Task: Find connections with filter location Dhekiajuli with filter topic #hr with filter profile language English with filter current company Epsilon India with filter school St. Ann's College of Engineering and Technology., Nayunipalli(V), Vetapalem(M), Chirala-523187,(CC-F0) with filter industry Commercial and Service Industry Machinery Manufacturing with filter service category Financial Advisory with filter keywords title Accounting Director
Action: Mouse moved to (689, 92)
Screenshot: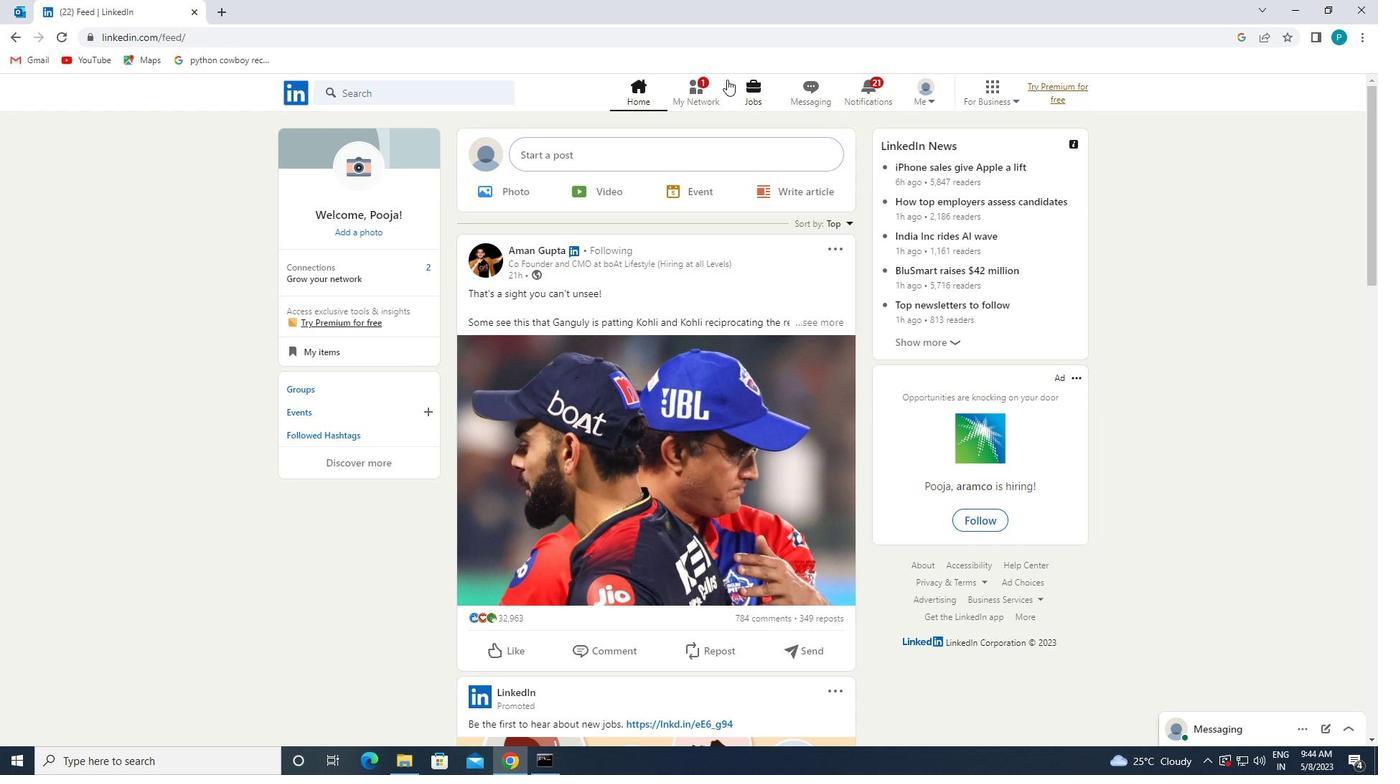 
Action: Mouse pressed left at (689, 92)
Screenshot: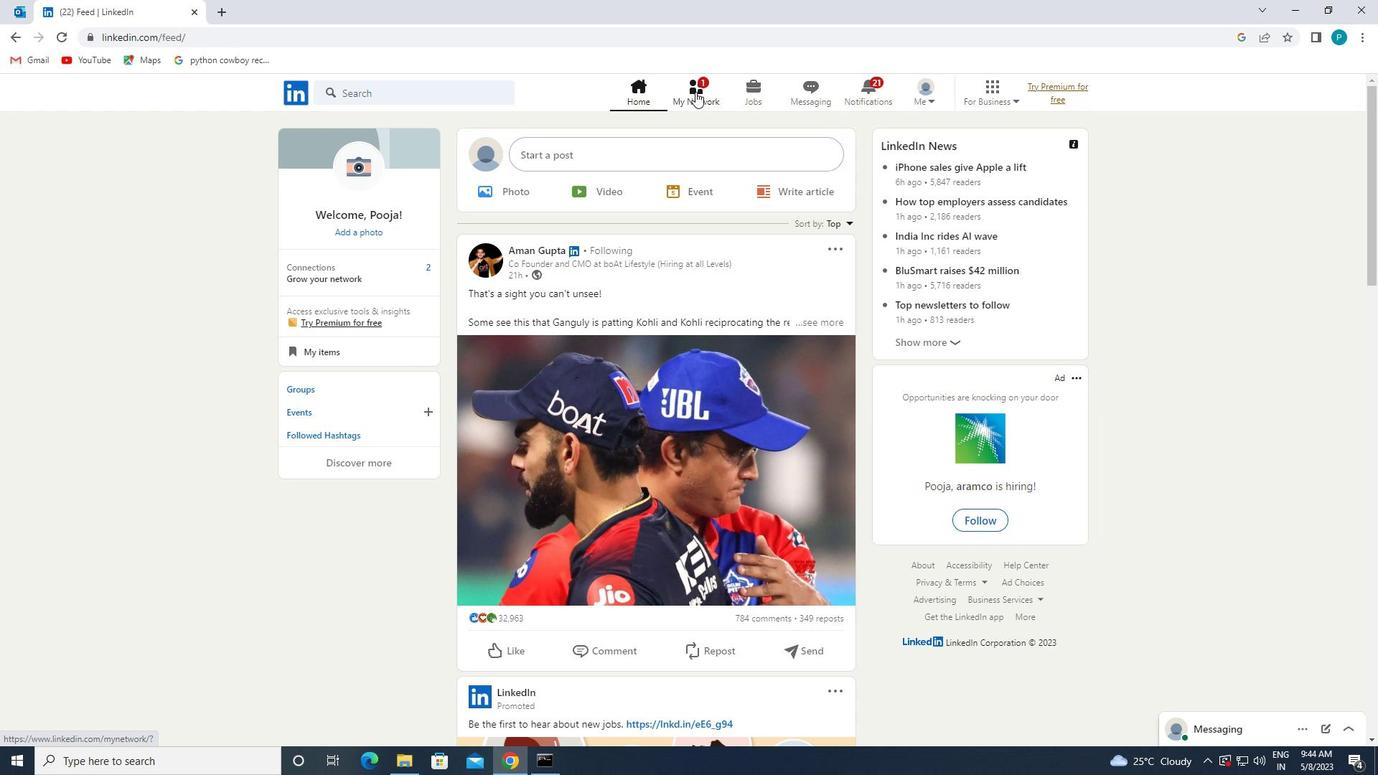 
Action: Mouse moved to (418, 173)
Screenshot: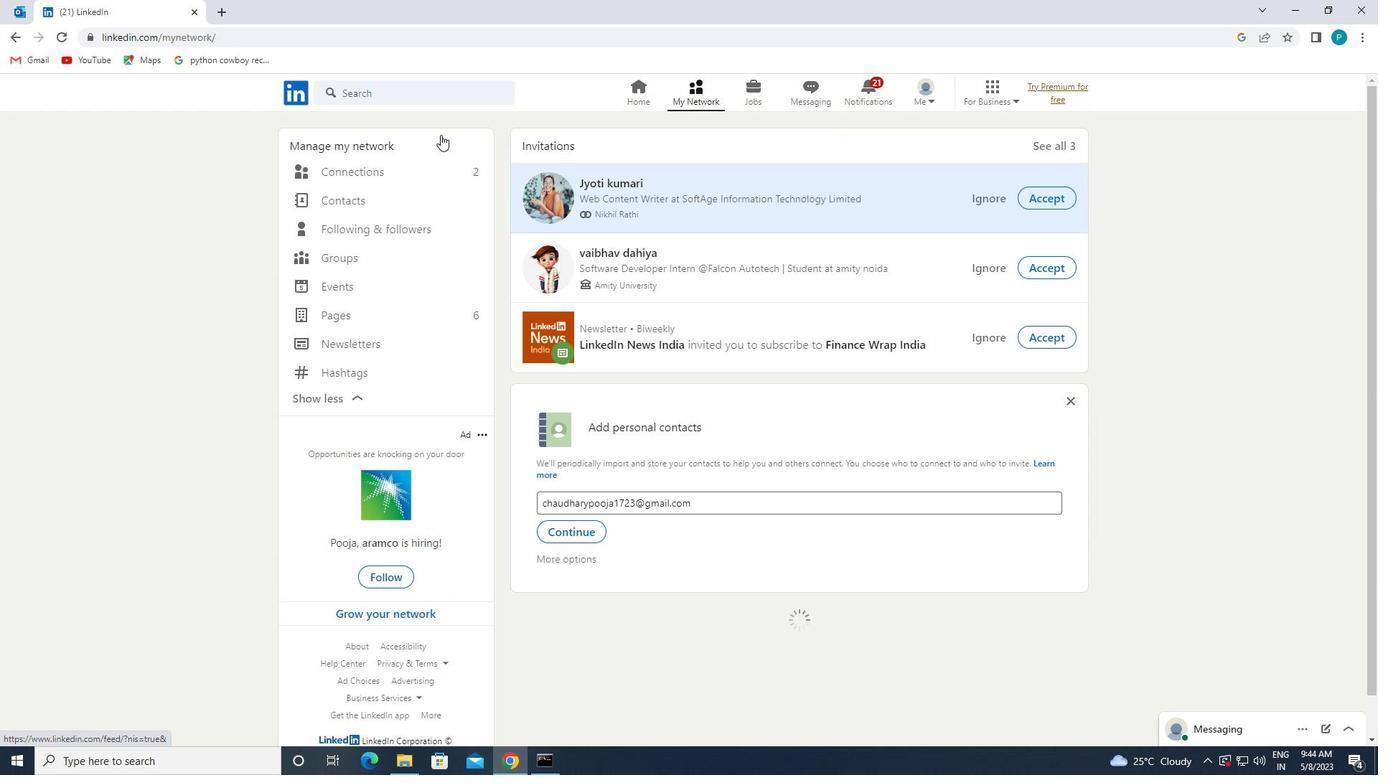 
Action: Mouse pressed left at (418, 173)
Screenshot: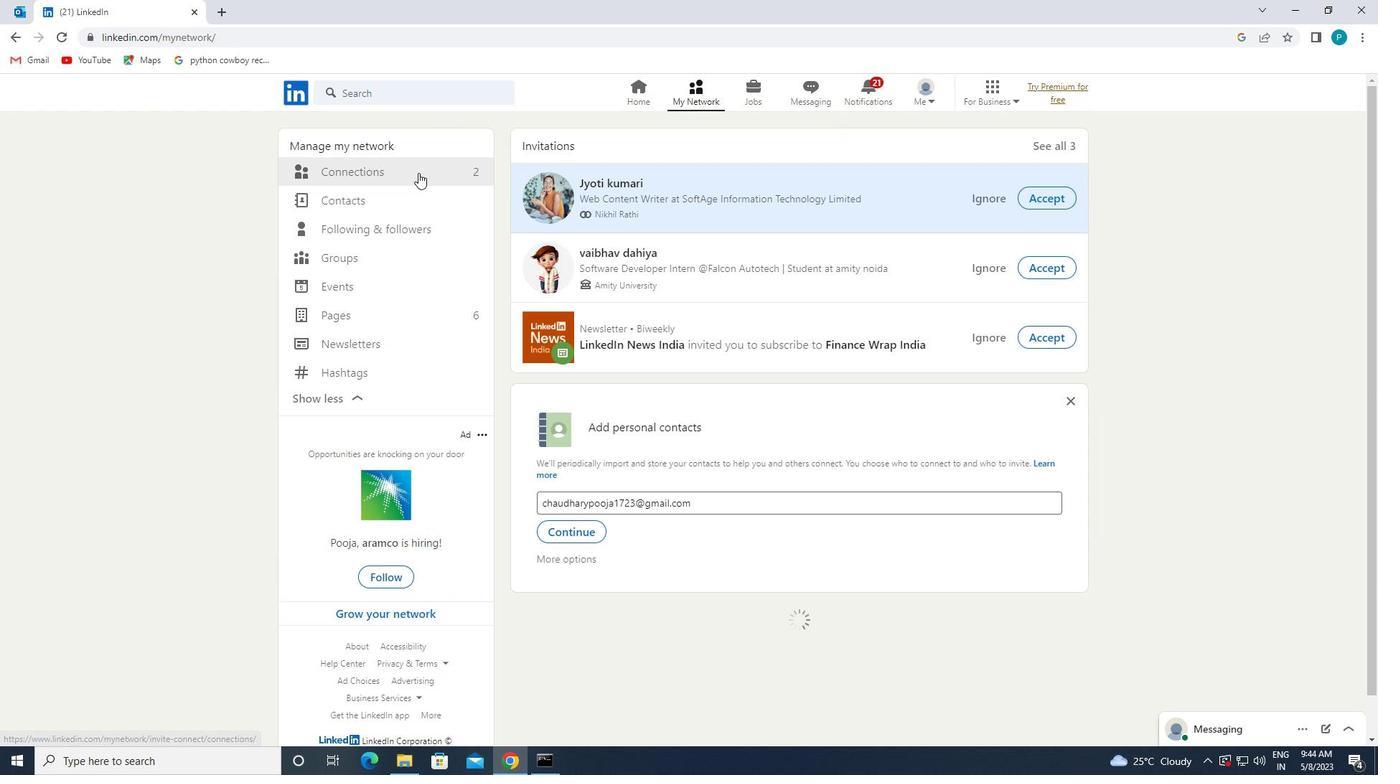 
Action: Mouse moved to (825, 178)
Screenshot: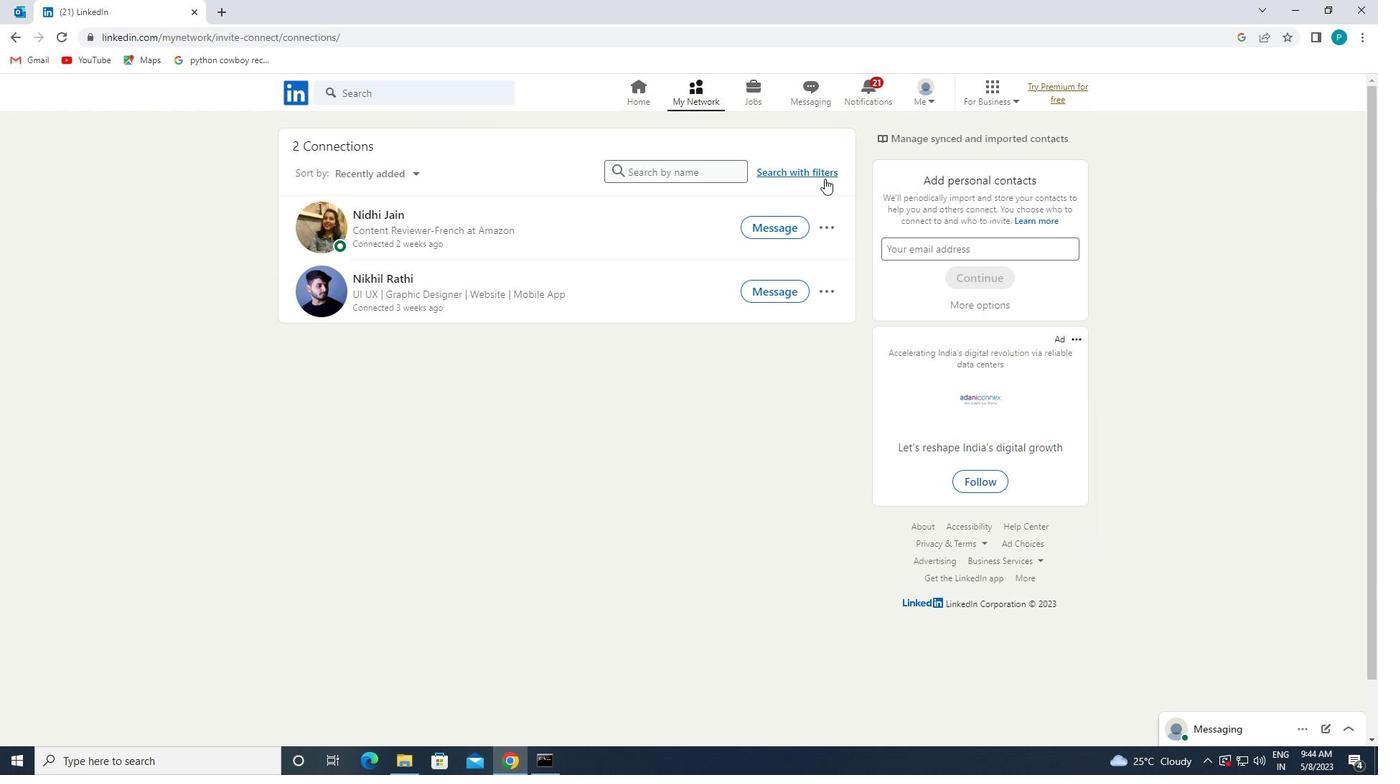 
Action: Mouse pressed left at (825, 178)
Screenshot: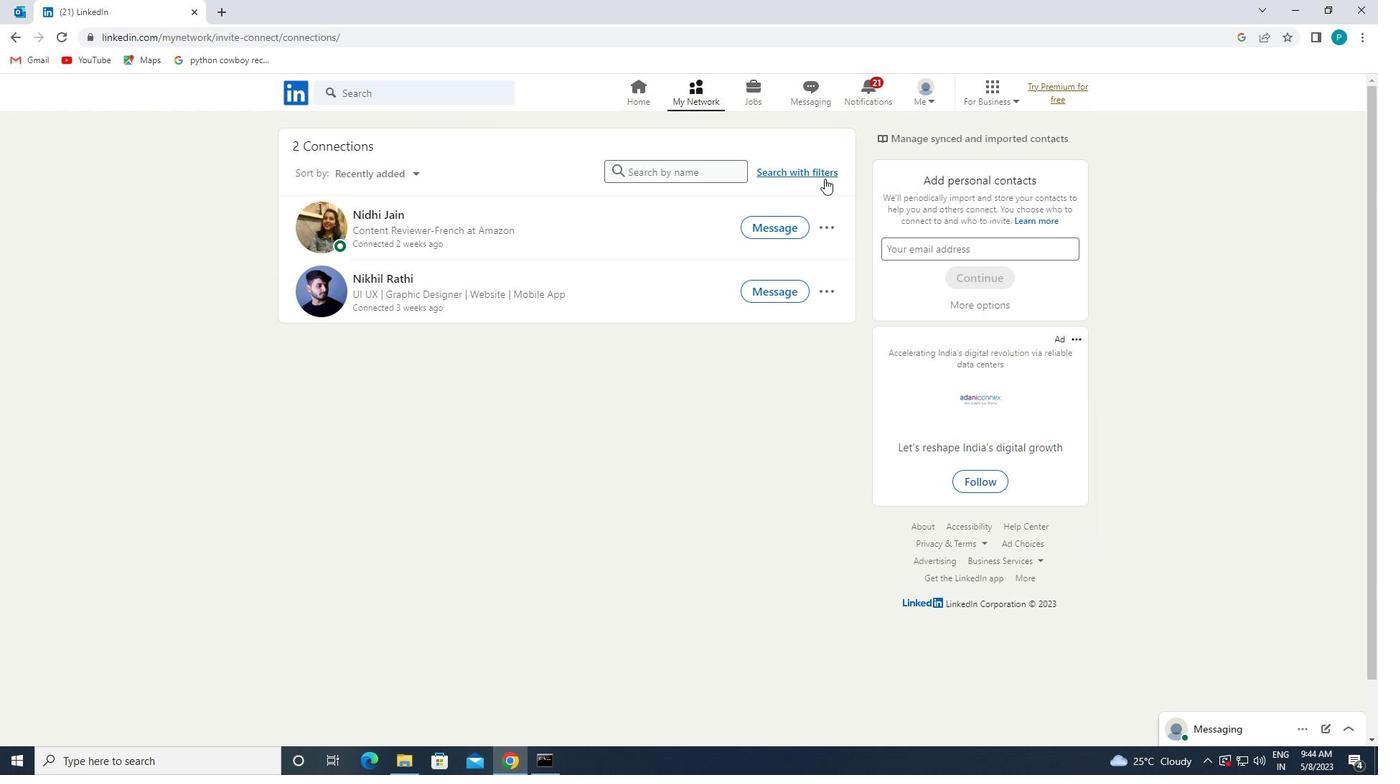 
Action: Mouse moved to (713, 132)
Screenshot: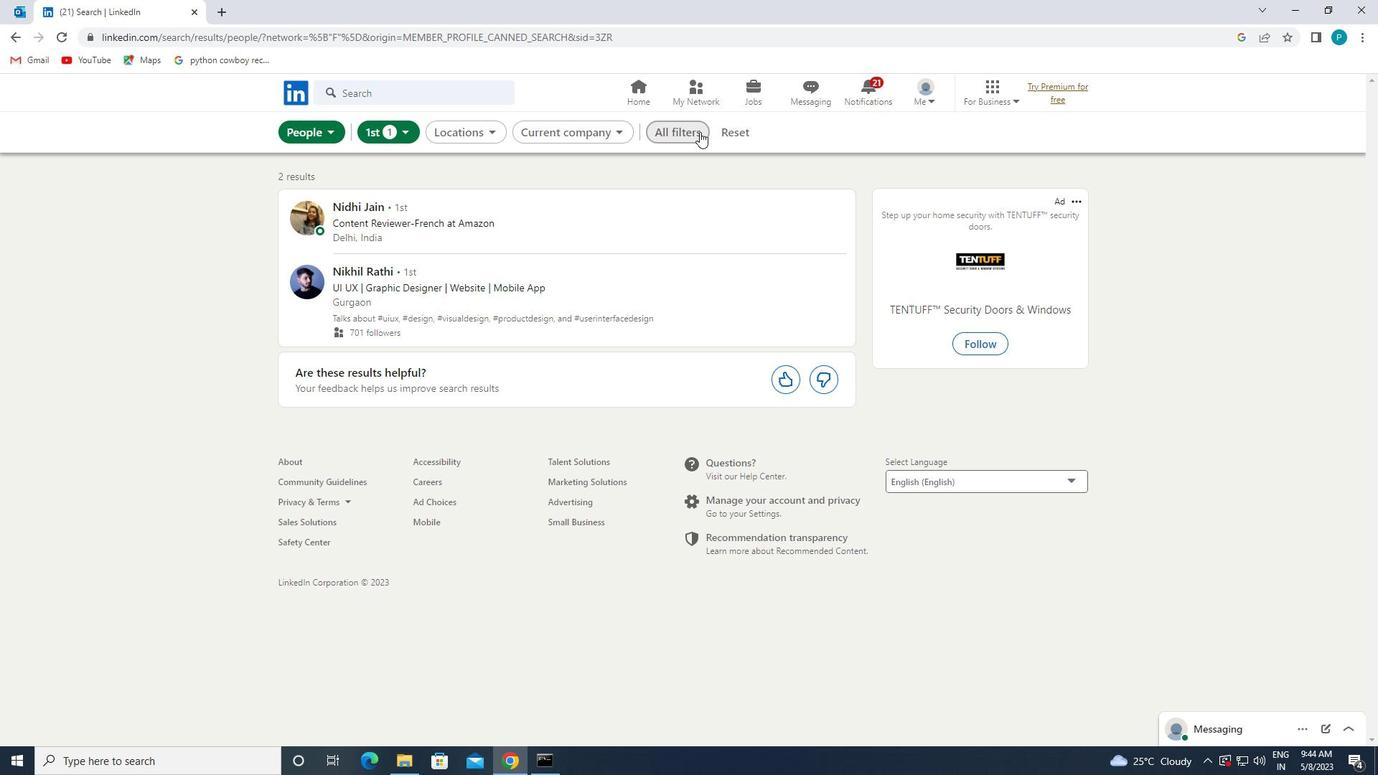 
Action: Mouse pressed left at (713, 132)
Screenshot: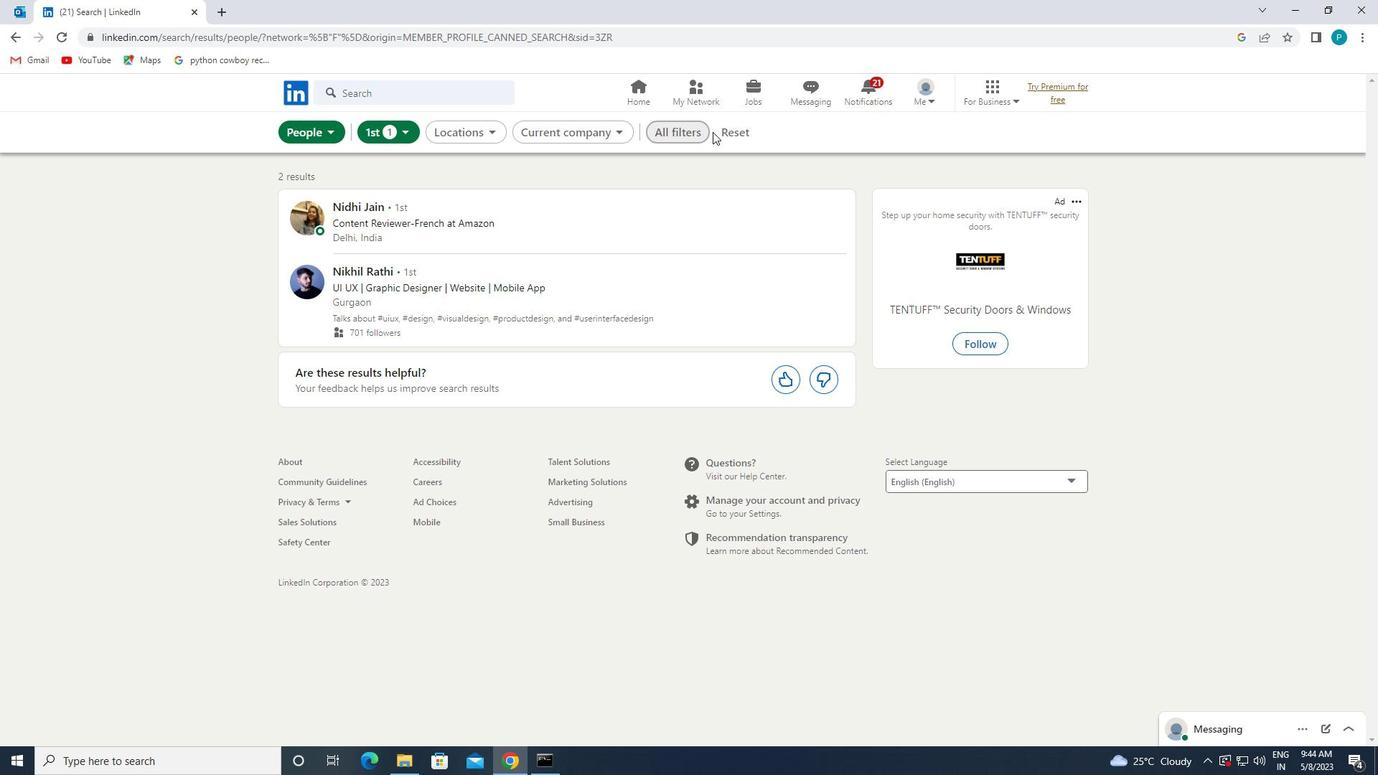 
Action: Mouse moved to (747, 132)
Screenshot: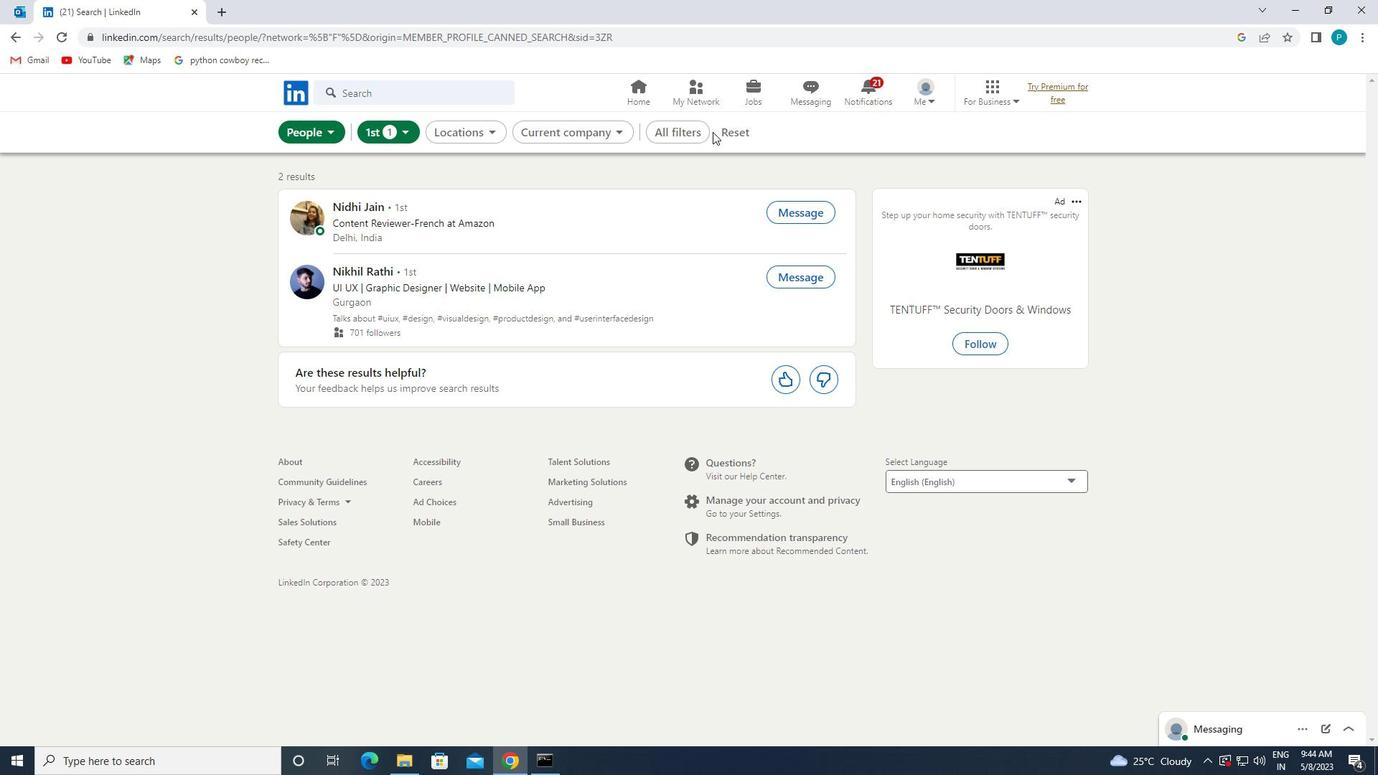 
Action: Mouse pressed left at (747, 132)
Screenshot: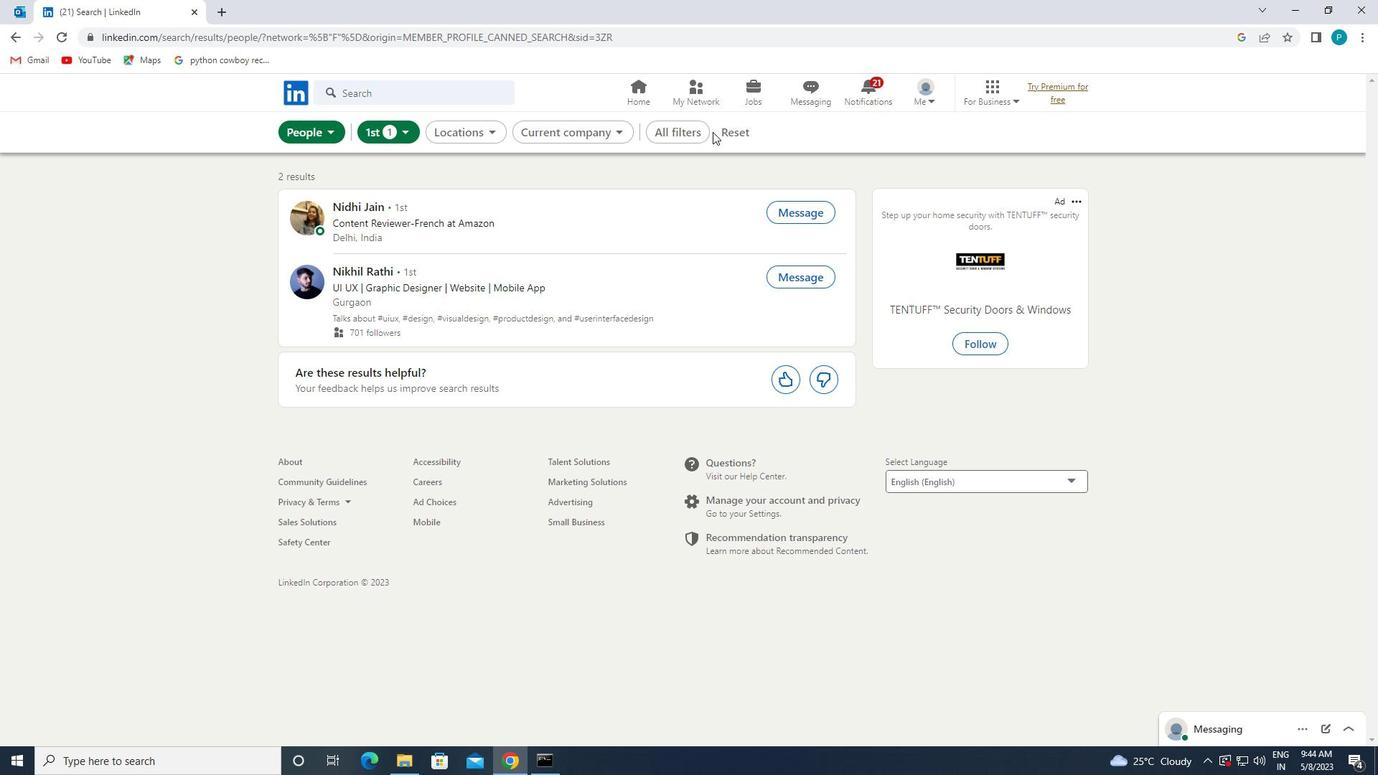 
Action: Mouse moved to (700, 138)
Screenshot: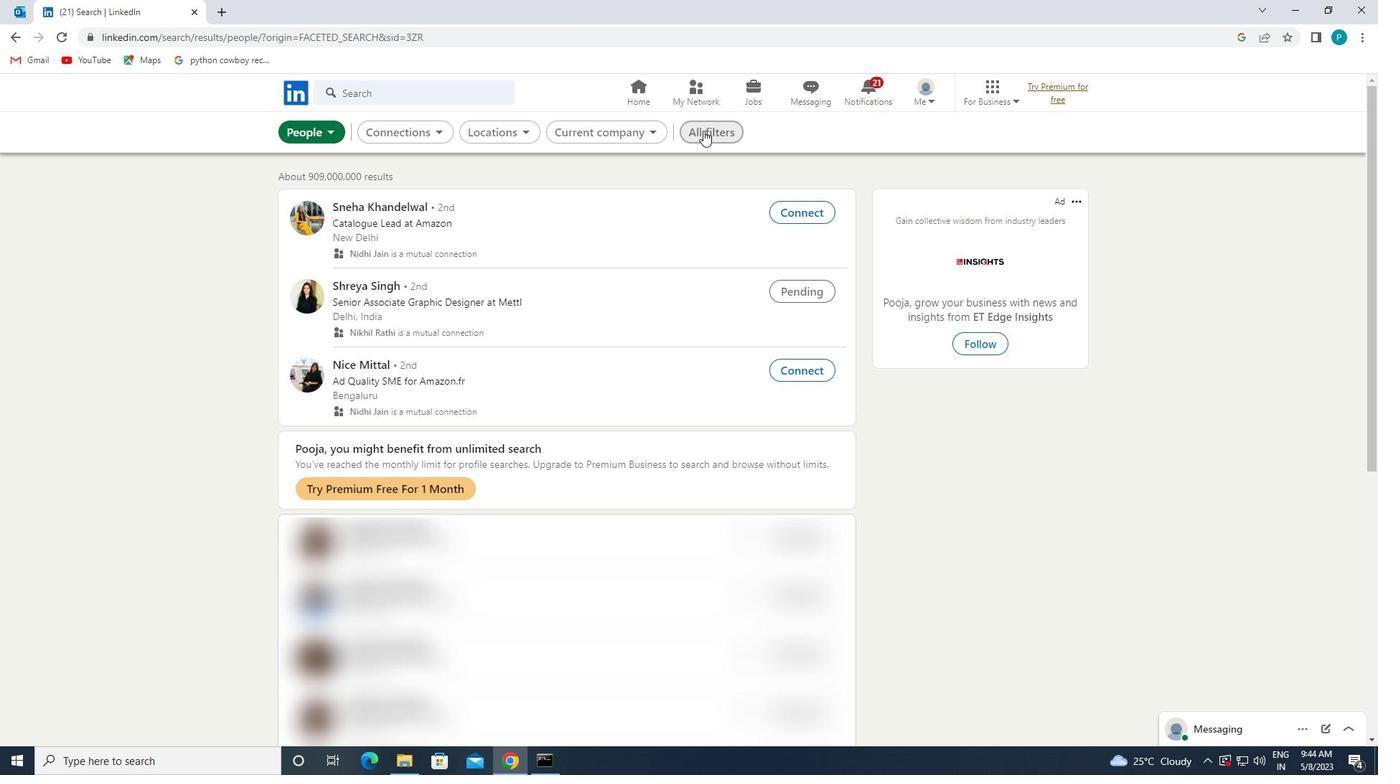 
Action: Mouse pressed left at (700, 138)
Screenshot: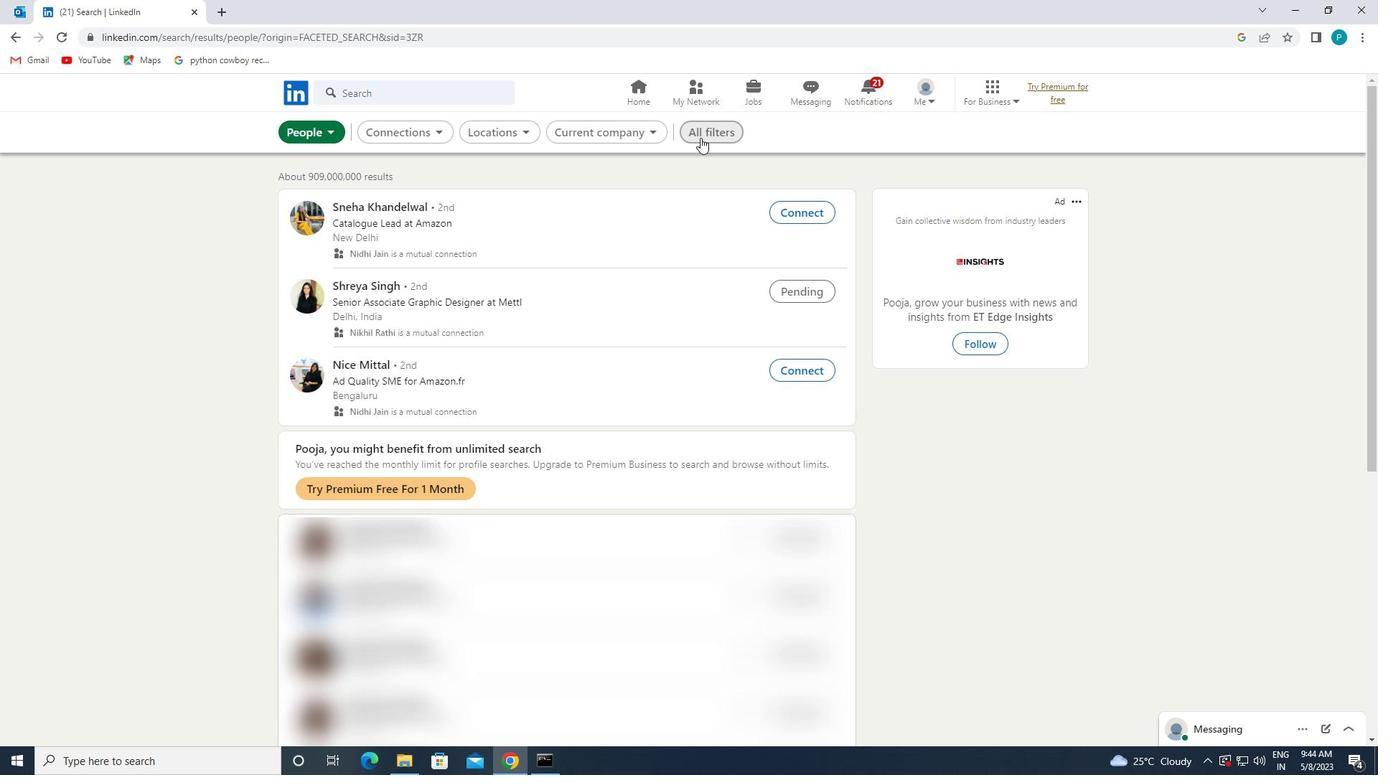 
Action: Mouse moved to (1270, 357)
Screenshot: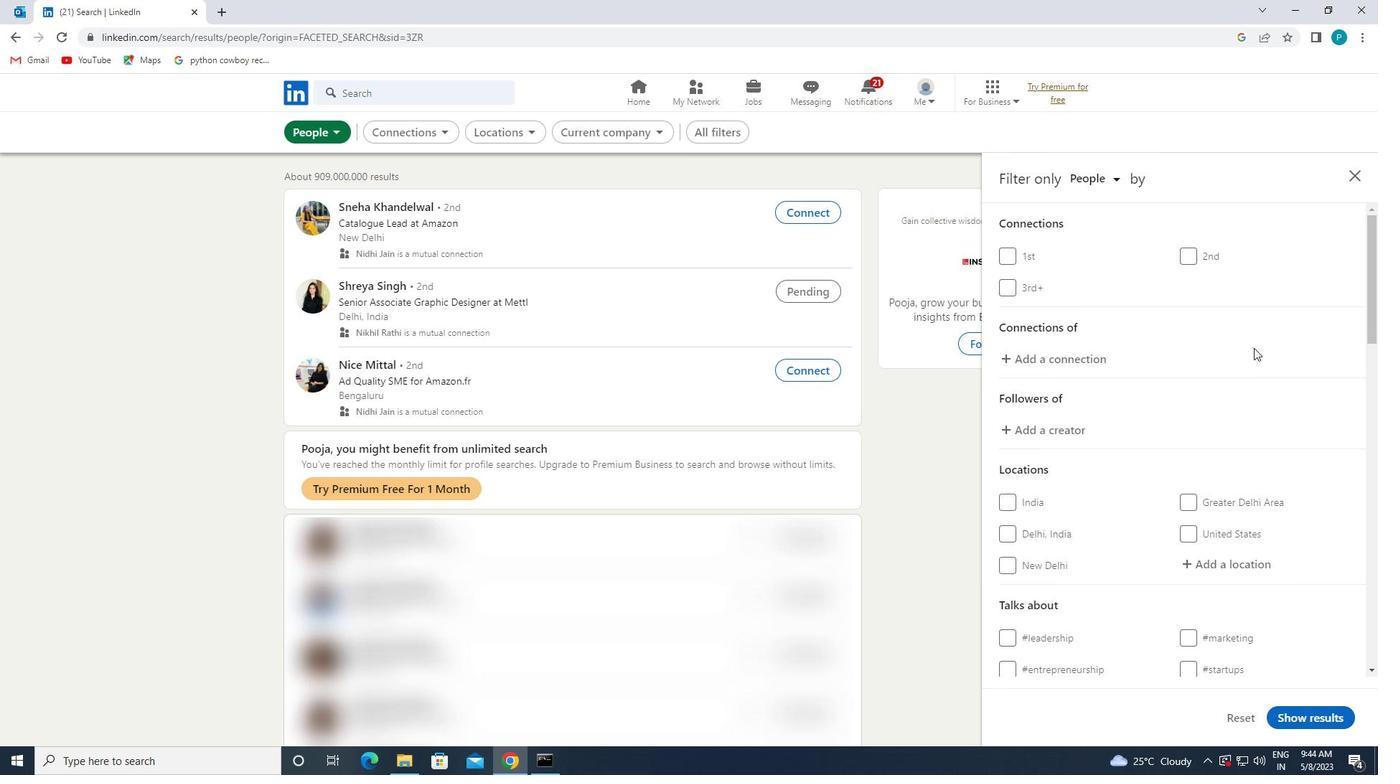 
Action: Mouse scrolled (1270, 356) with delta (0, 0)
Screenshot: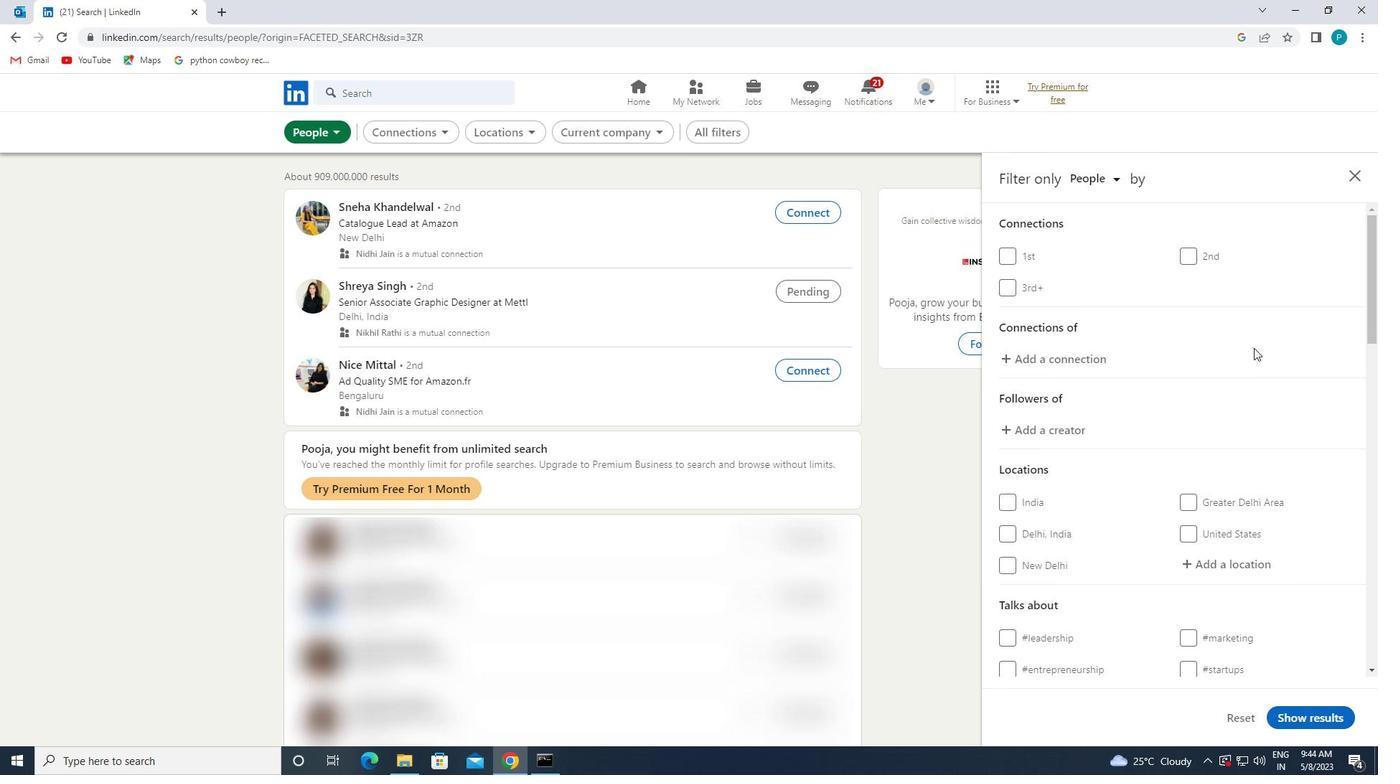
Action: Mouse moved to (1262, 354)
Screenshot: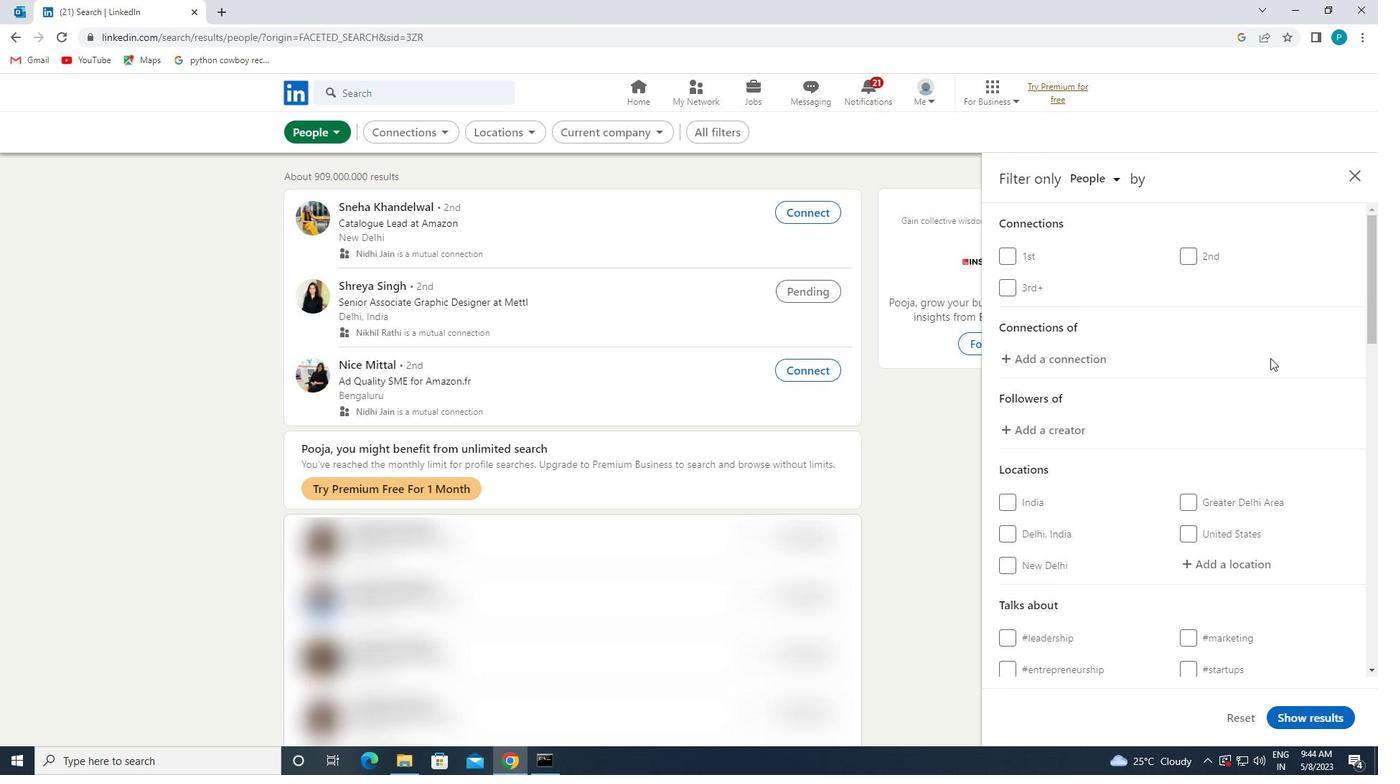 
Action: Mouse scrolled (1262, 353) with delta (0, 0)
Screenshot: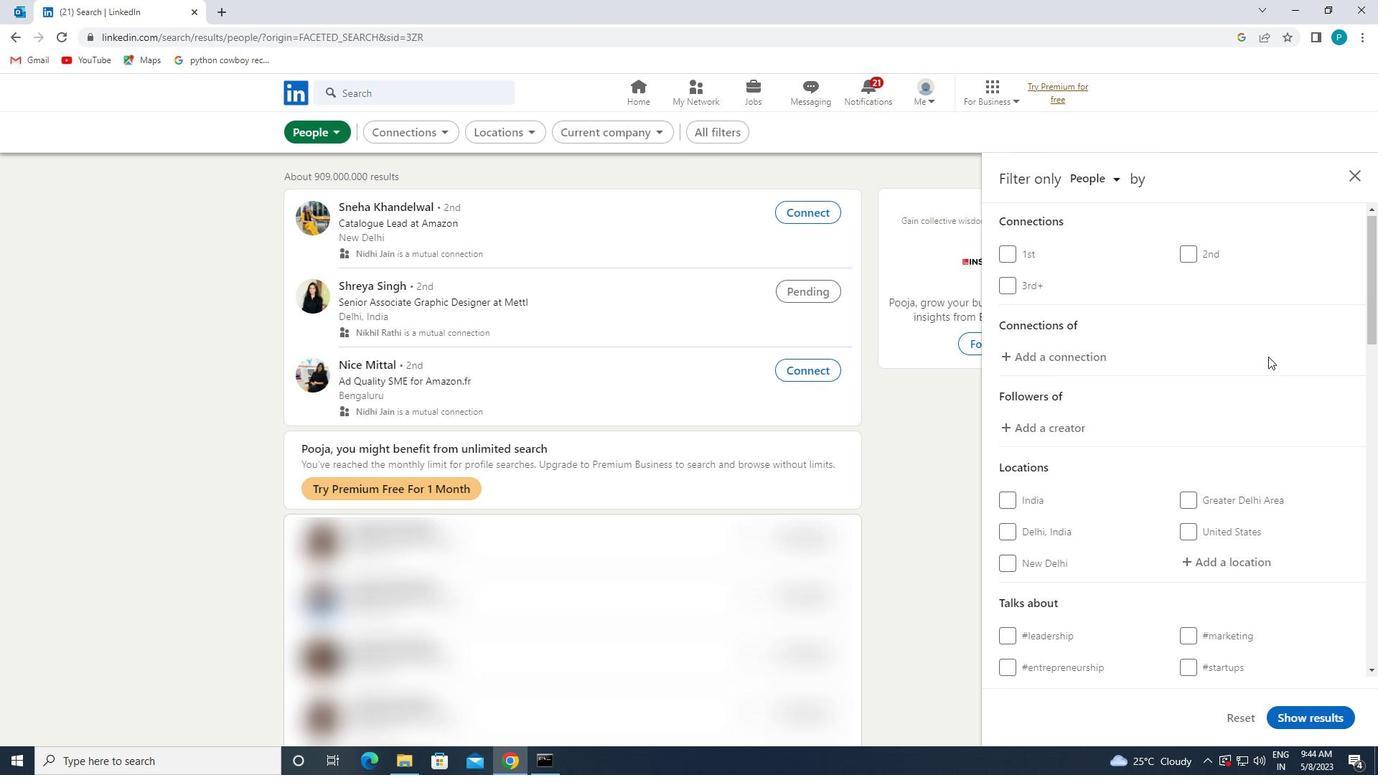 
Action: Mouse moved to (1241, 420)
Screenshot: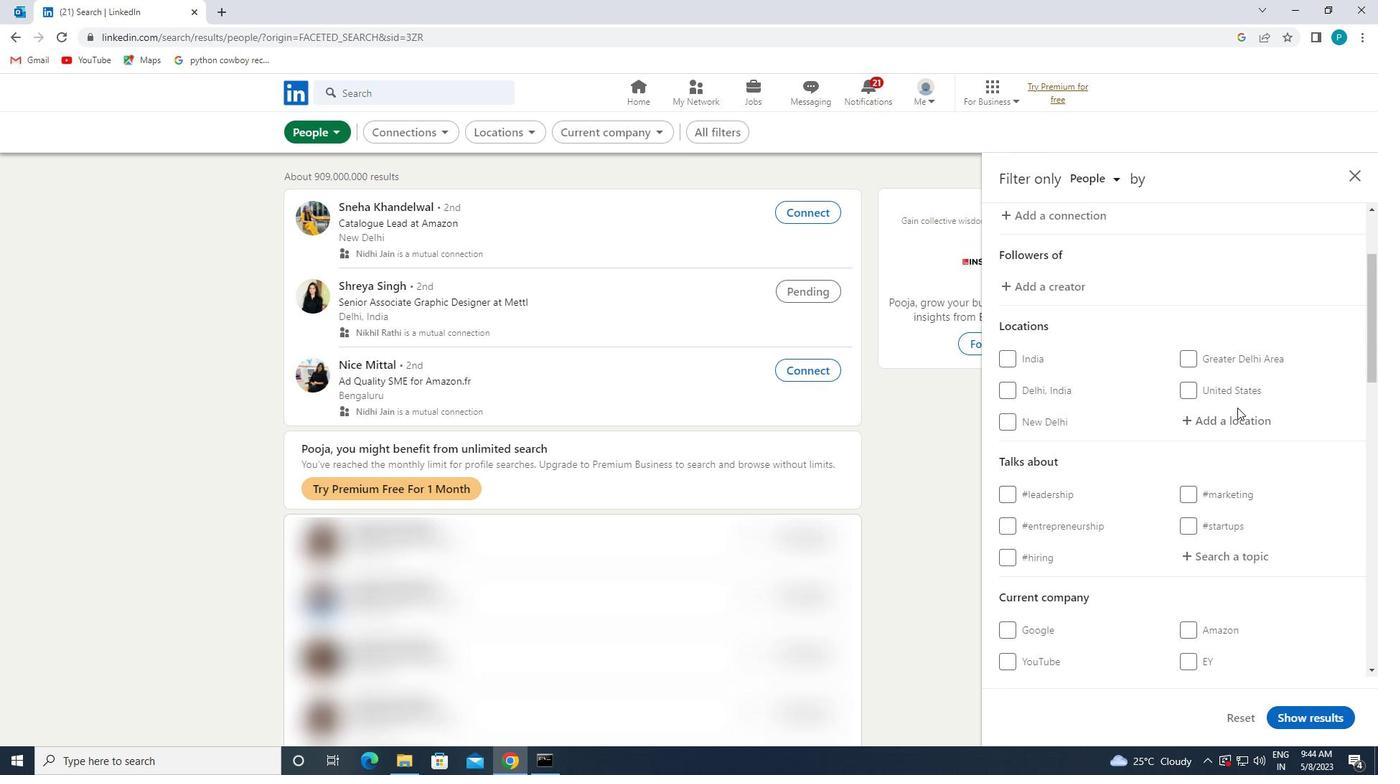 
Action: Mouse pressed left at (1241, 420)
Screenshot: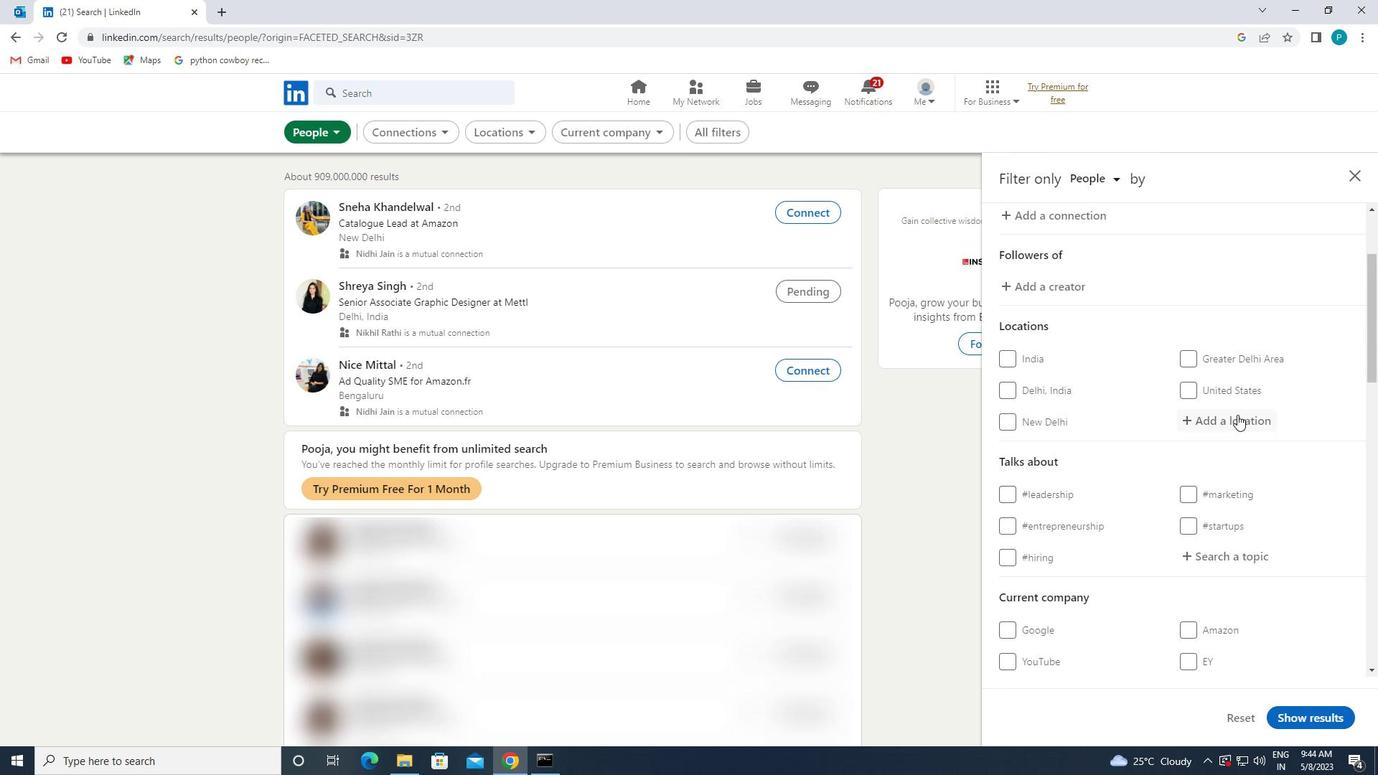 
Action: Mouse moved to (1241, 421)
Screenshot: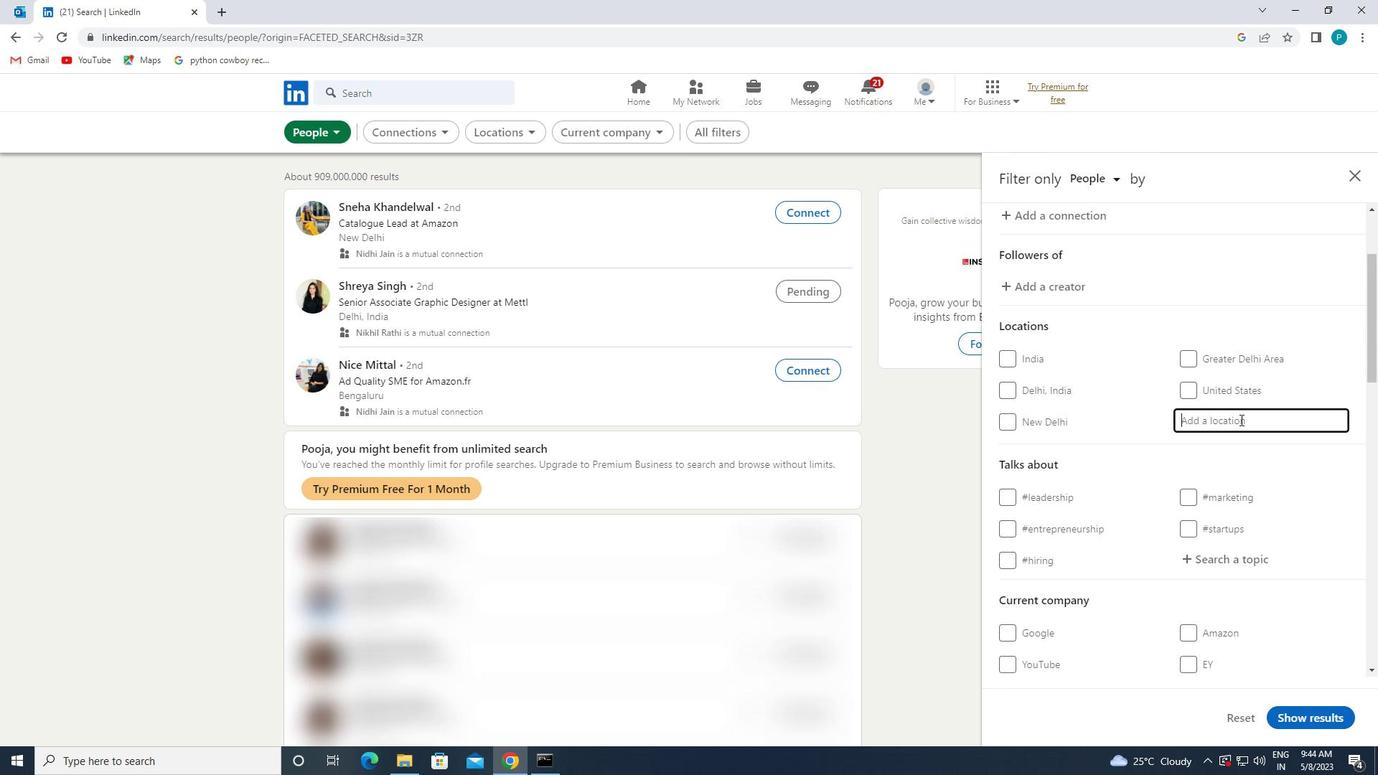 
Action: Key pressed <Key.caps_lock>d<Key.caps_lock>ek<Key.backspace><Key.backspace>hekiajuli
Screenshot: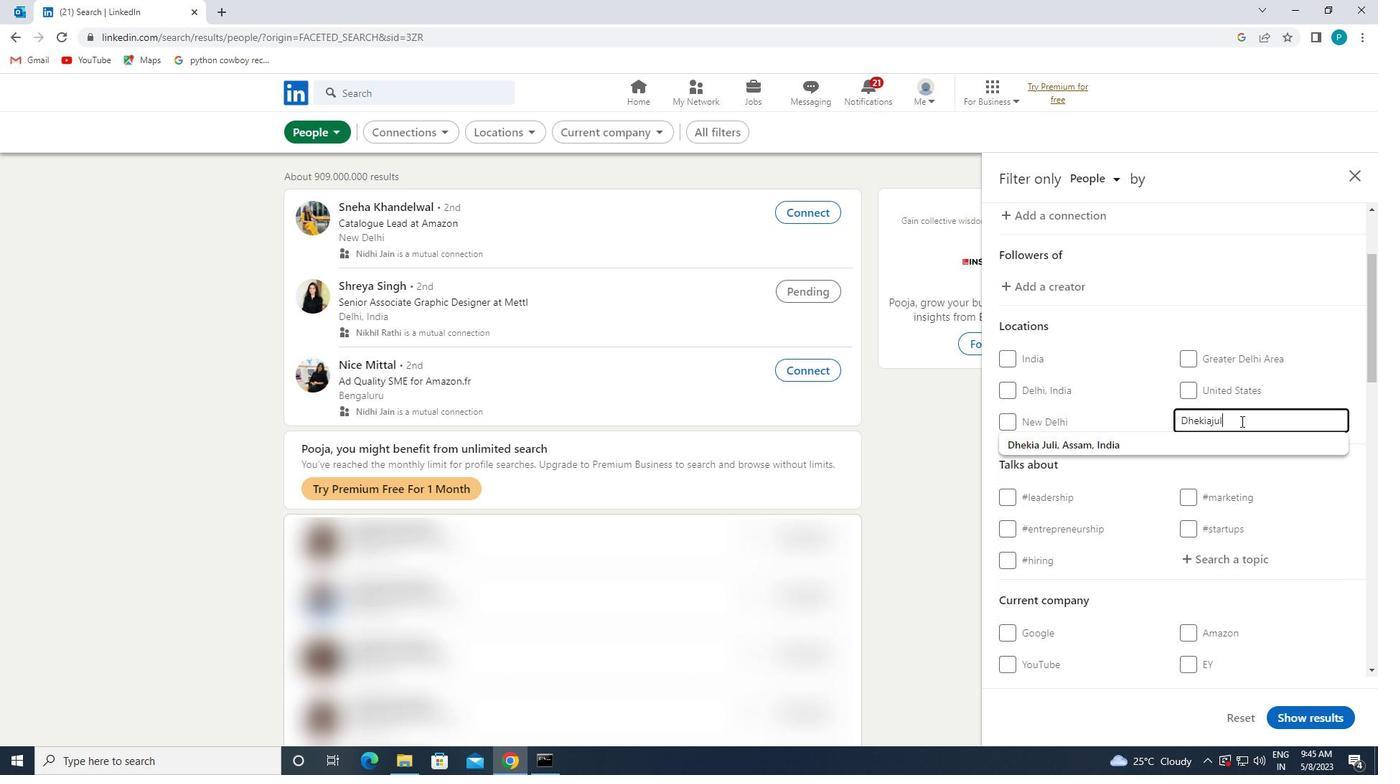 
Action: Mouse moved to (1218, 443)
Screenshot: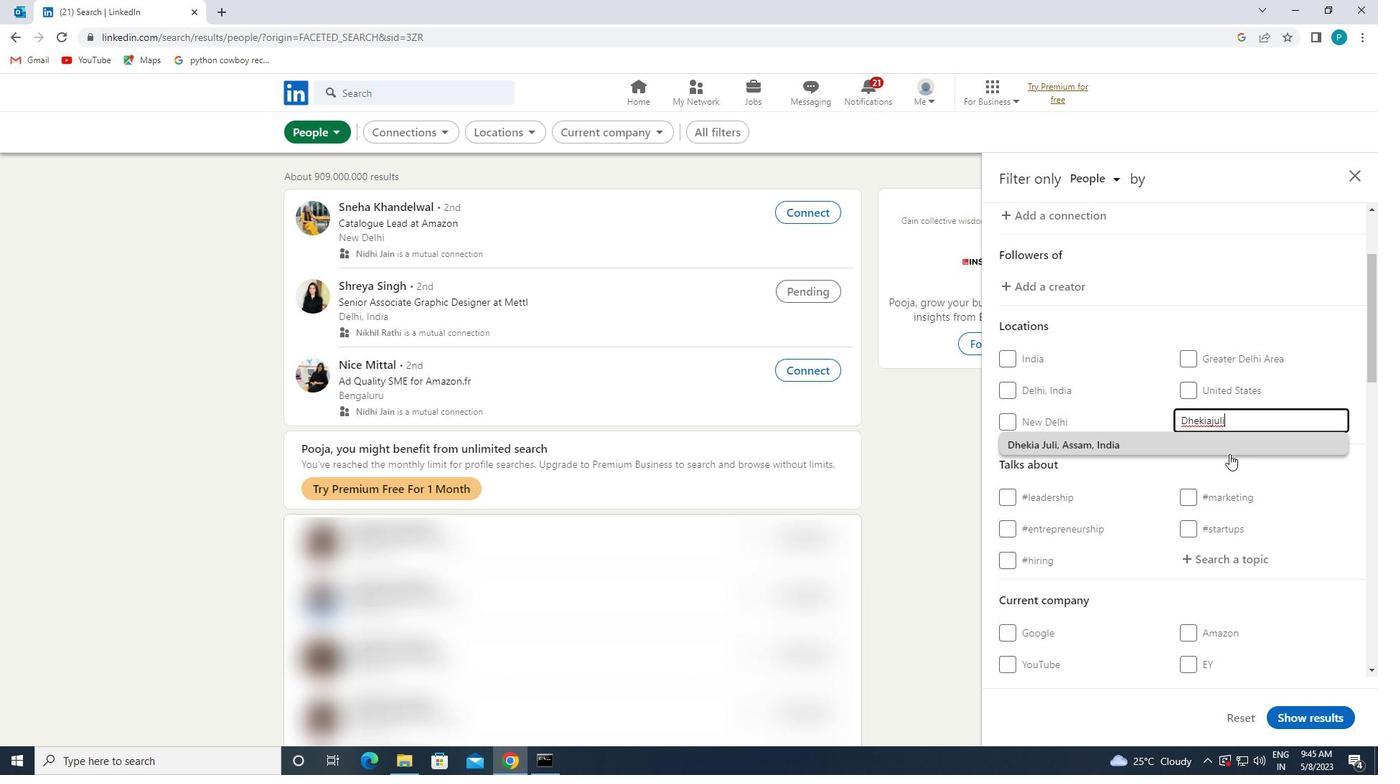 
Action: Mouse pressed left at (1218, 443)
Screenshot: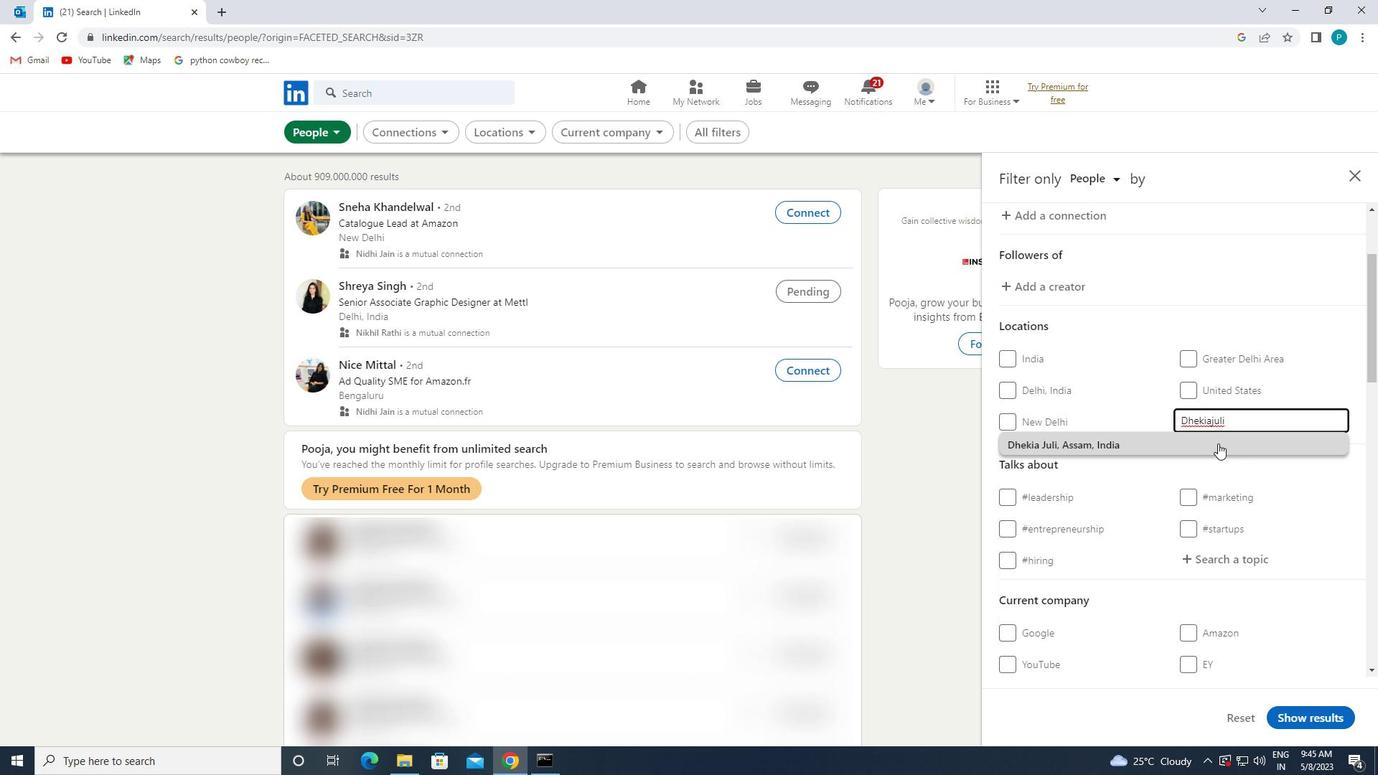 
Action: Mouse scrolled (1218, 443) with delta (0, 0)
Screenshot: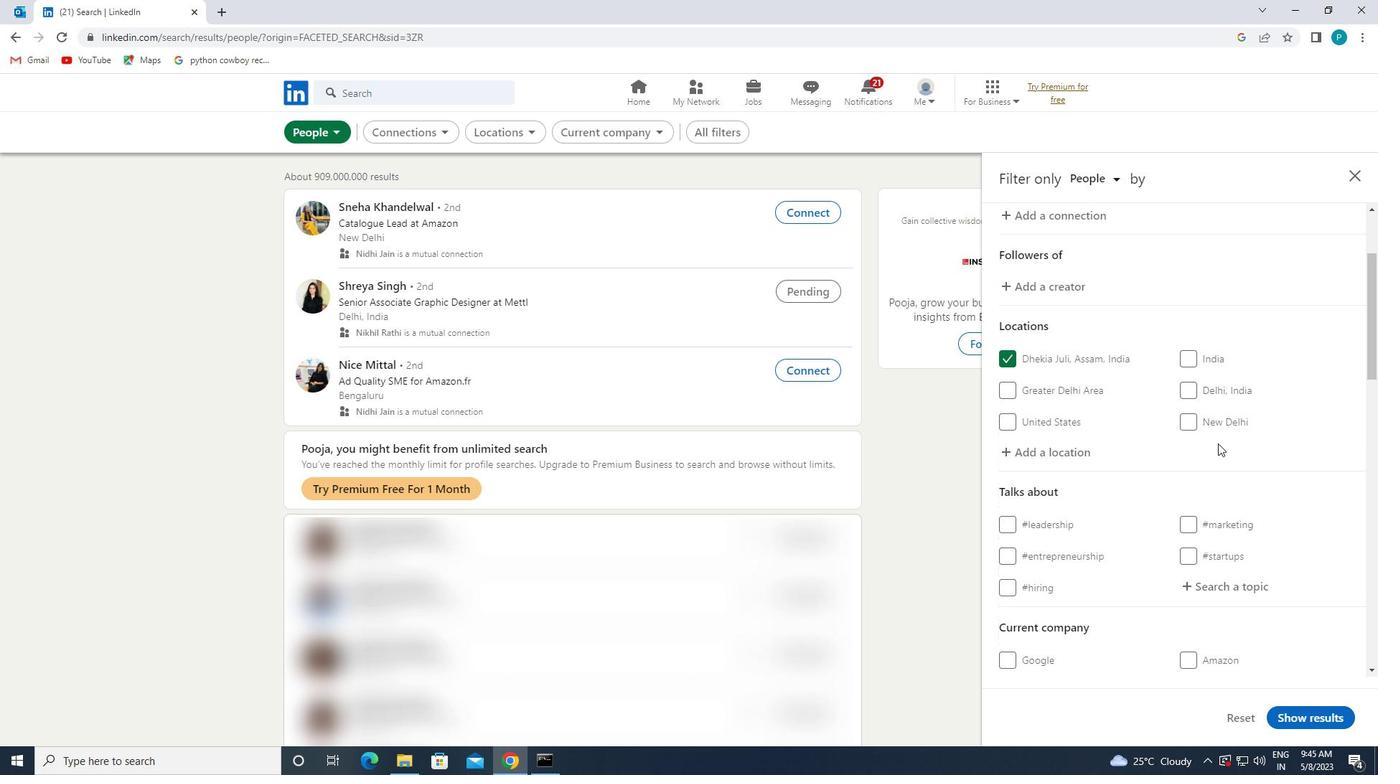 
Action: Mouse scrolled (1218, 443) with delta (0, 0)
Screenshot: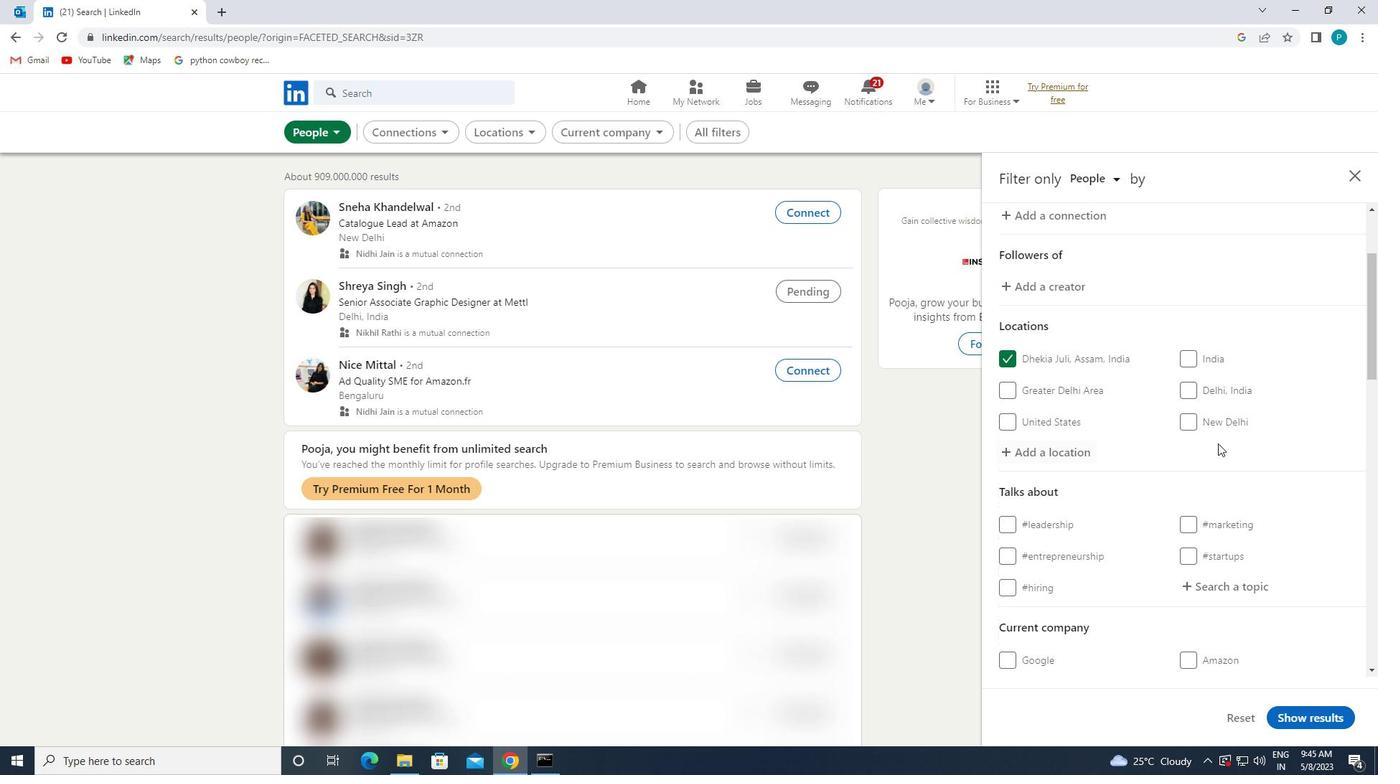 
Action: Mouse moved to (1216, 435)
Screenshot: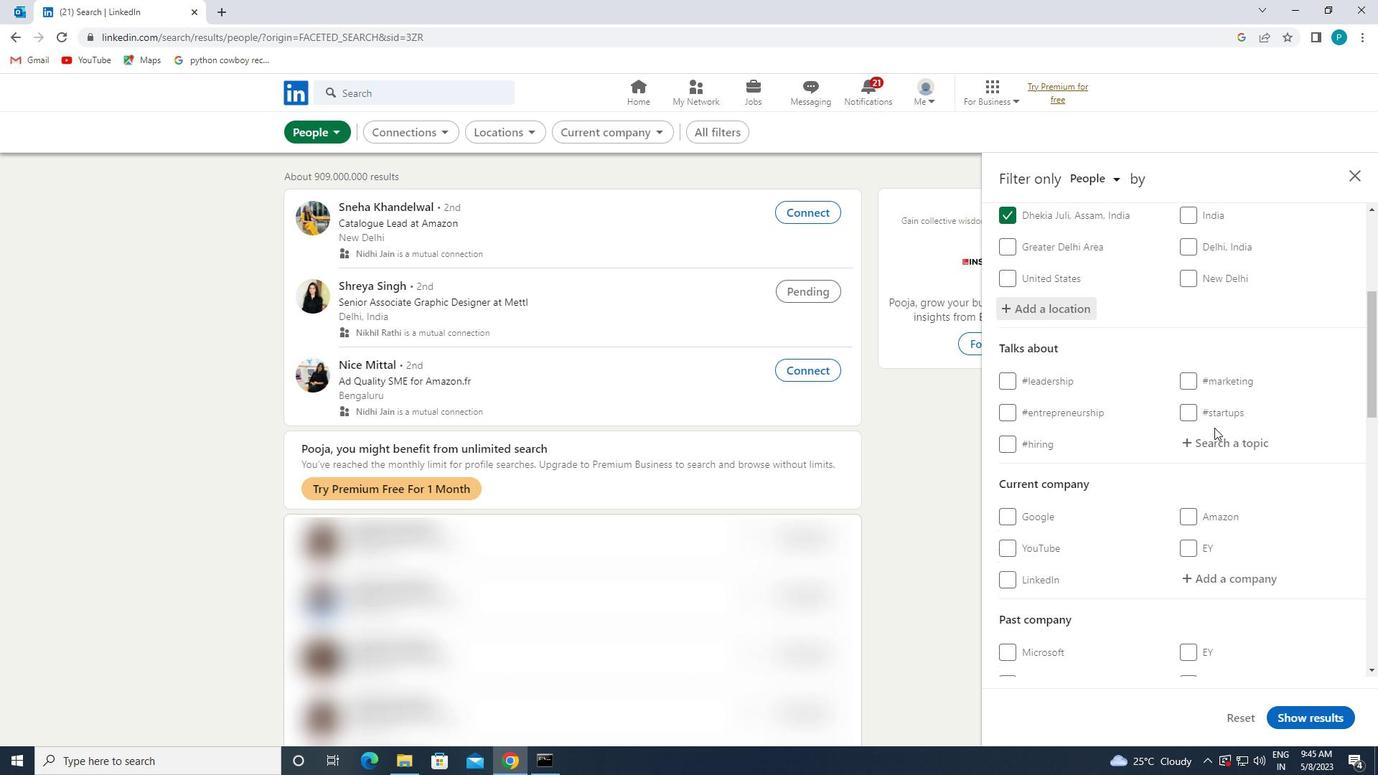
Action: Mouse pressed left at (1216, 435)
Screenshot: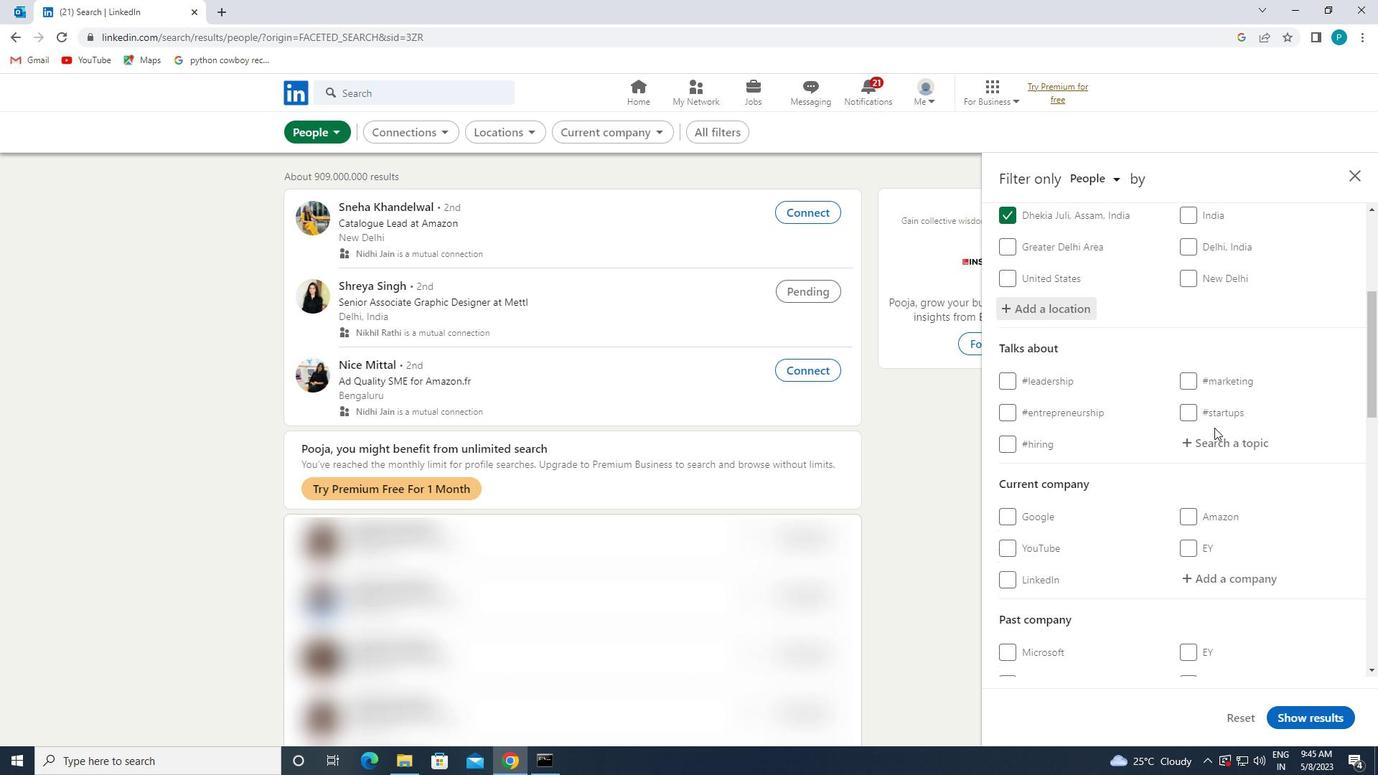 
Action: Key pressed <Key.shift>#HR
Screenshot: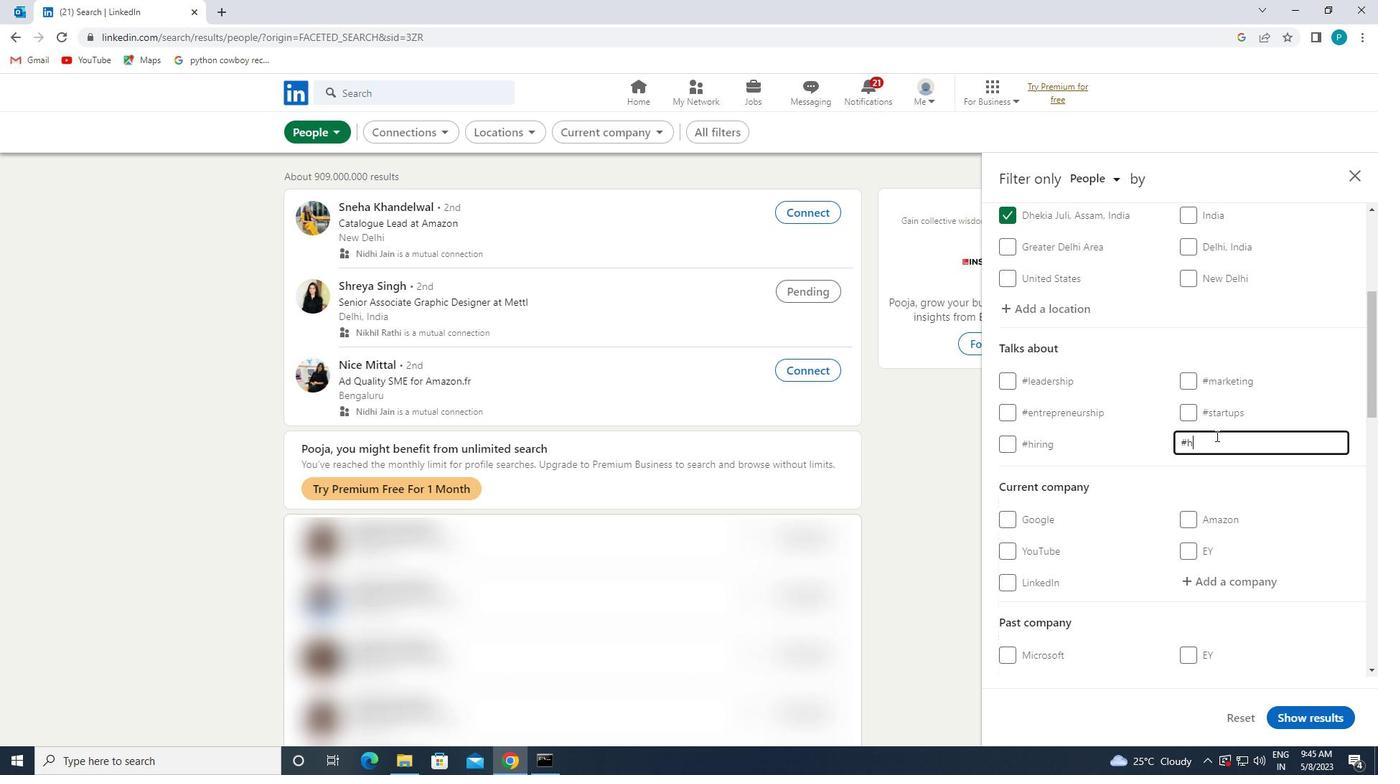 
Action: Mouse moved to (1156, 437)
Screenshot: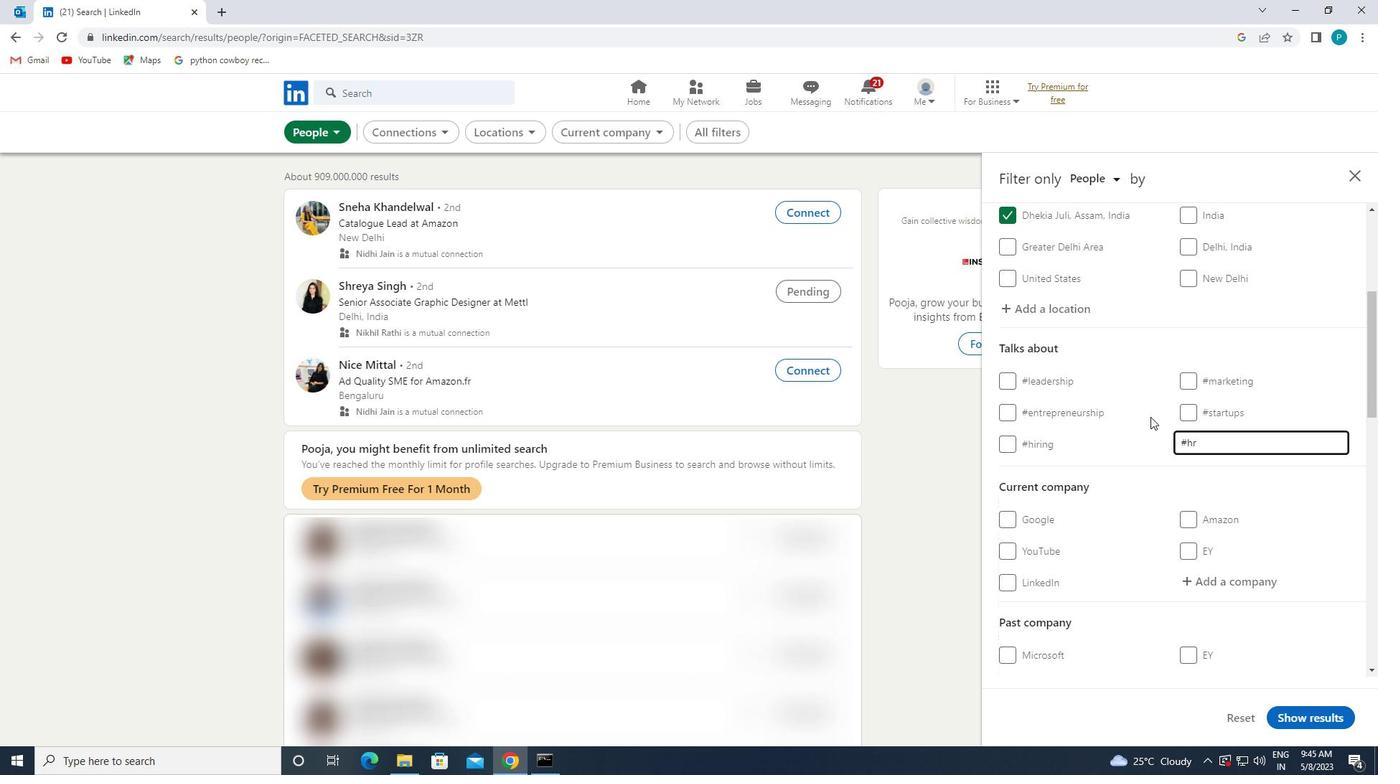 
Action: Mouse scrolled (1156, 436) with delta (0, 0)
Screenshot: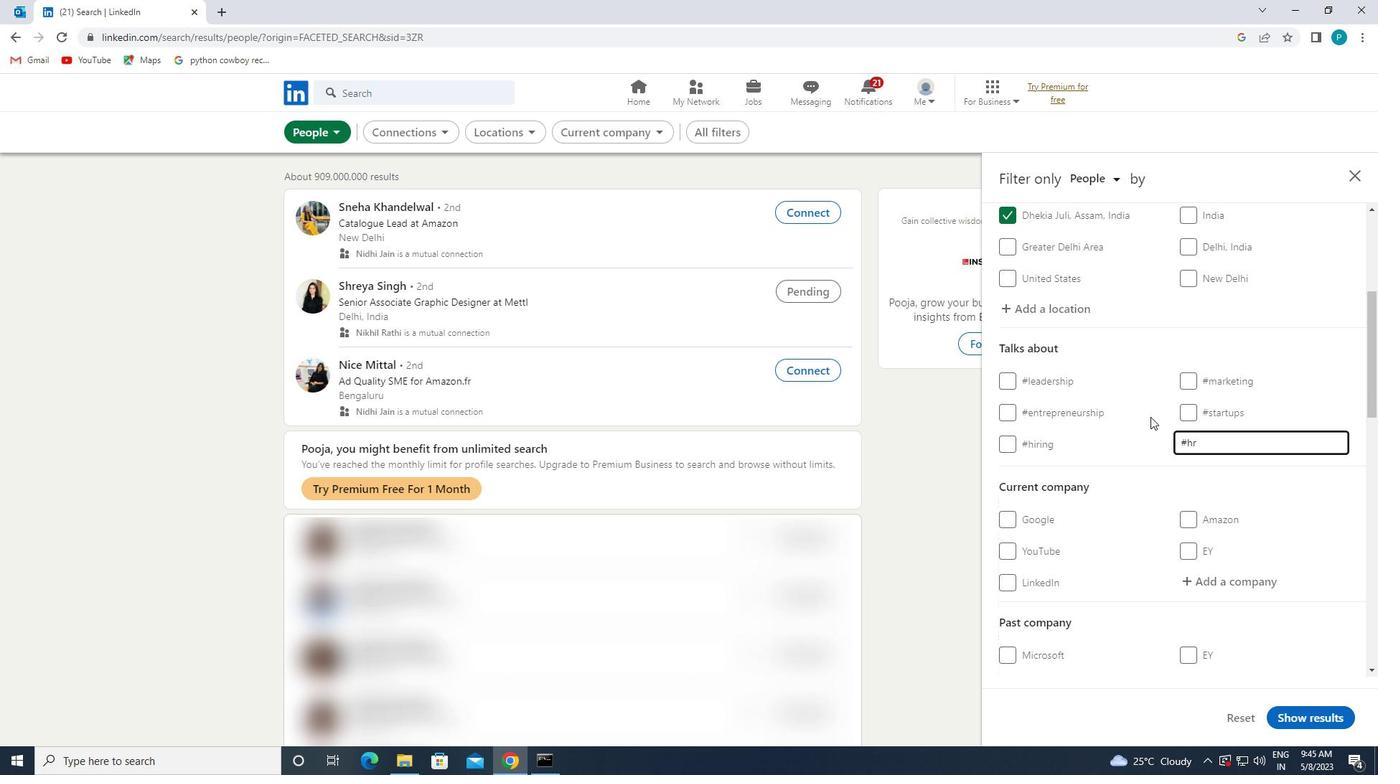 
Action: Mouse moved to (1310, 479)
Screenshot: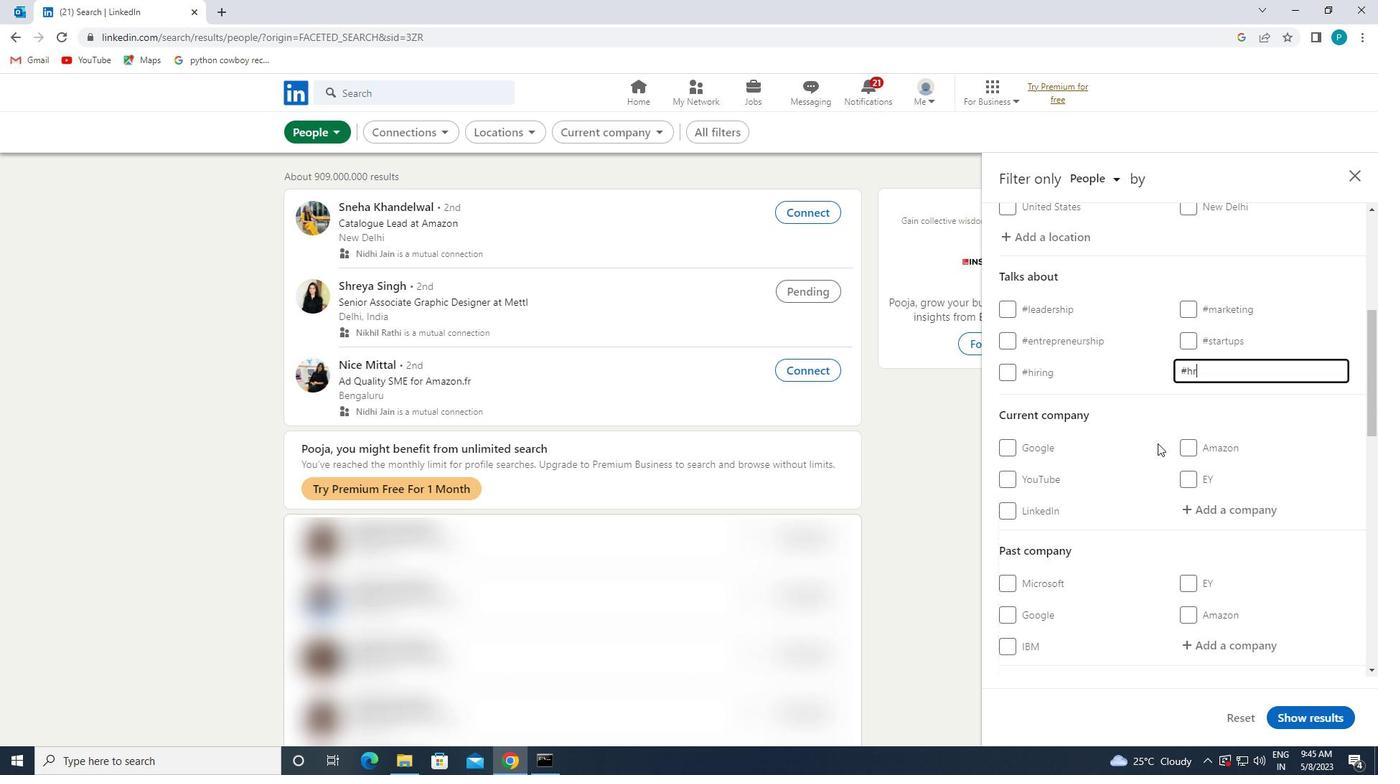 
Action: Mouse scrolled (1310, 478) with delta (0, 0)
Screenshot: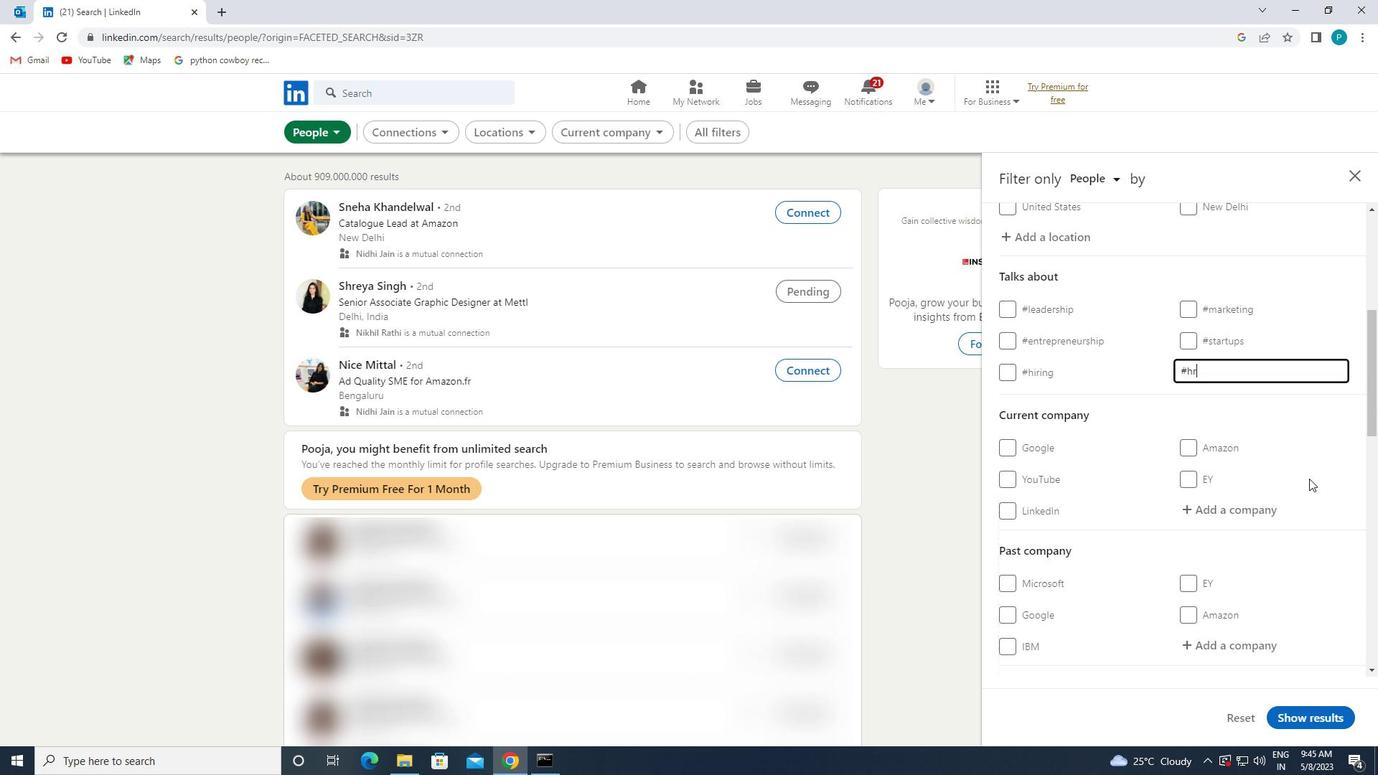 
Action: Mouse moved to (1309, 477)
Screenshot: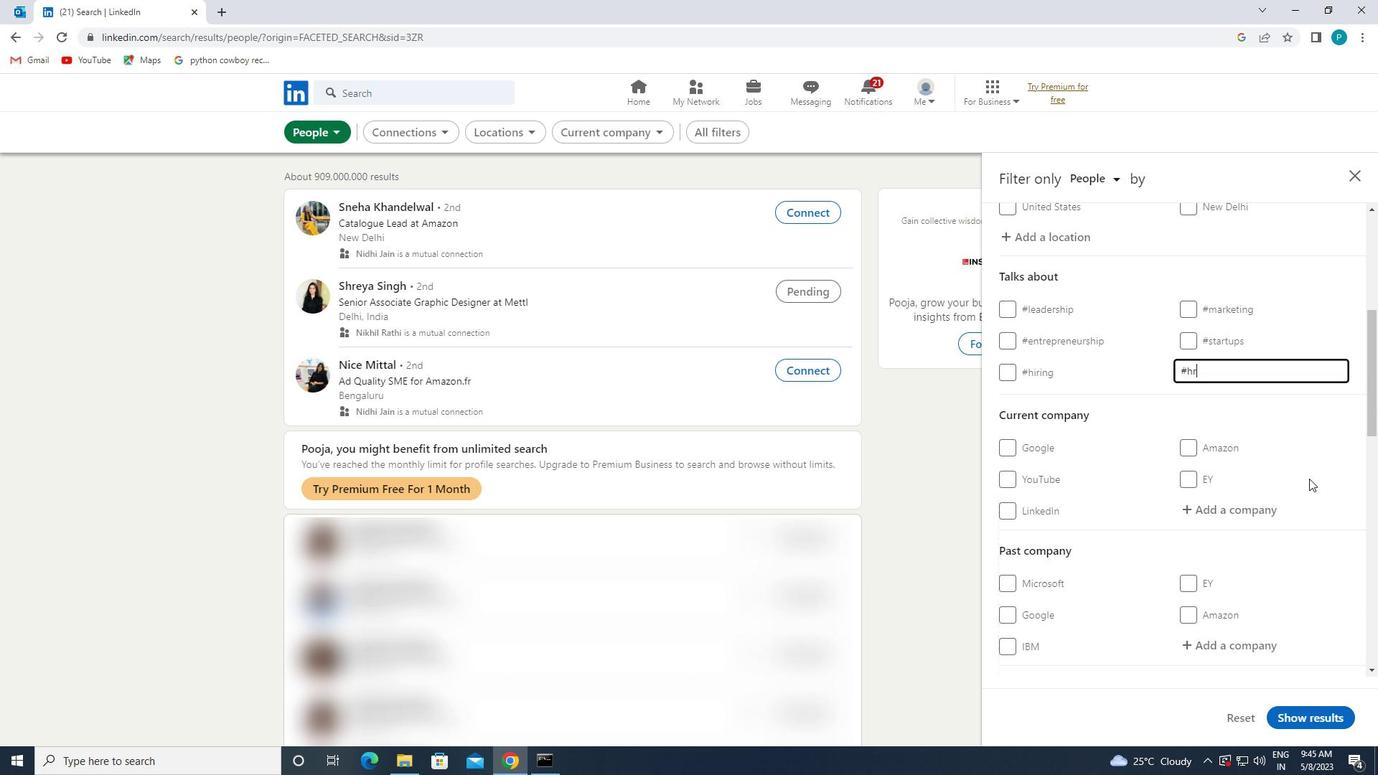 
Action: Mouse scrolled (1309, 476) with delta (0, 0)
Screenshot: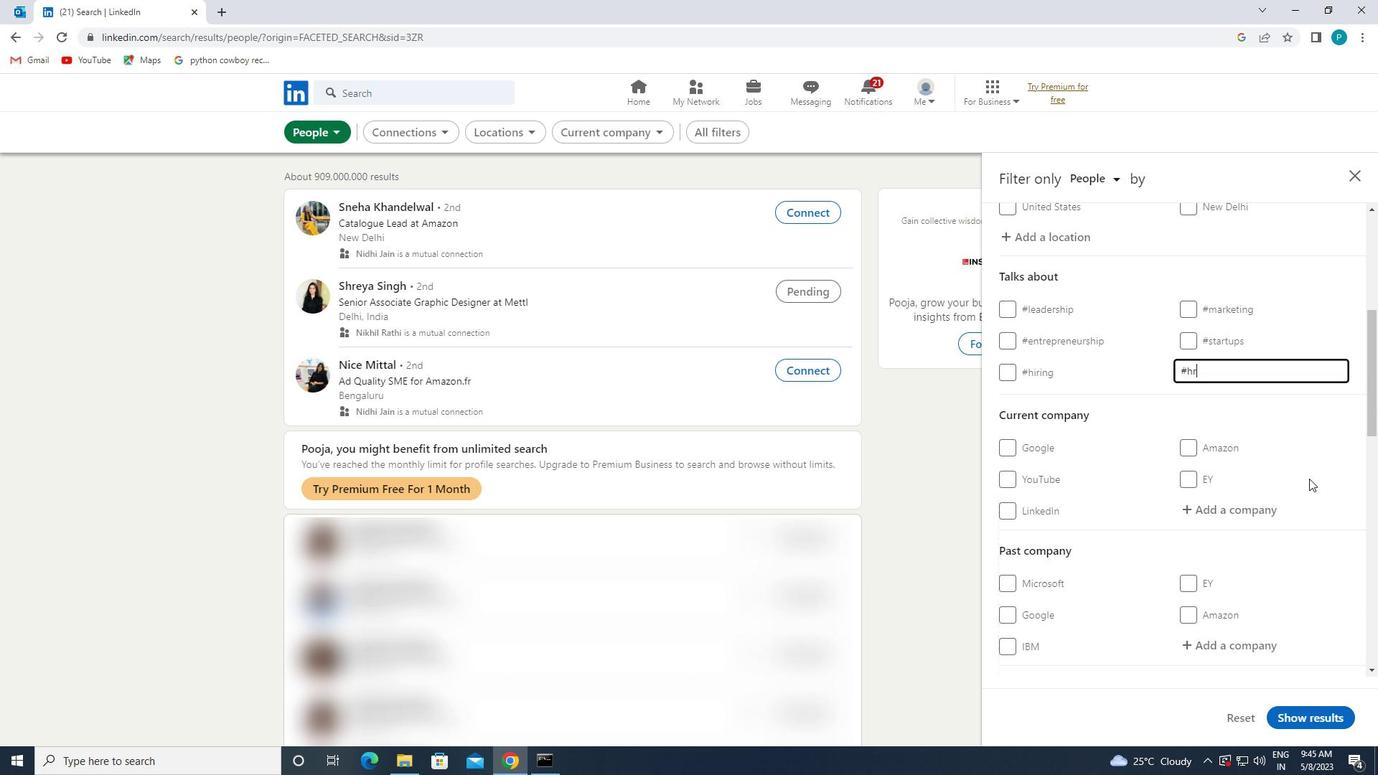
Action: Mouse moved to (1229, 457)
Screenshot: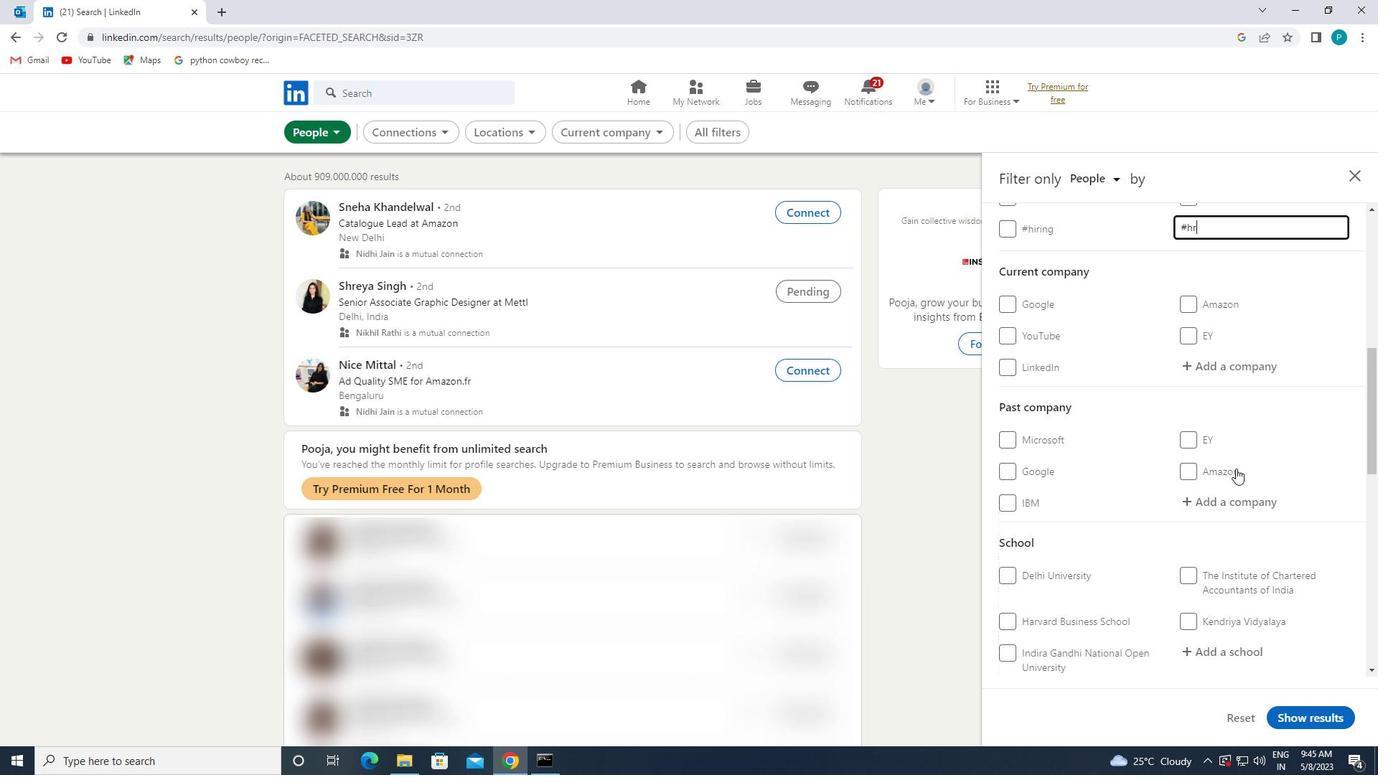 
Action: Mouse scrolled (1229, 456) with delta (0, 0)
Screenshot: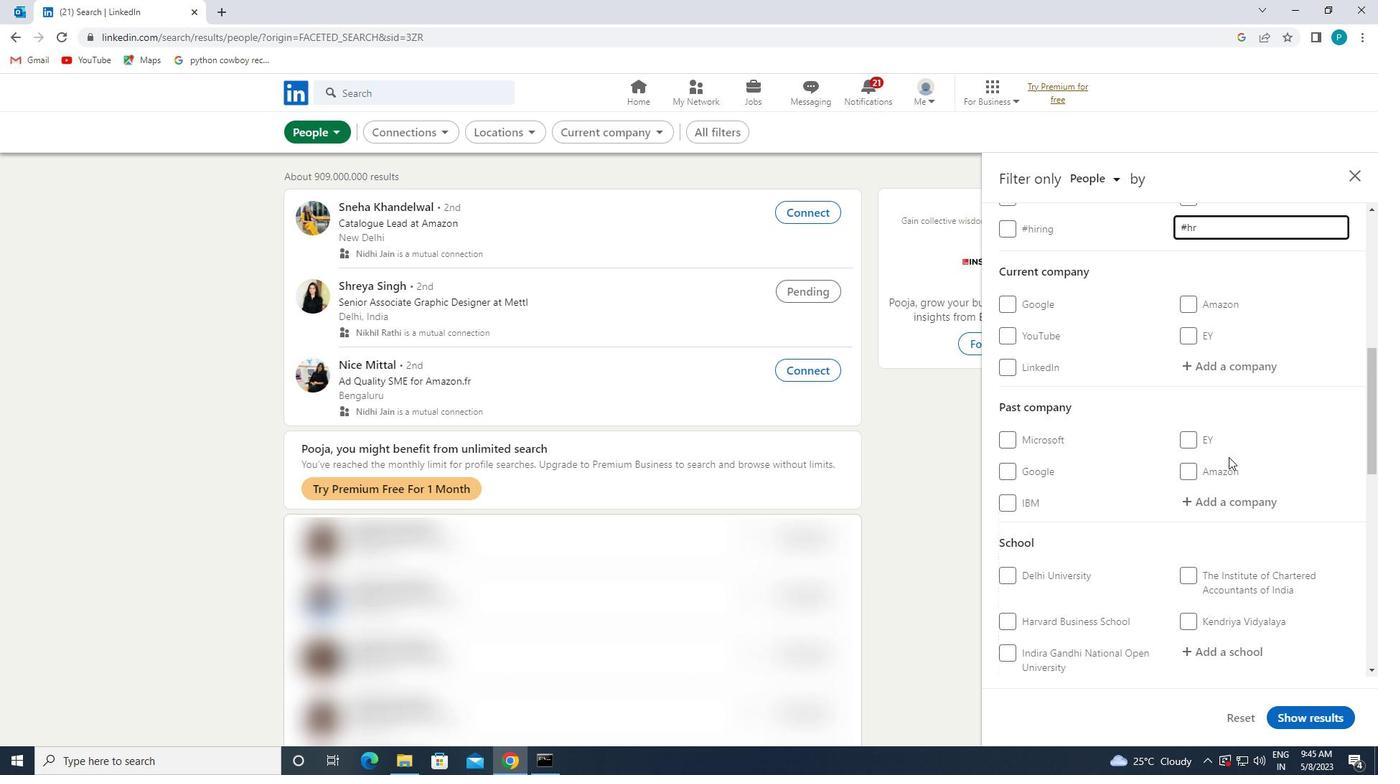 
Action: Mouse scrolled (1229, 456) with delta (0, 0)
Screenshot: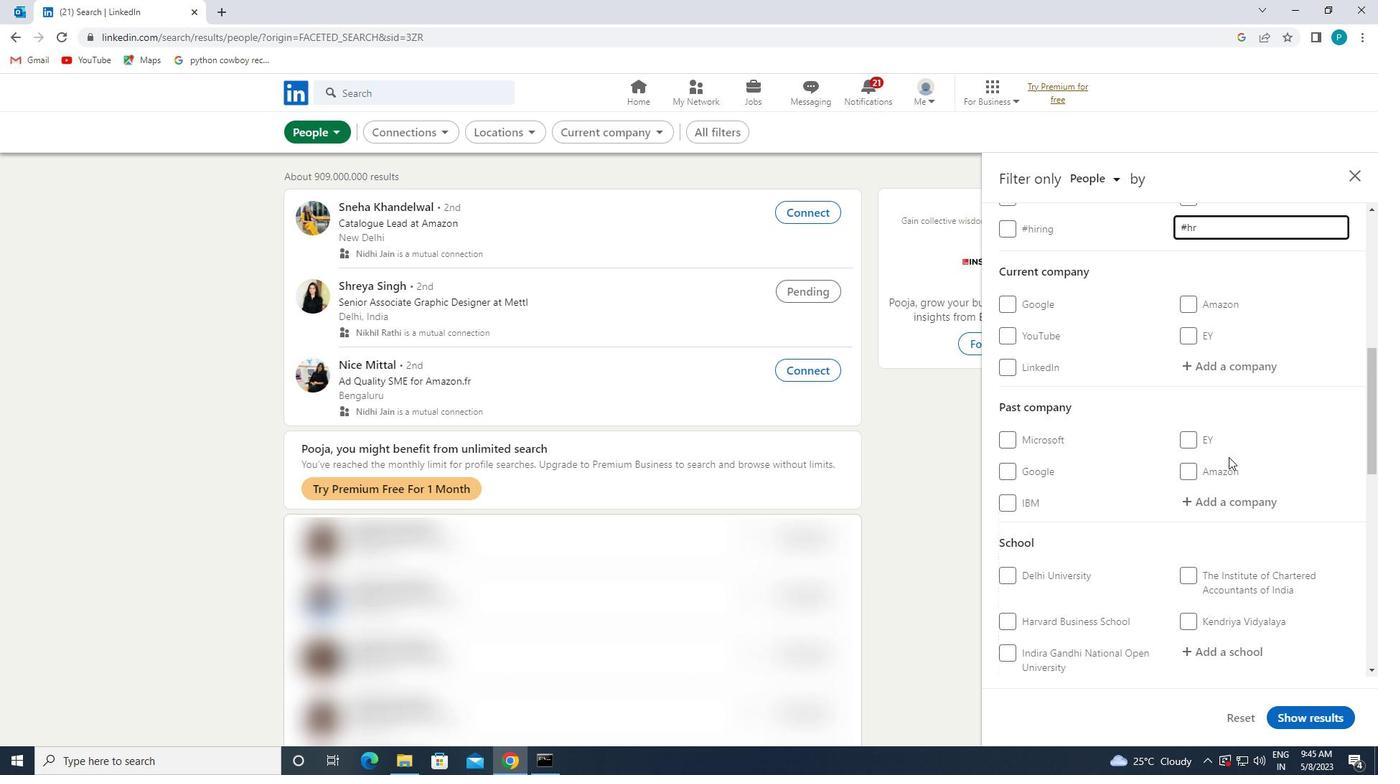 
Action: Mouse scrolled (1229, 456) with delta (0, 0)
Screenshot: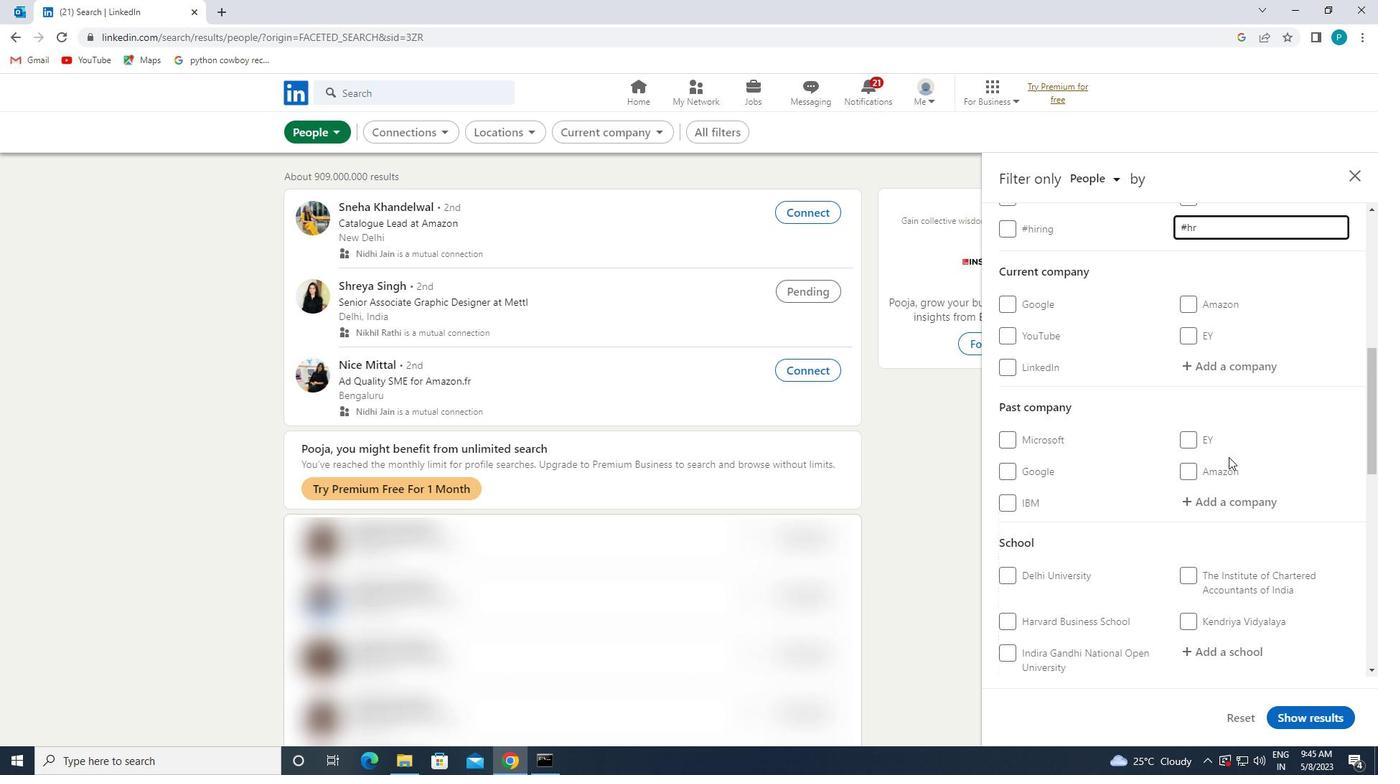 
Action: Mouse moved to (1229, 457)
Screenshot: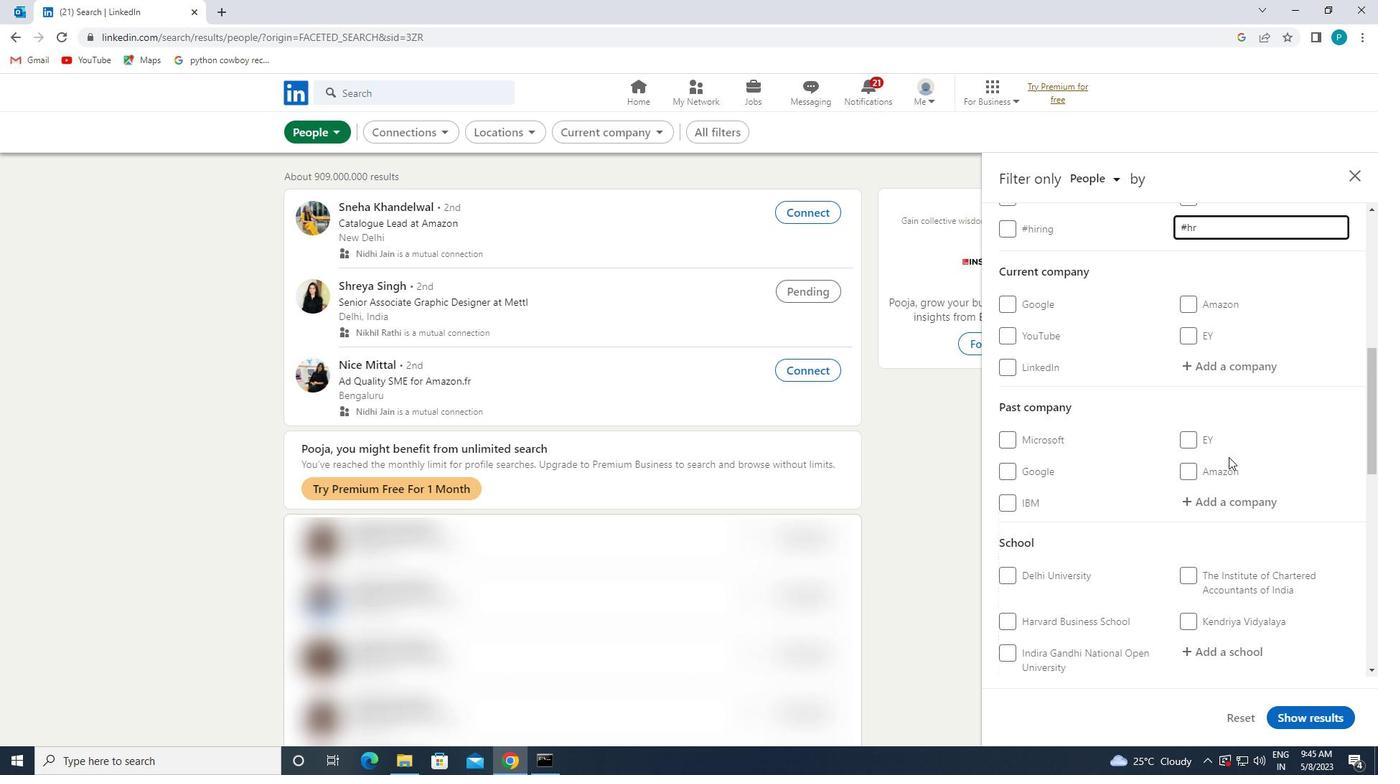 
Action: Mouse scrolled (1229, 456) with delta (0, 0)
Screenshot: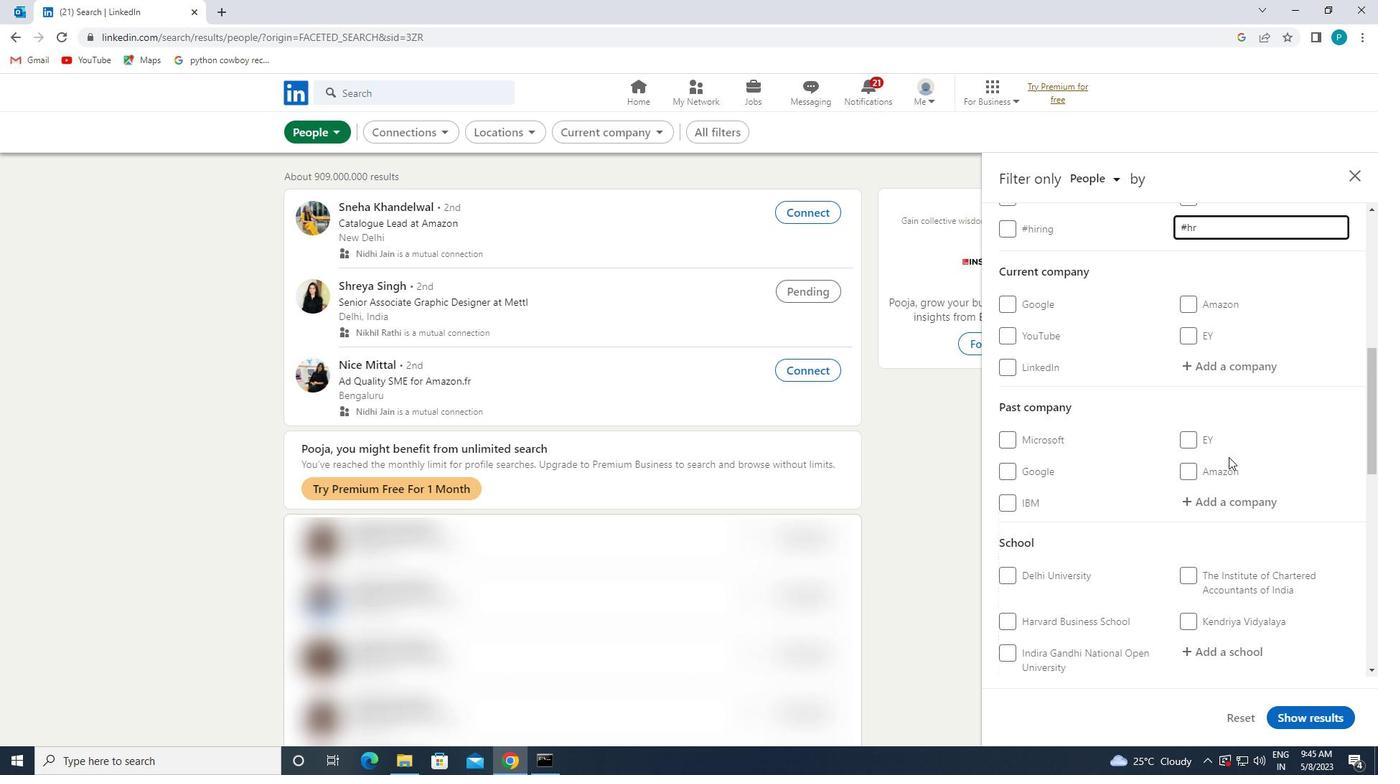 
Action: Mouse moved to (1031, 546)
Screenshot: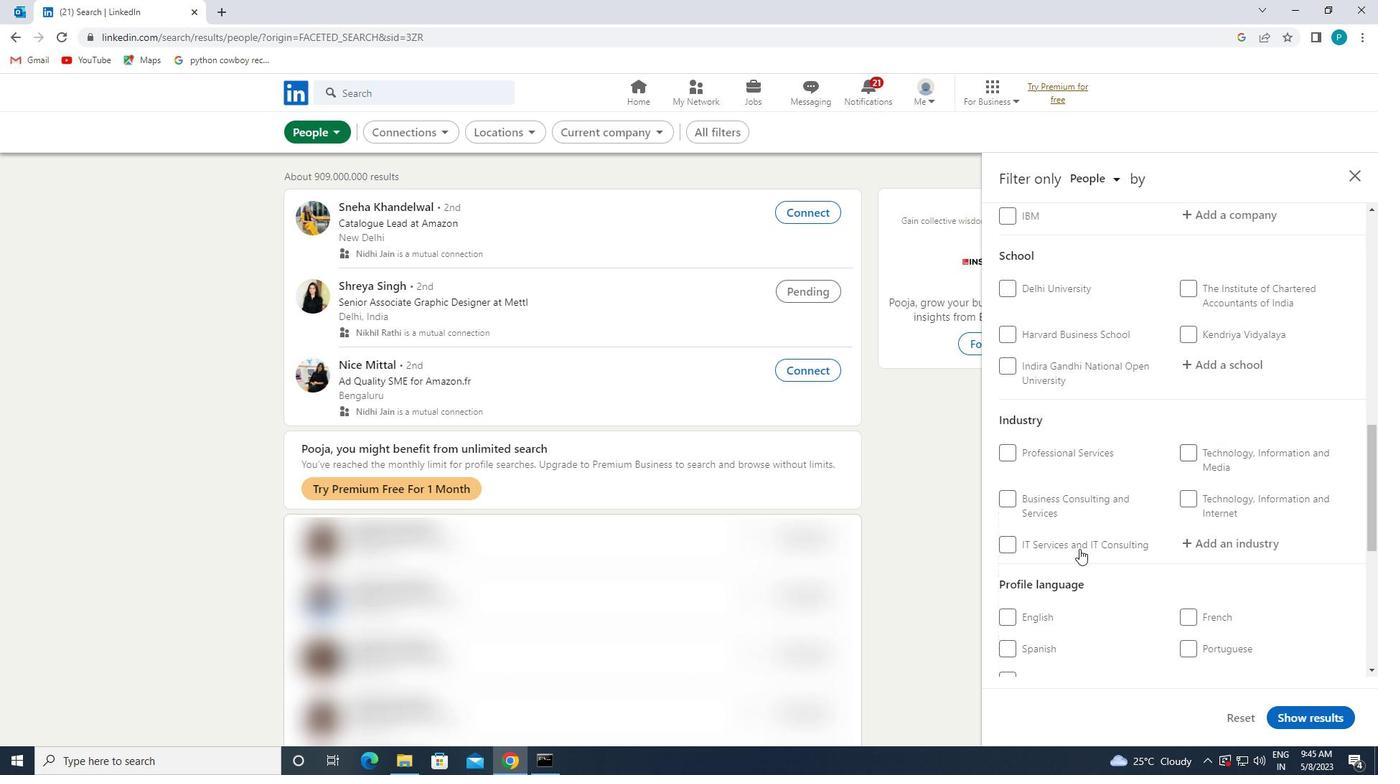 
Action: Mouse scrolled (1031, 545) with delta (0, 0)
Screenshot: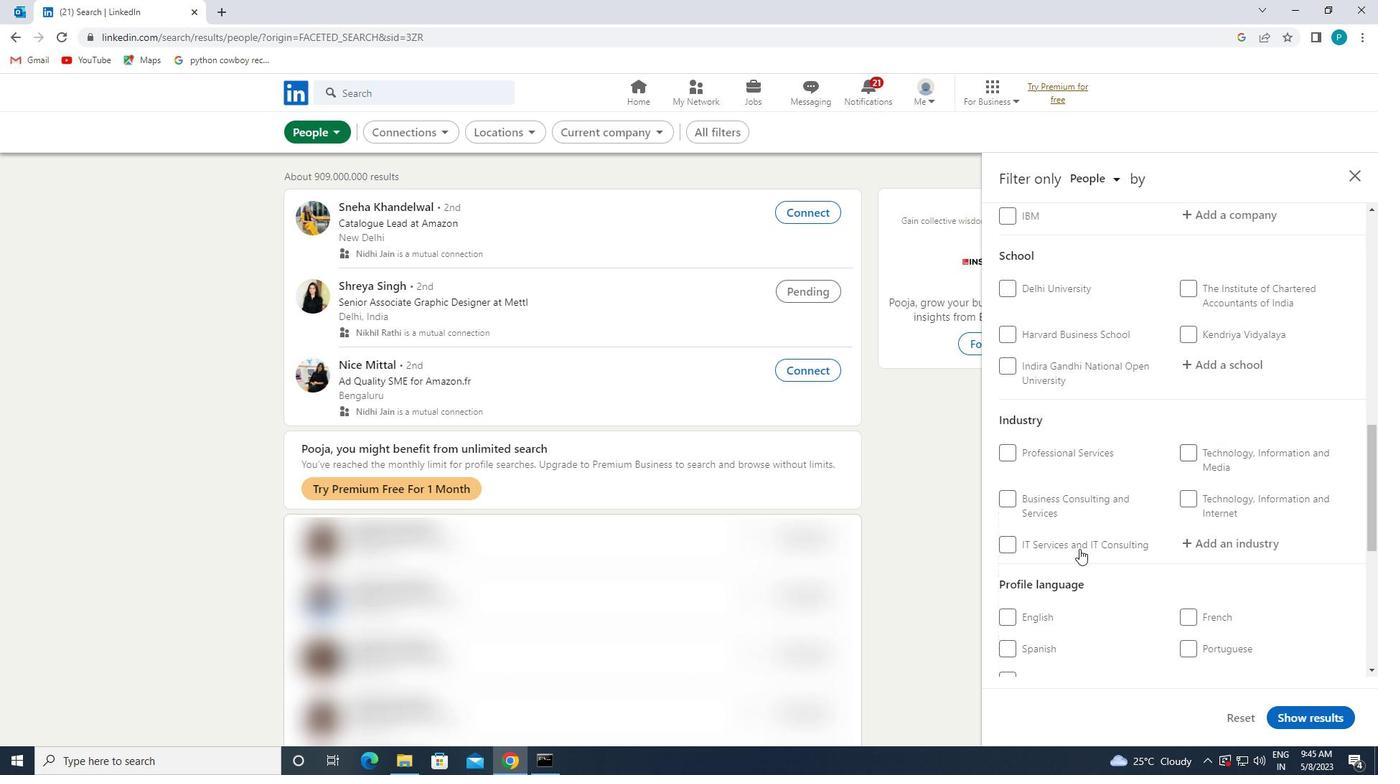 
Action: Mouse moved to (1036, 550)
Screenshot: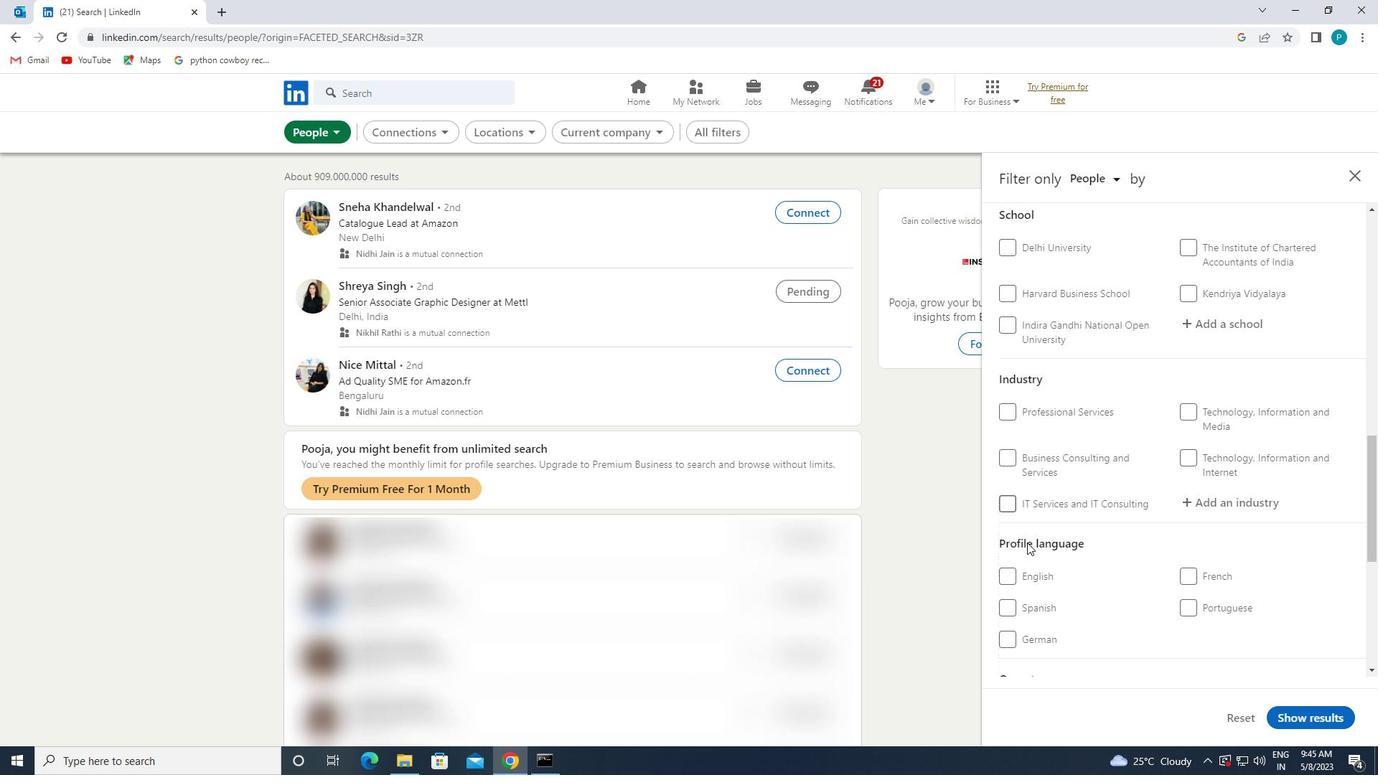 
Action: Mouse pressed left at (1036, 550)
Screenshot: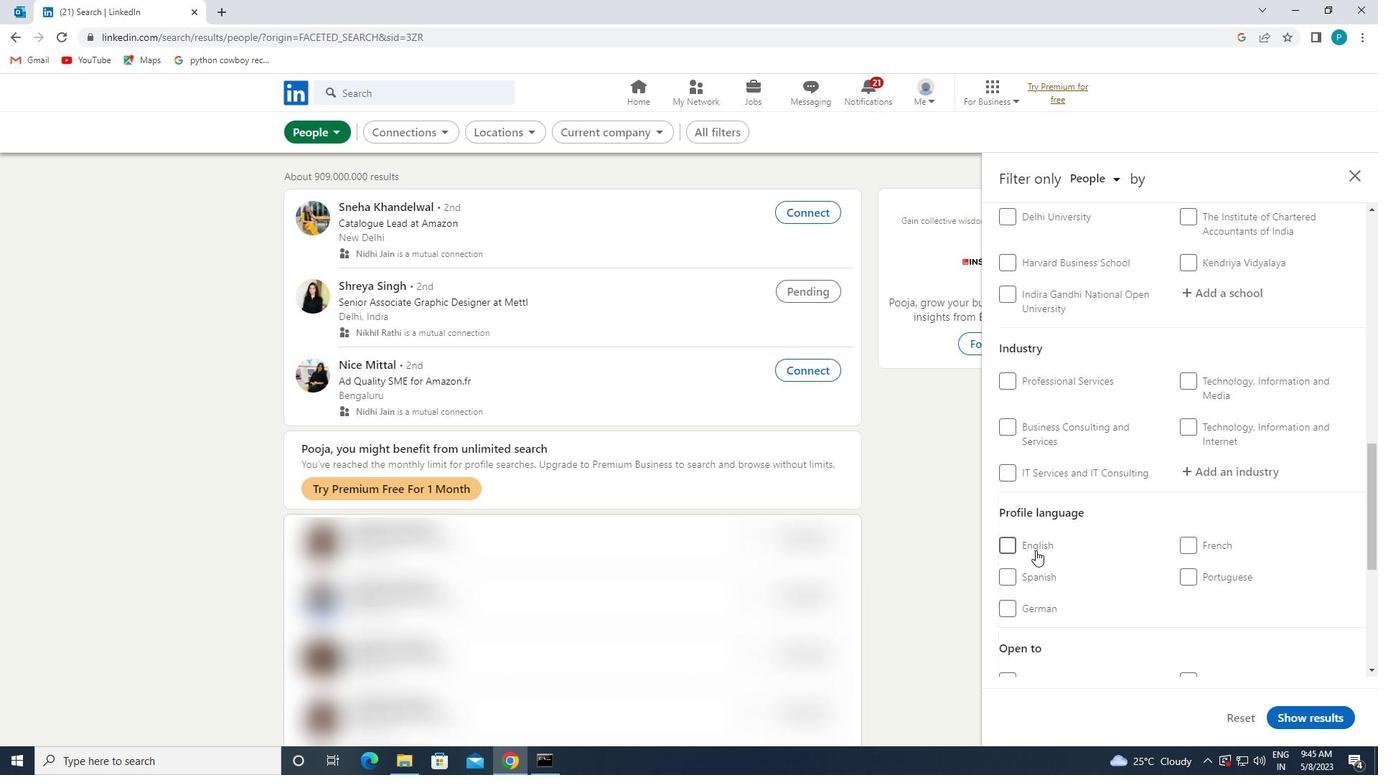 
Action: Mouse moved to (1172, 530)
Screenshot: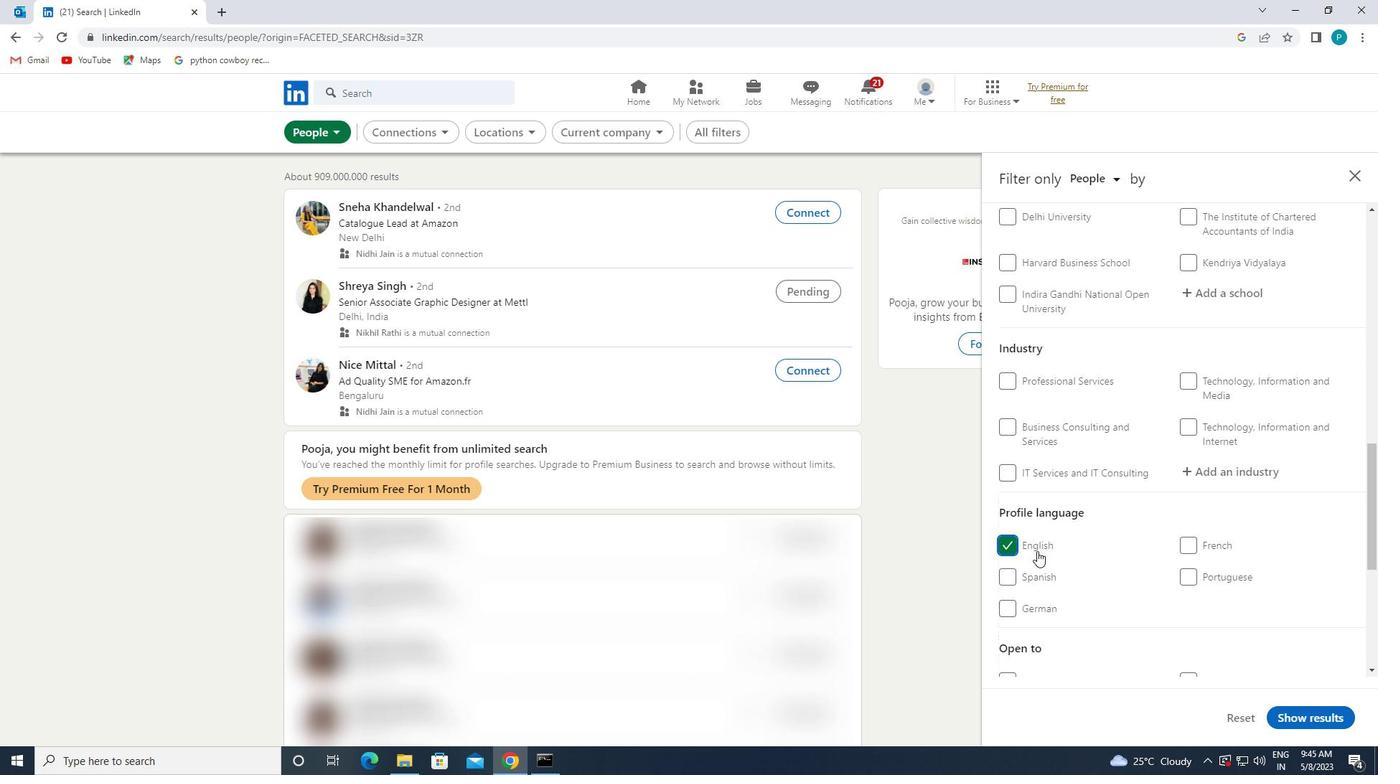 
Action: Mouse scrolled (1172, 531) with delta (0, 0)
Screenshot: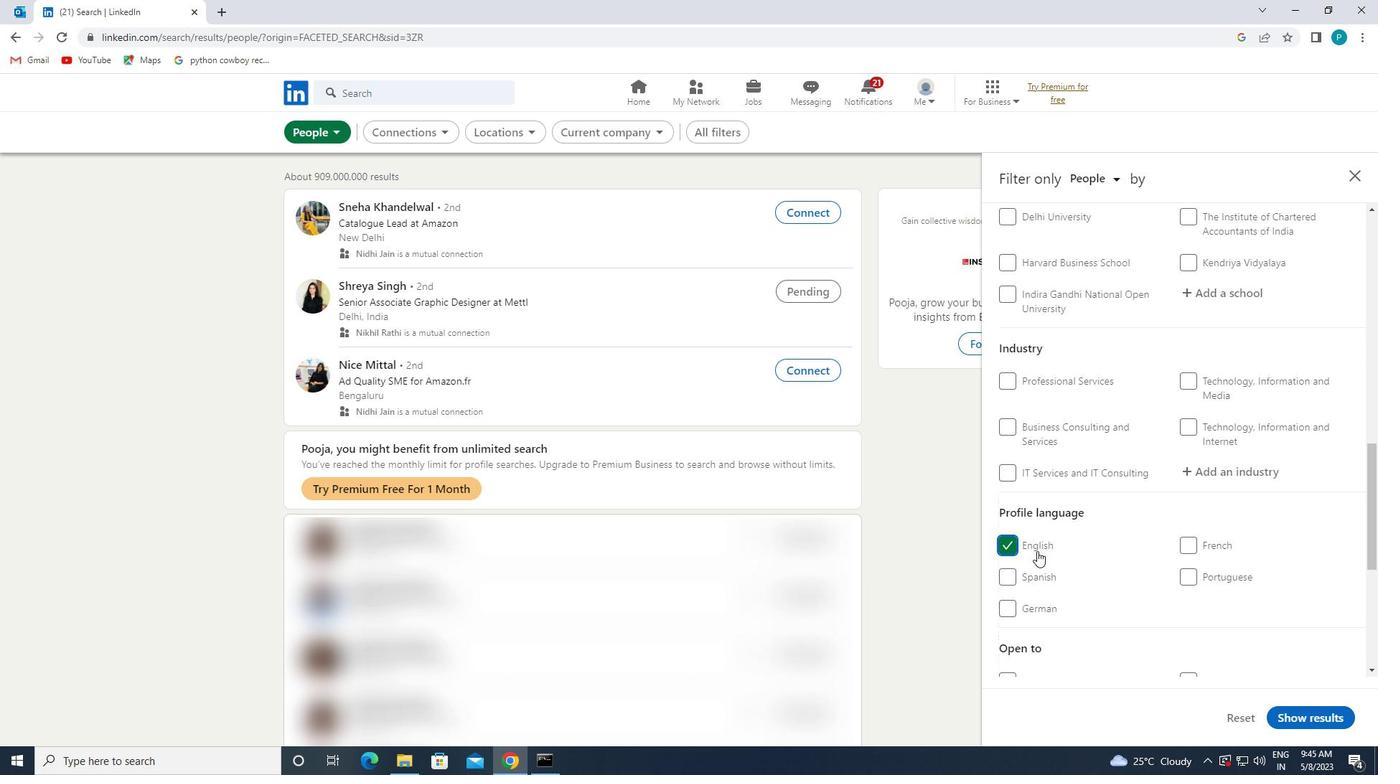 
Action: Mouse moved to (1172, 530)
Screenshot: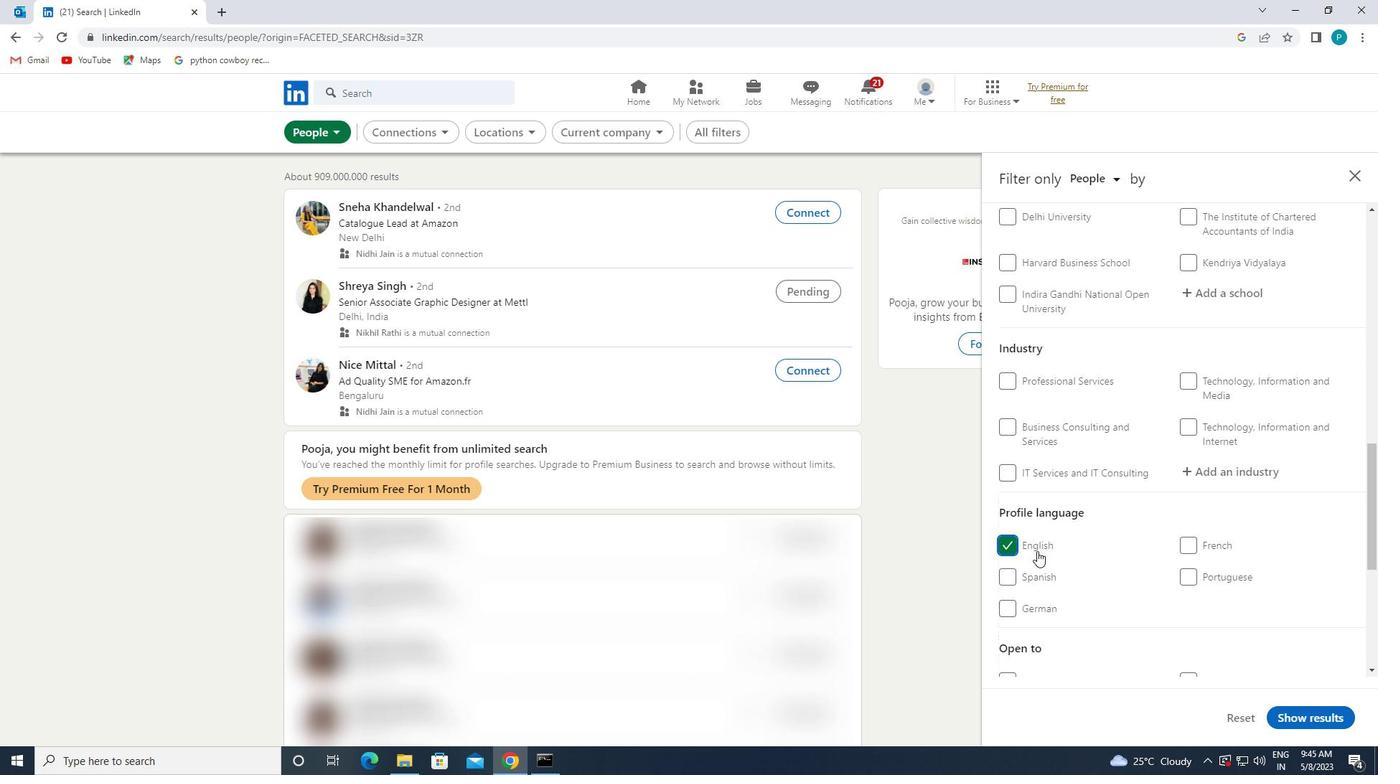 
Action: Mouse scrolled (1172, 531) with delta (0, 0)
Screenshot: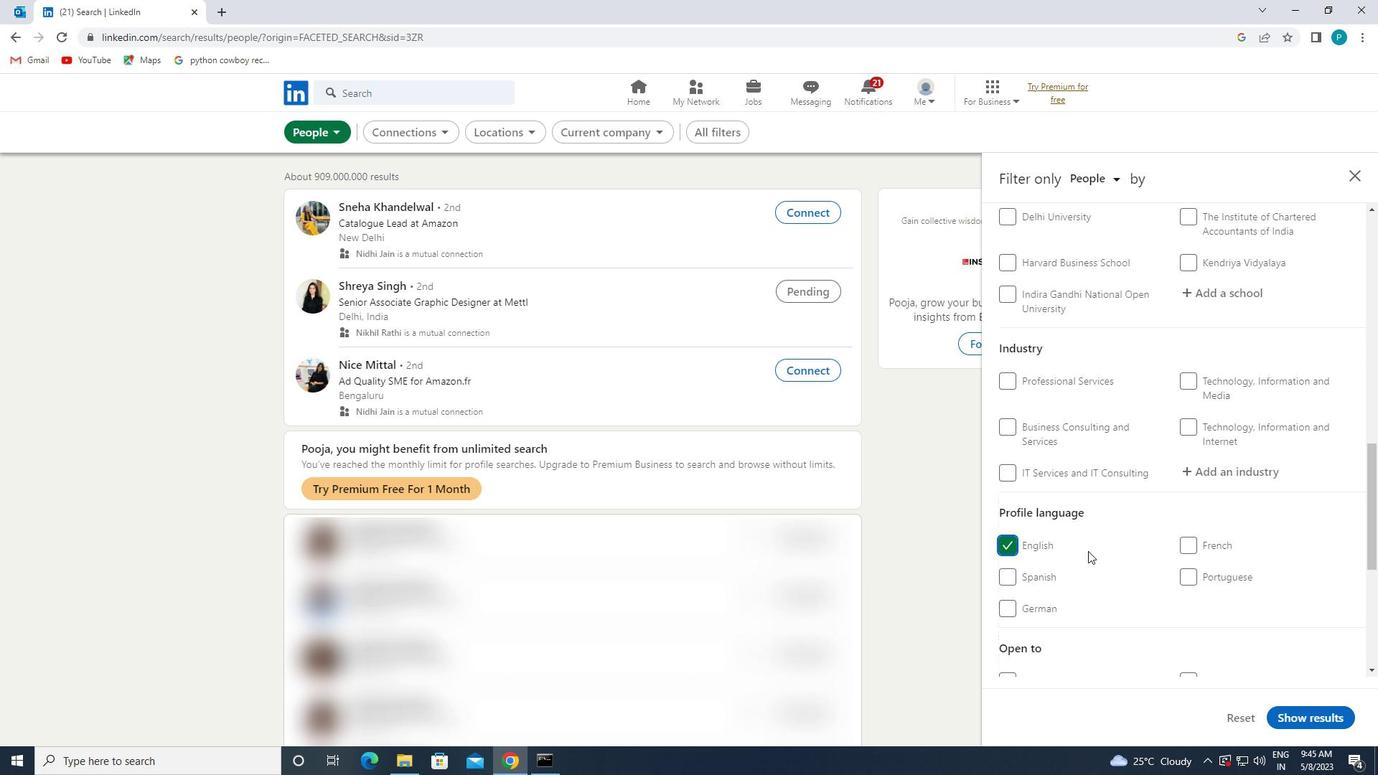 
Action: Mouse moved to (1172, 530)
Screenshot: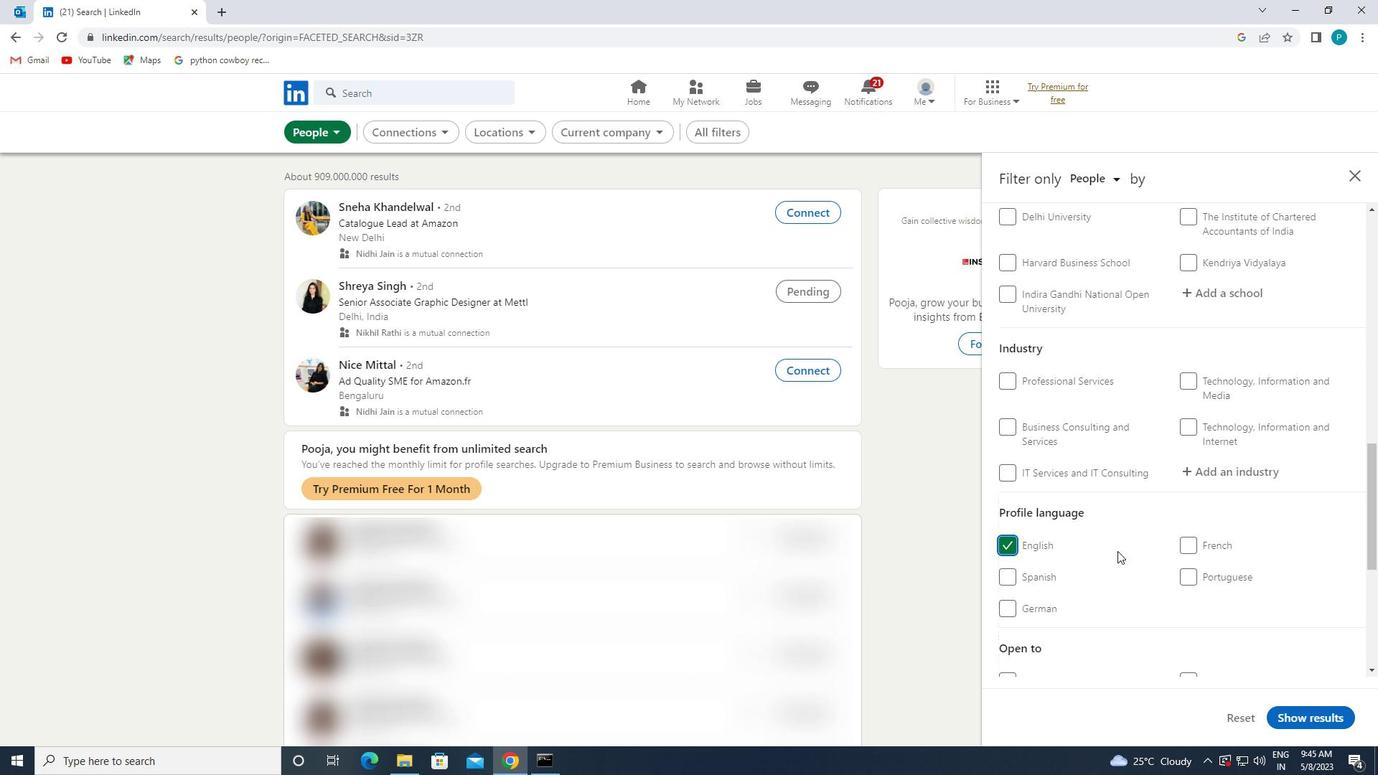 
Action: Mouse scrolled (1172, 530) with delta (0, 0)
Screenshot: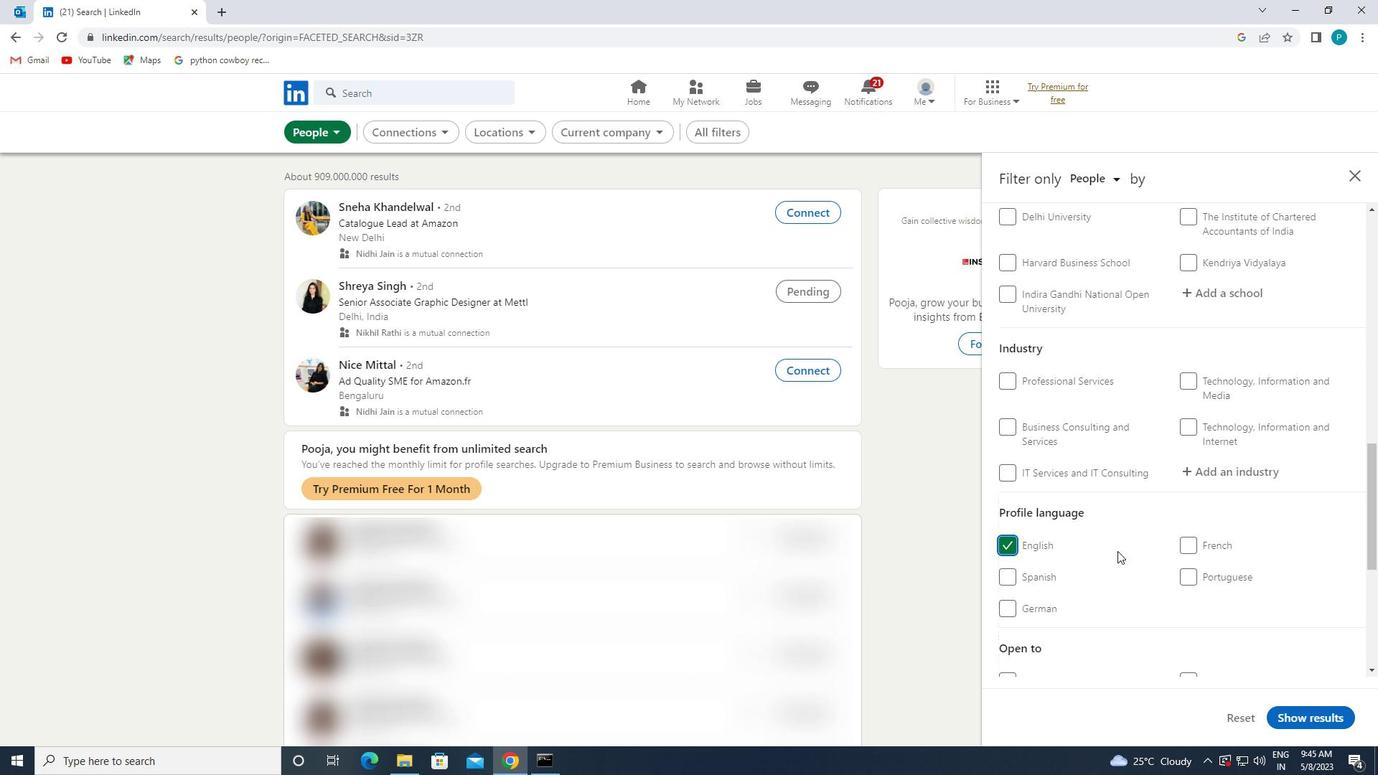 
Action: Mouse moved to (1184, 484)
Screenshot: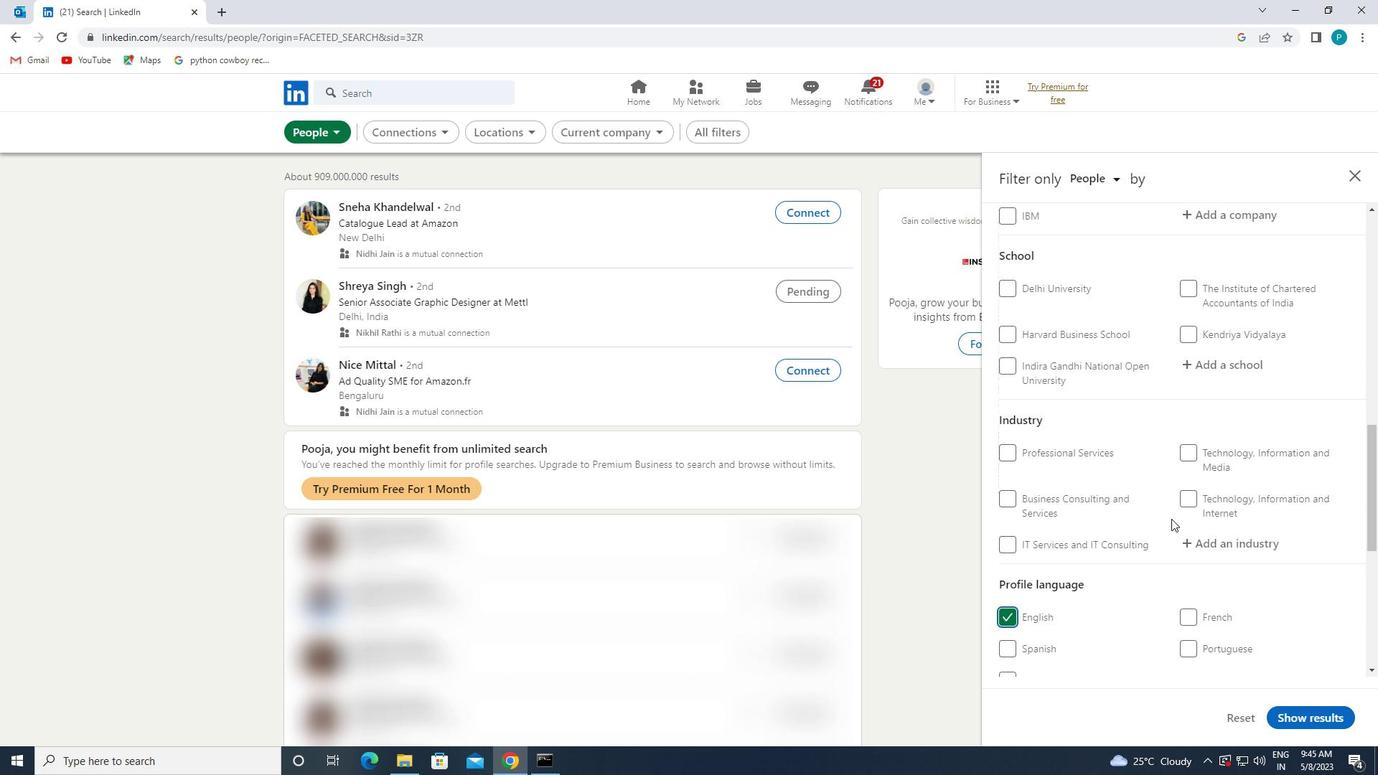 
Action: Mouse scrolled (1184, 484) with delta (0, 0)
Screenshot: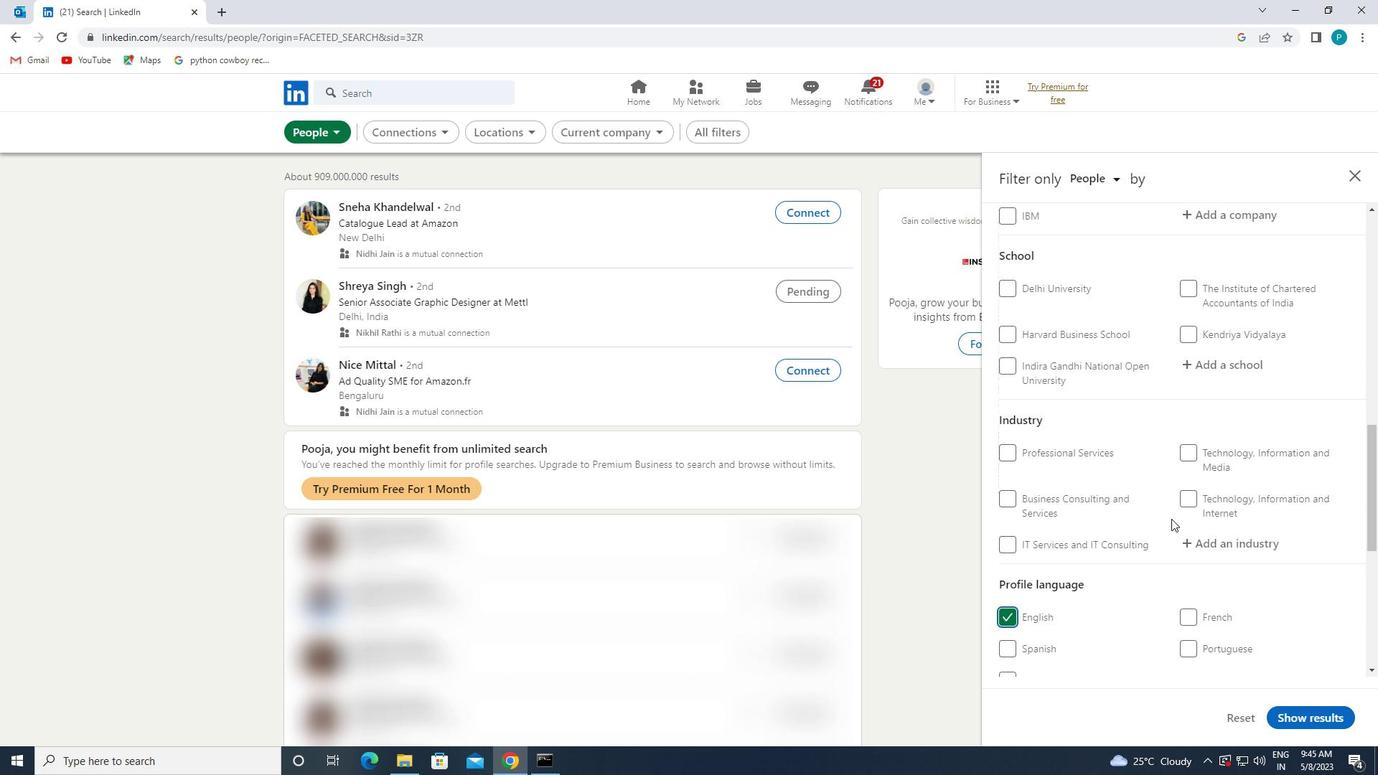 
Action: Mouse moved to (1184, 480)
Screenshot: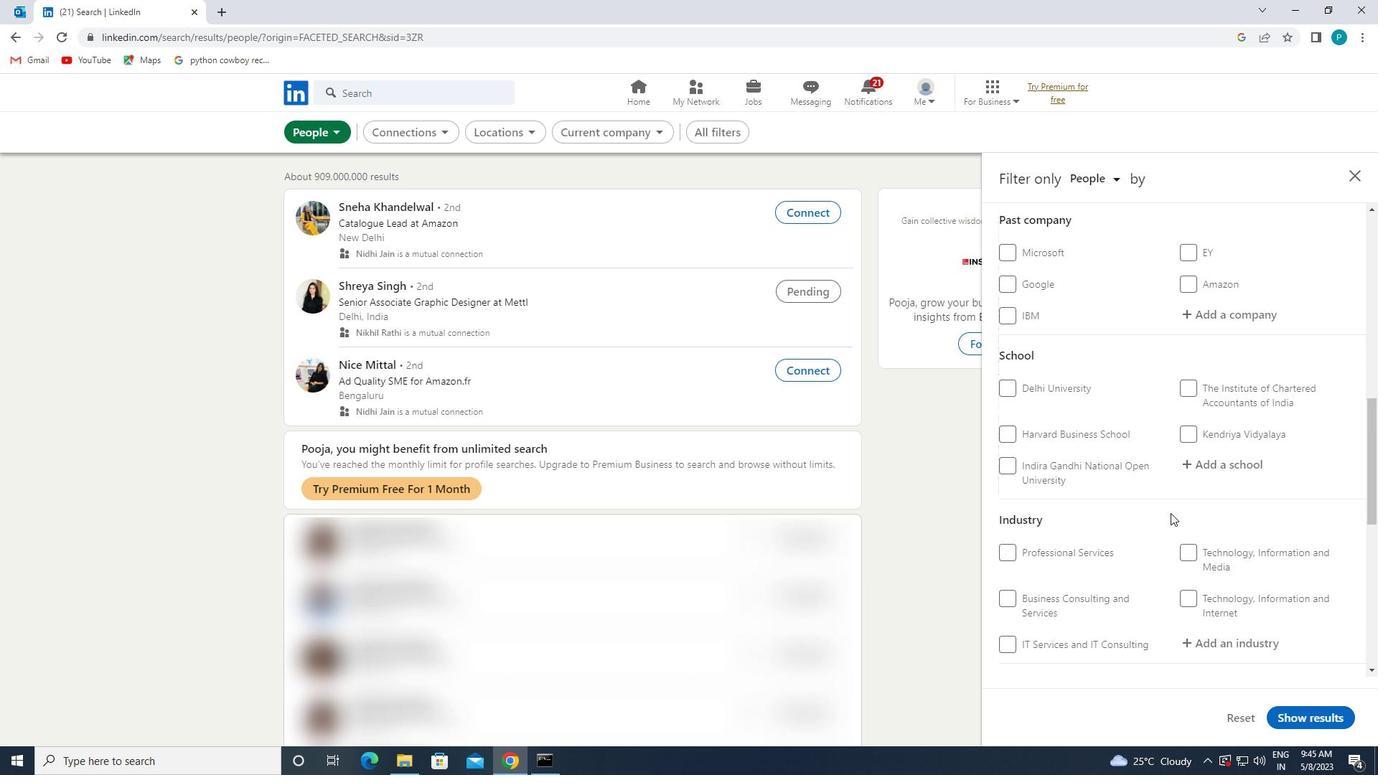 
Action: Mouse scrolled (1184, 481) with delta (0, 0)
Screenshot: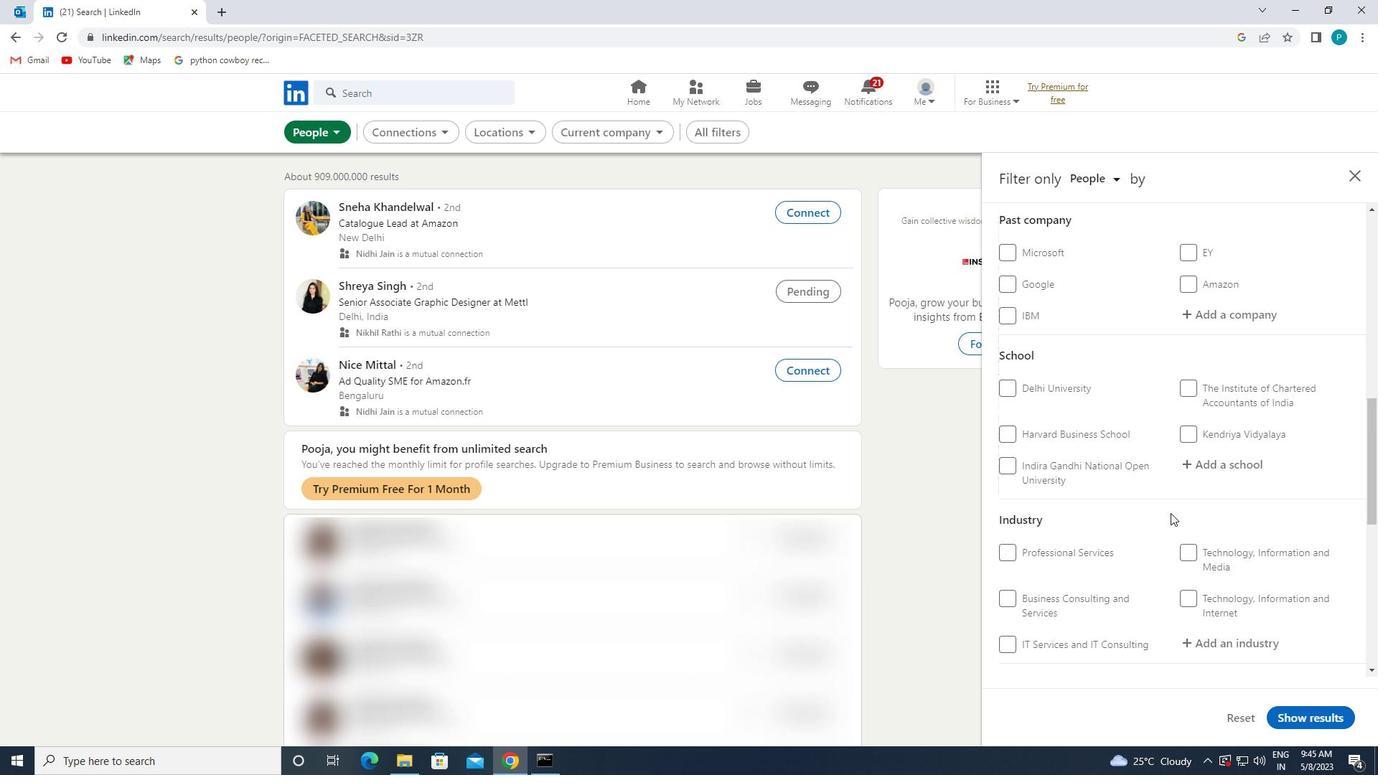 
Action: Mouse moved to (1184, 479)
Screenshot: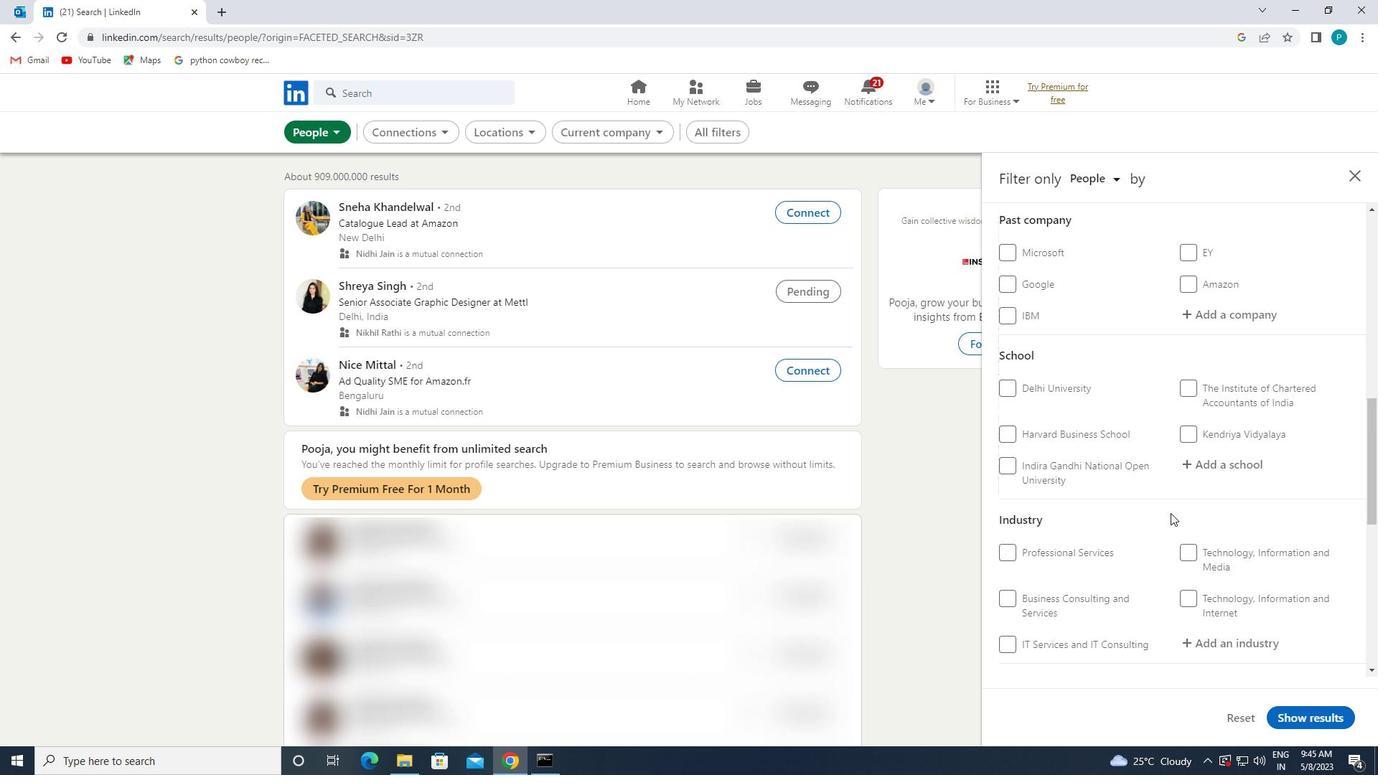 
Action: Mouse scrolled (1184, 479) with delta (0, 0)
Screenshot: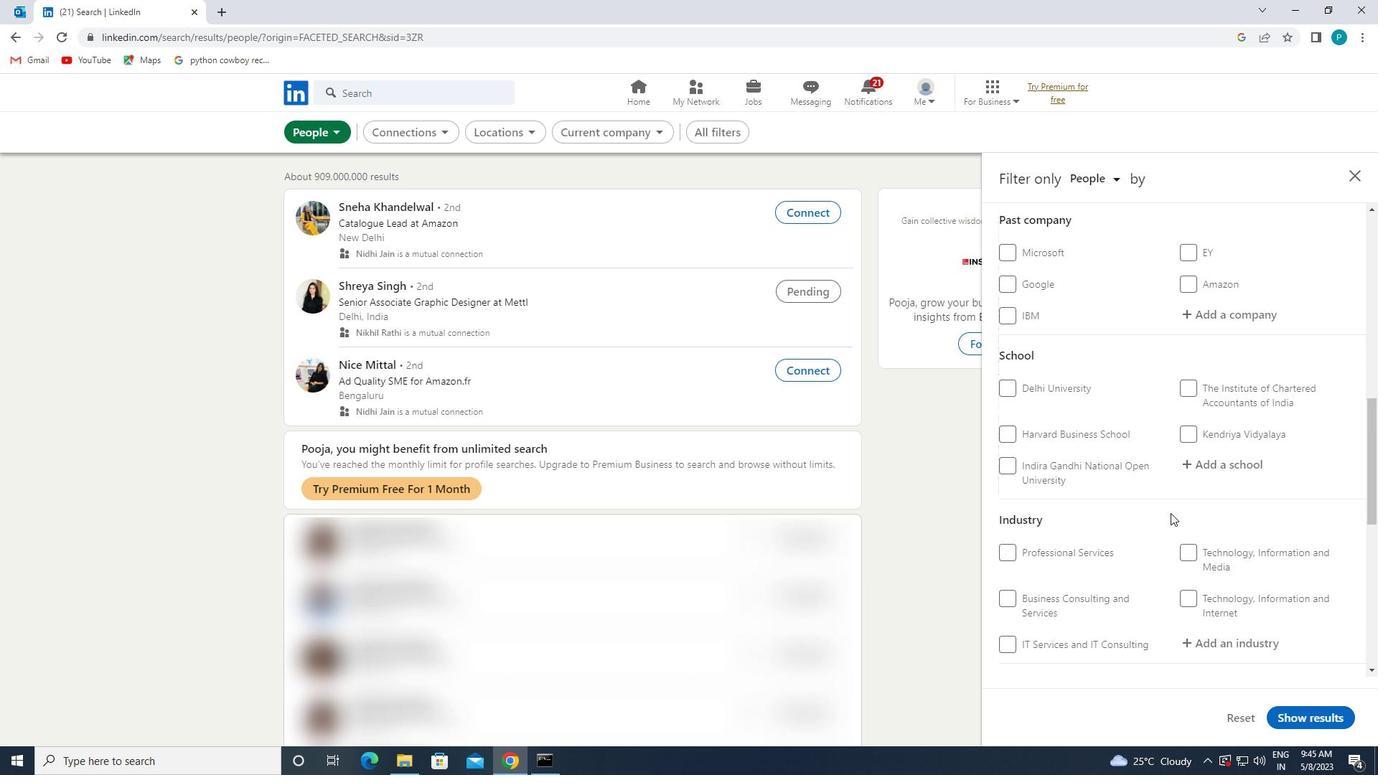 
Action: Mouse moved to (1231, 434)
Screenshot: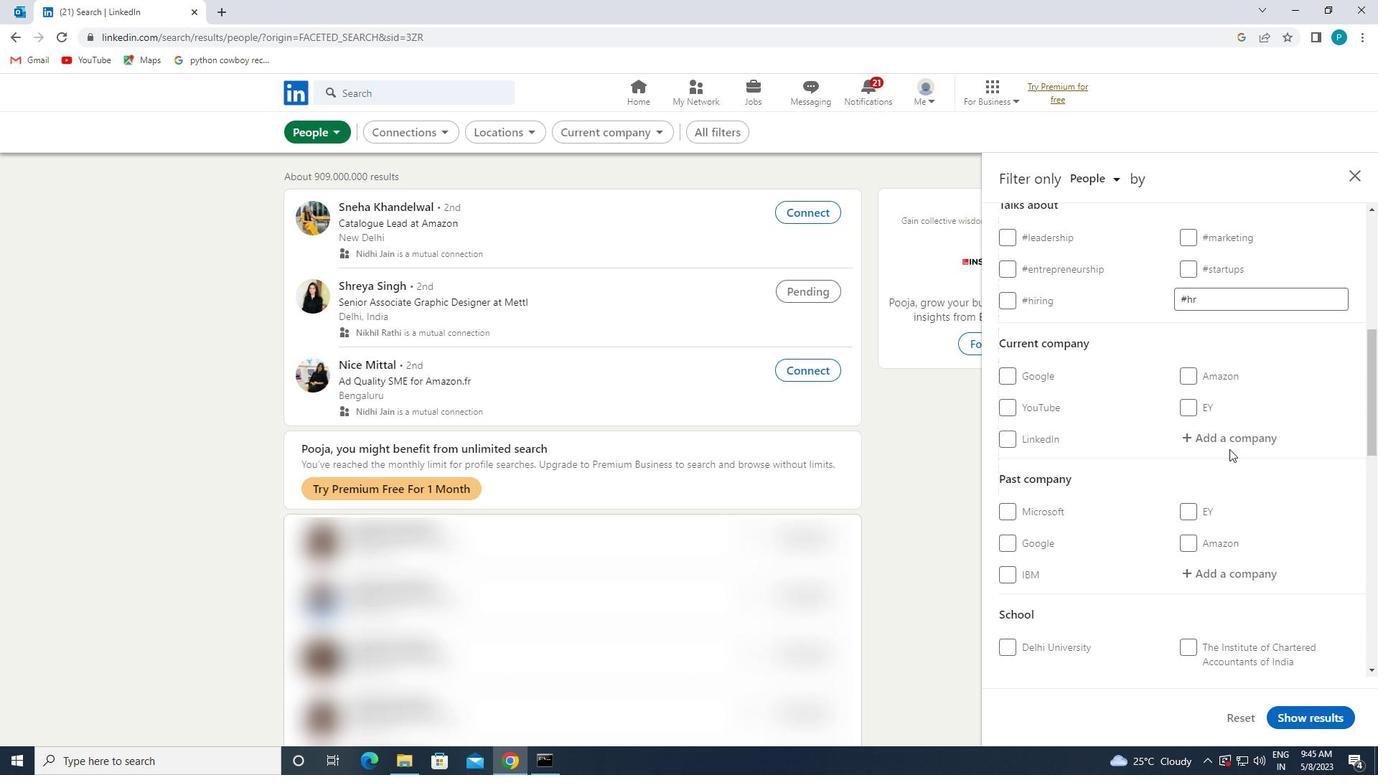 
Action: Mouse pressed left at (1231, 434)
Screenshot: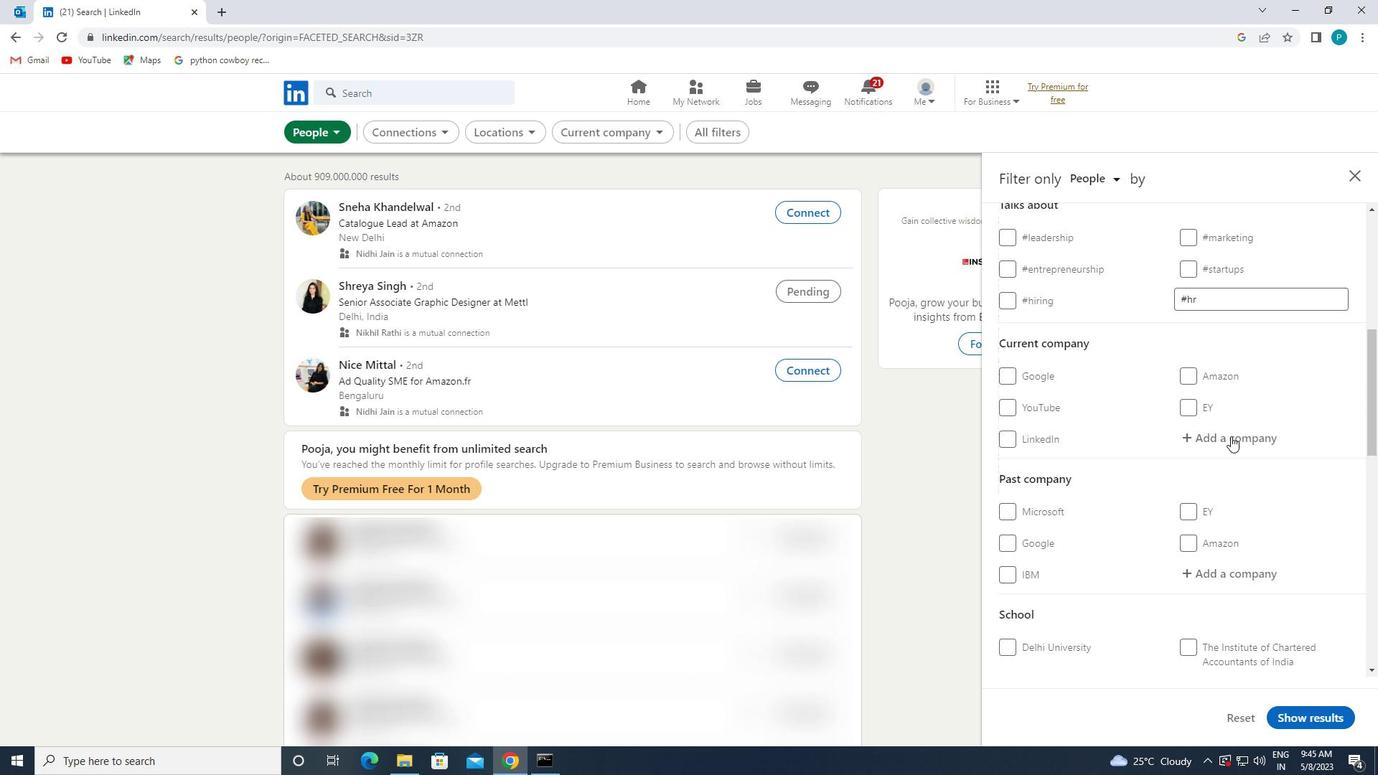 
Action: Mouse moved to (1231, 433)
Screenshot: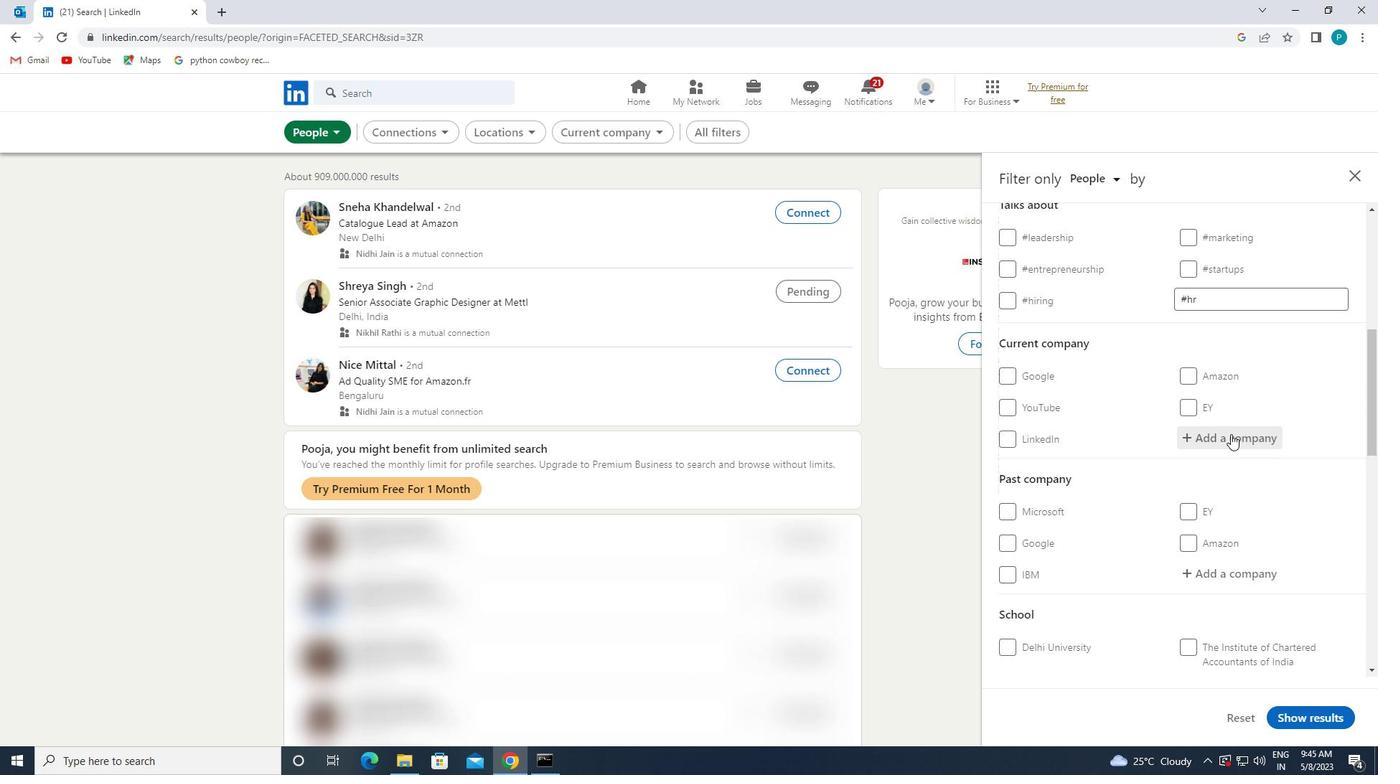 
Action: Key pressed <Key.caps_lock>E<Key.caps_lock>PSILON
Screenshot: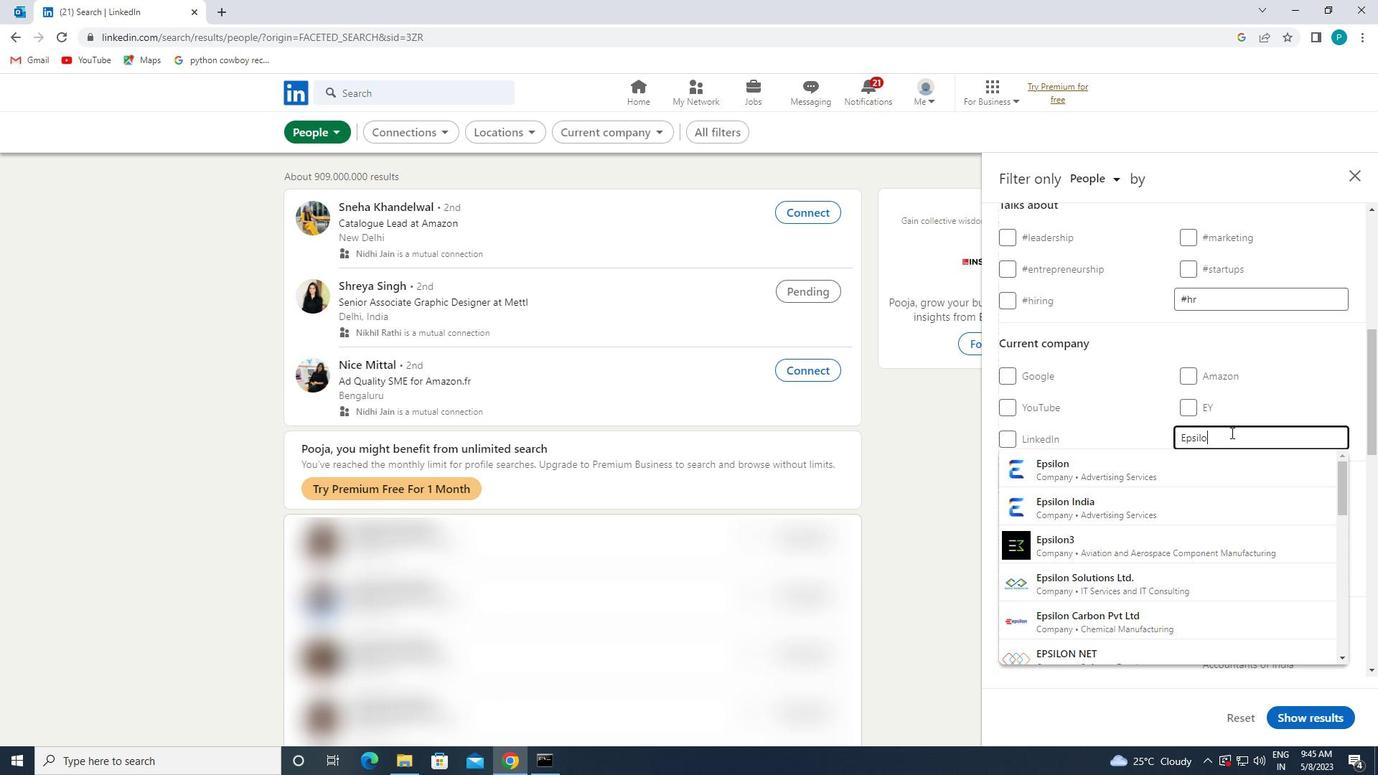 
Action: Mouse moved to (1136, 493)
Screenshot: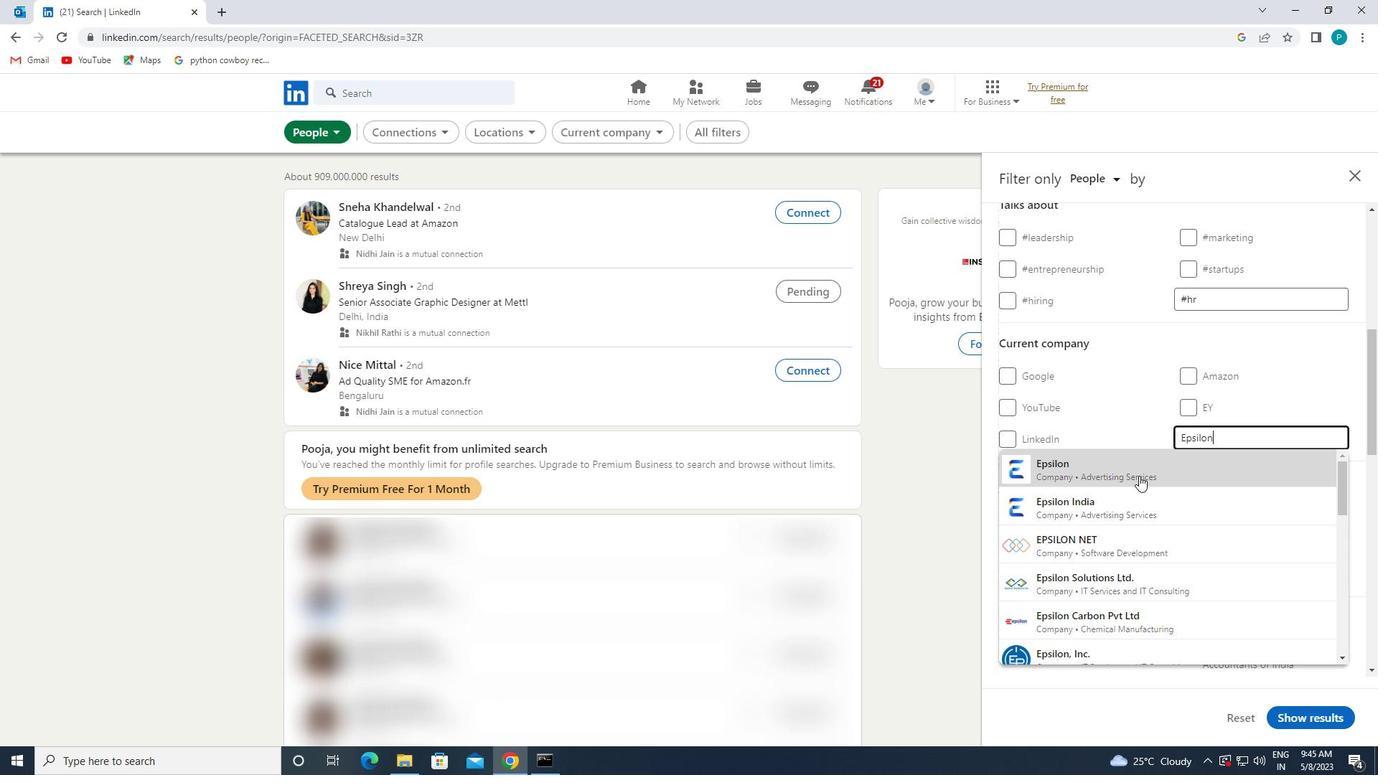 
Action: Mouse pressed left at (1136, 493)
Screenshot: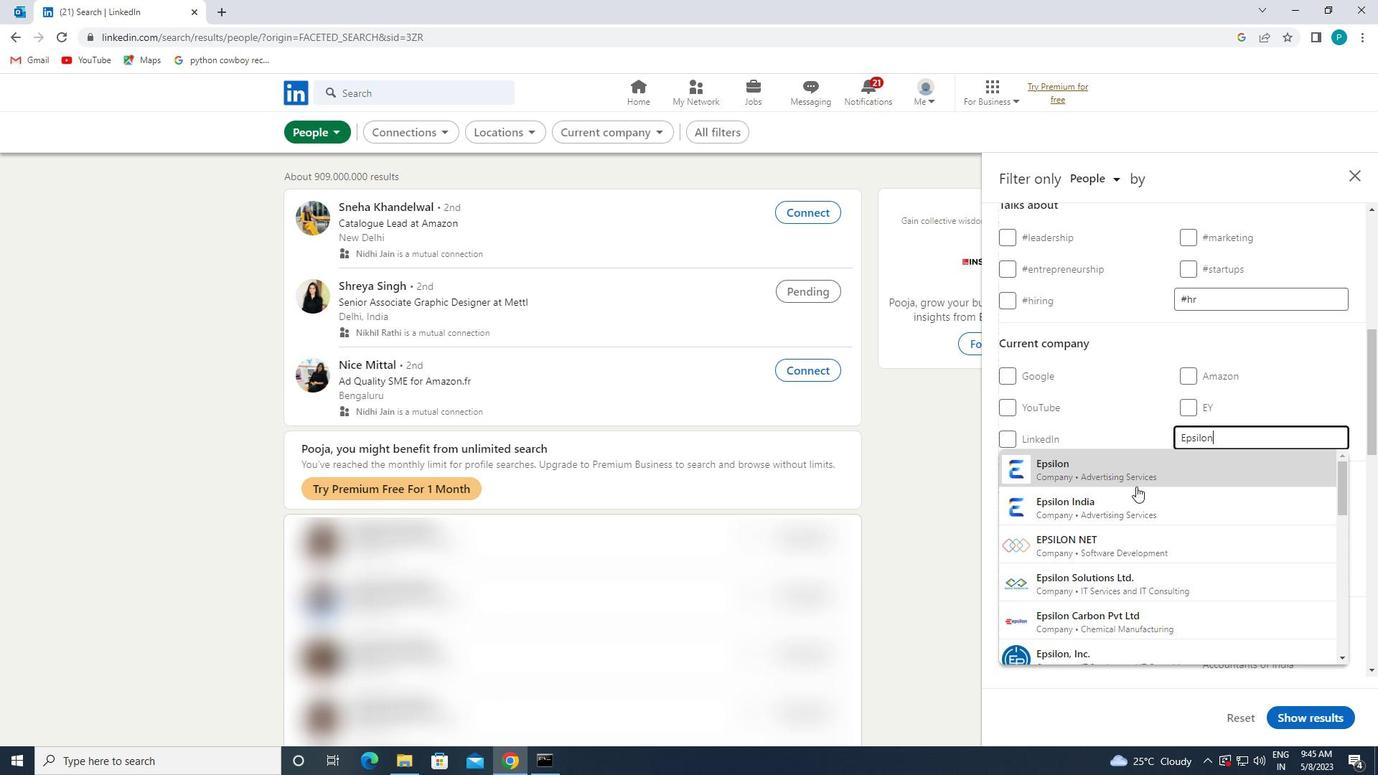
Action: Mouse moved to (1239, 481)
Screenshot: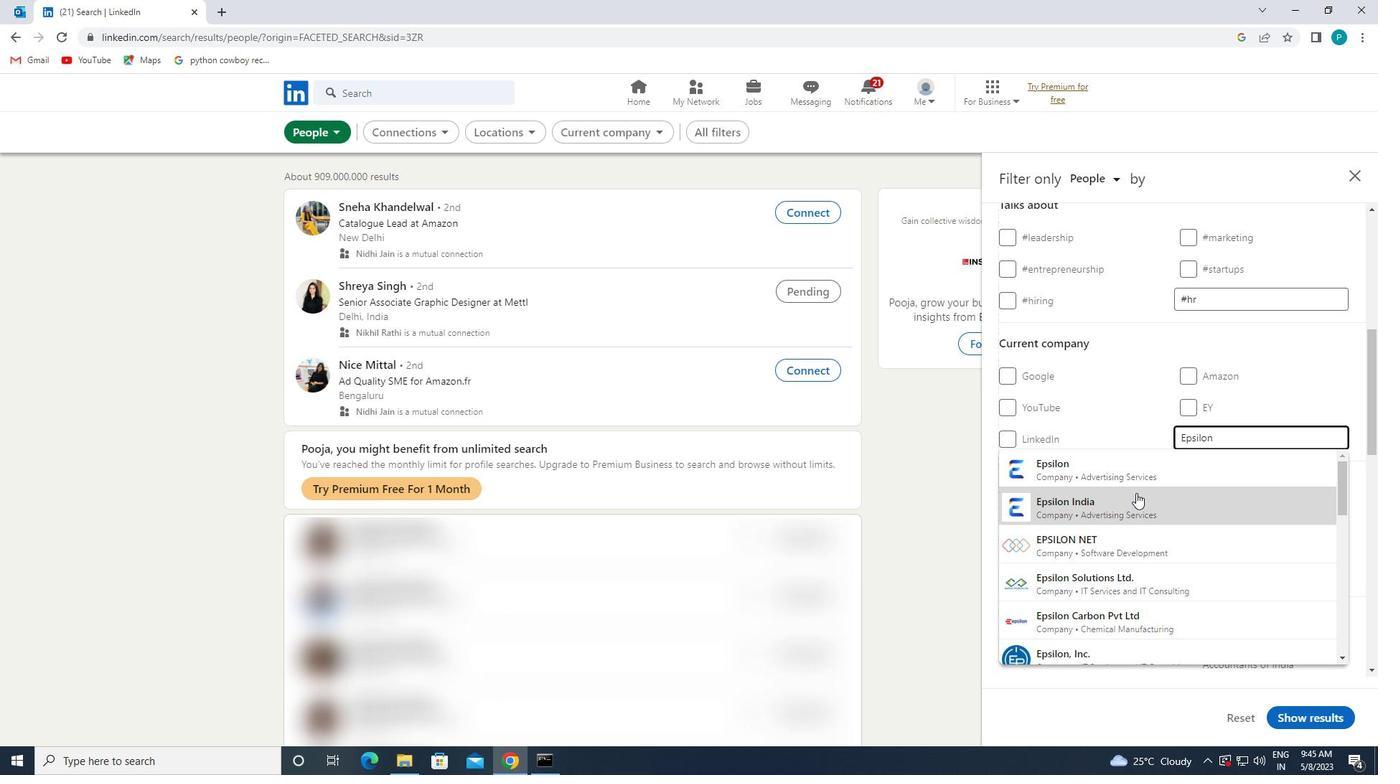 
Action: Mouse scrolled (1239, 481) with delta (0, 0)
Screenshot: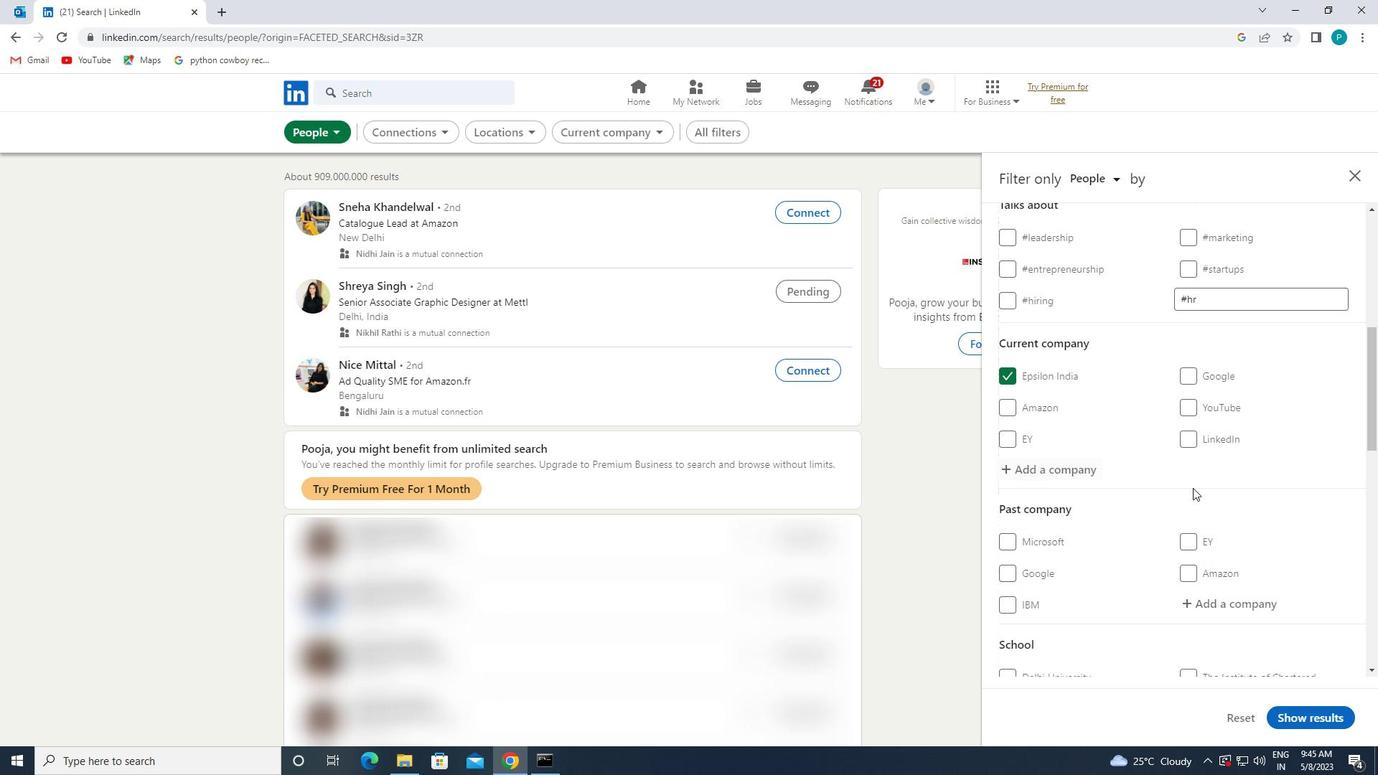 
Action: Mouse scrolled (1239, 481) with delta (0, 0)
Screenshot: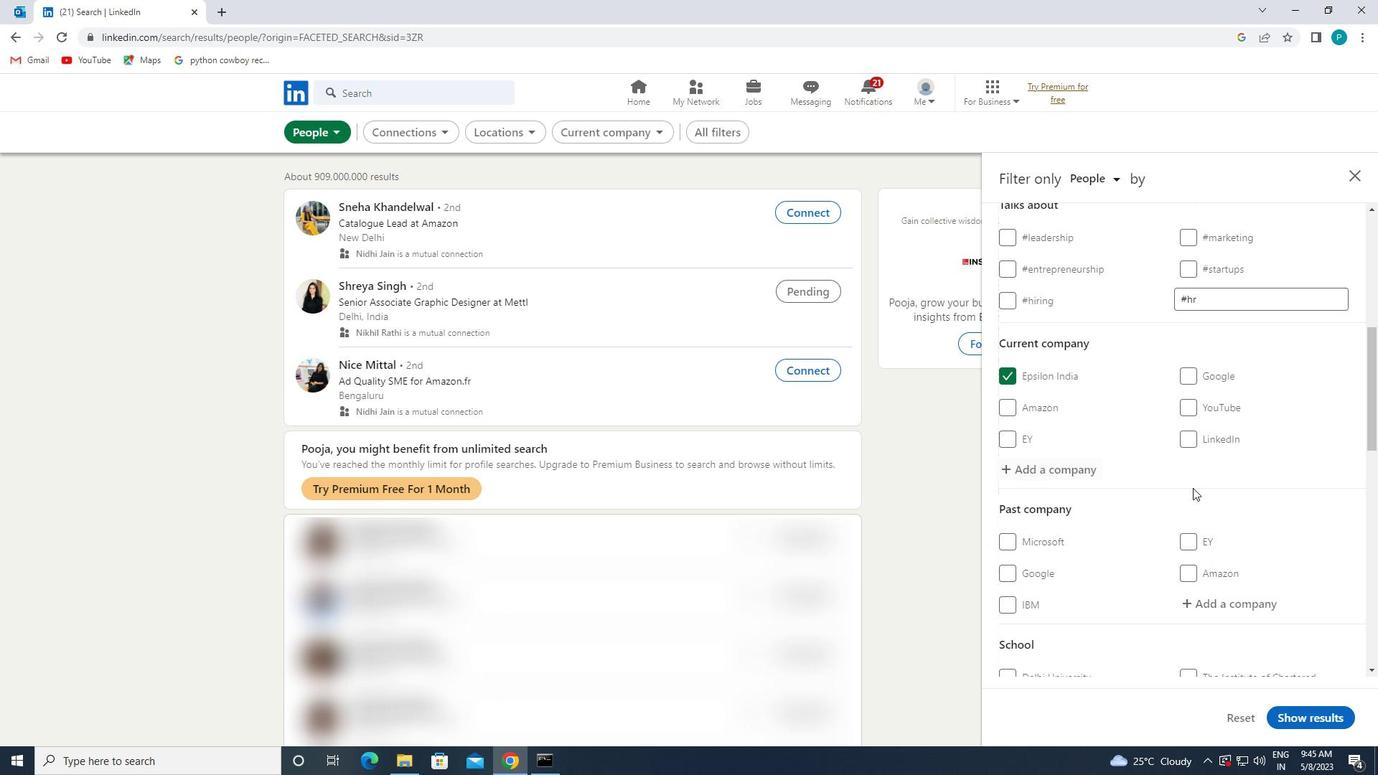 
Action: Mouse scrolled (1239, 481) with delta (0, 0)
Screenshot: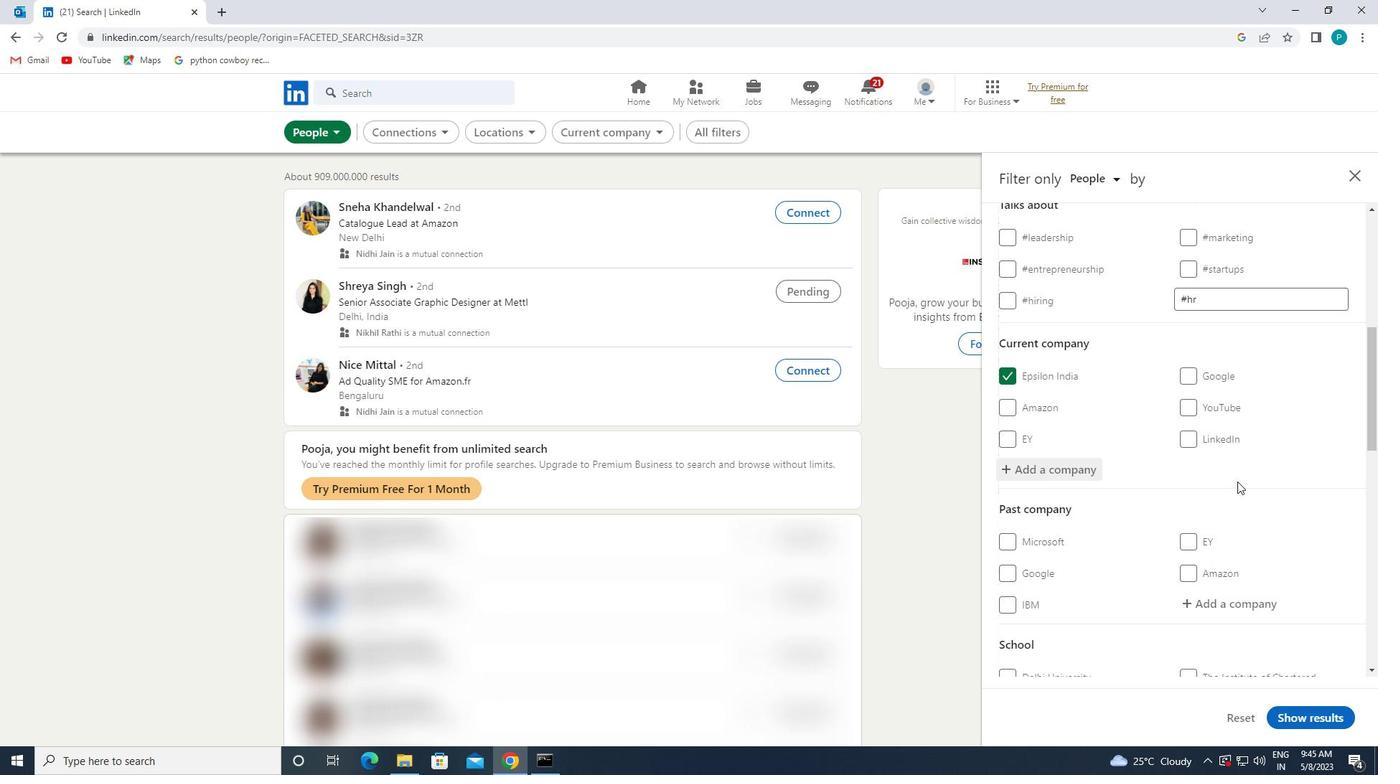 
Action: Mouse moved to (1203, 384)
Screenshot: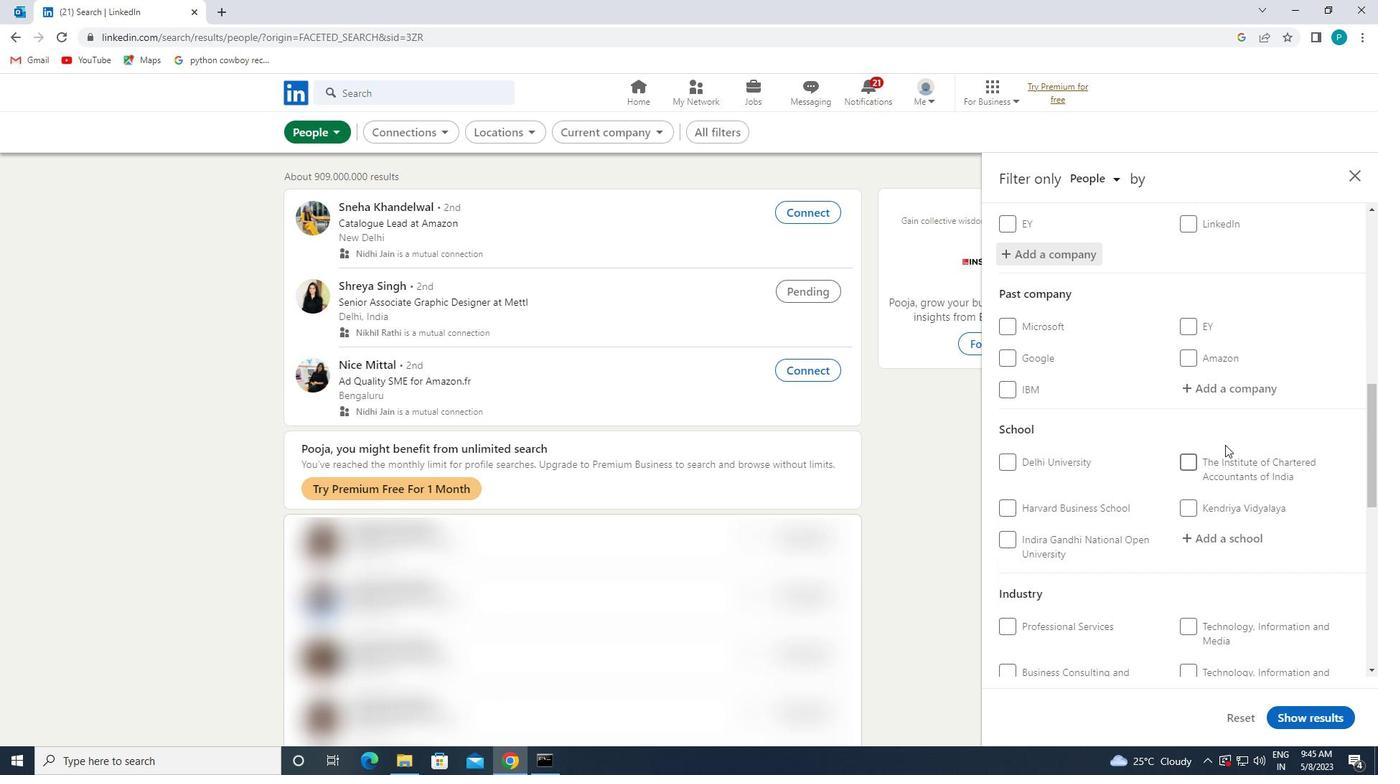 
Action: Mouse pressed left at (1203, 384)
Screenshot: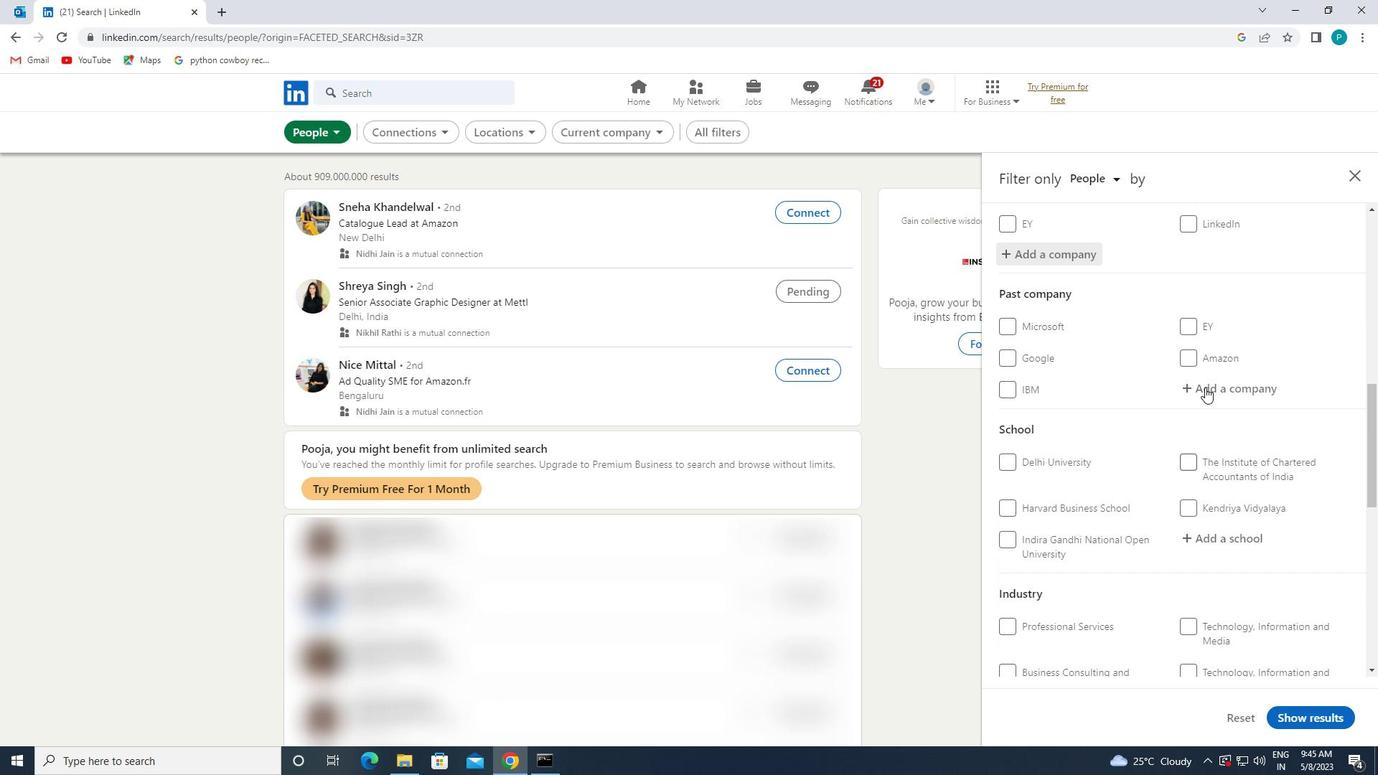 
Action: Mouse moved to (1238, 557)
Screenshot: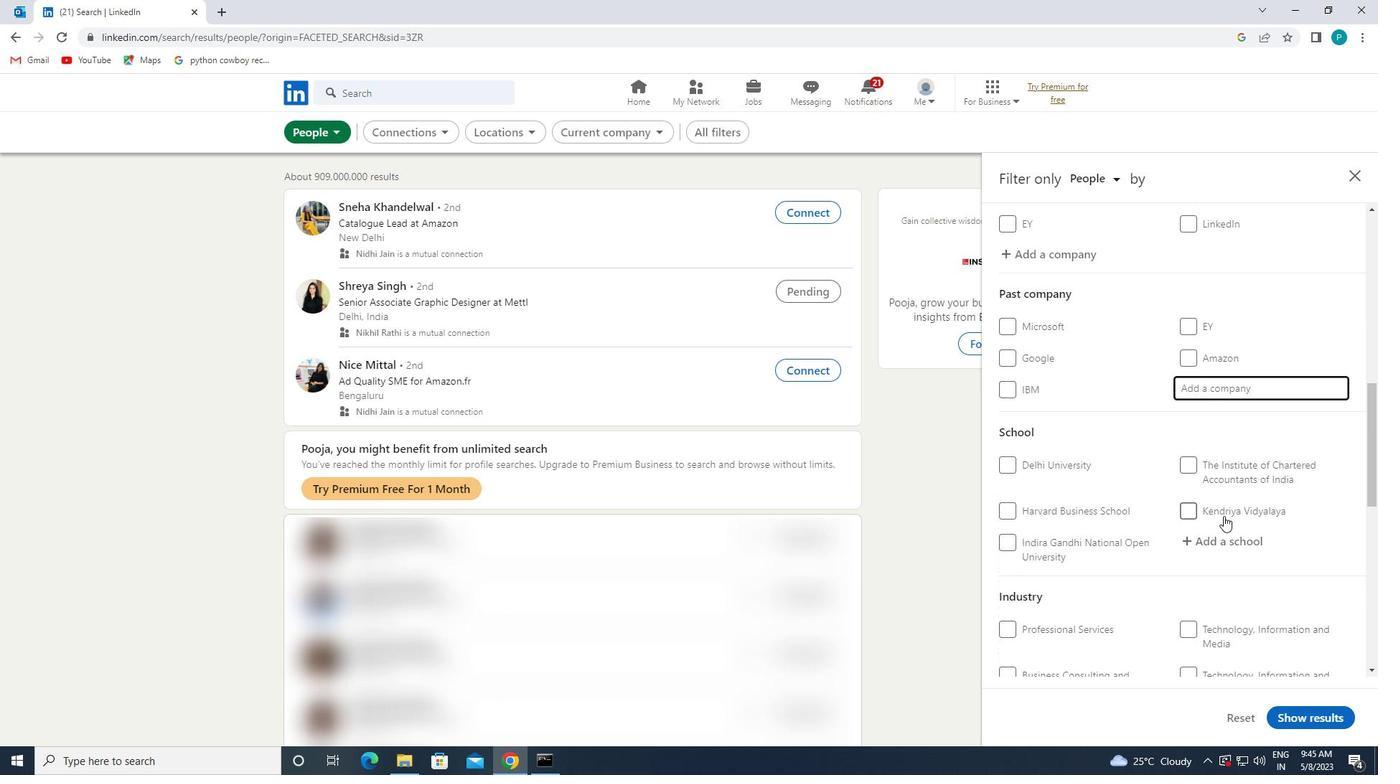 
Action: Mouse pressed left at (1238, 557)
Screenshot: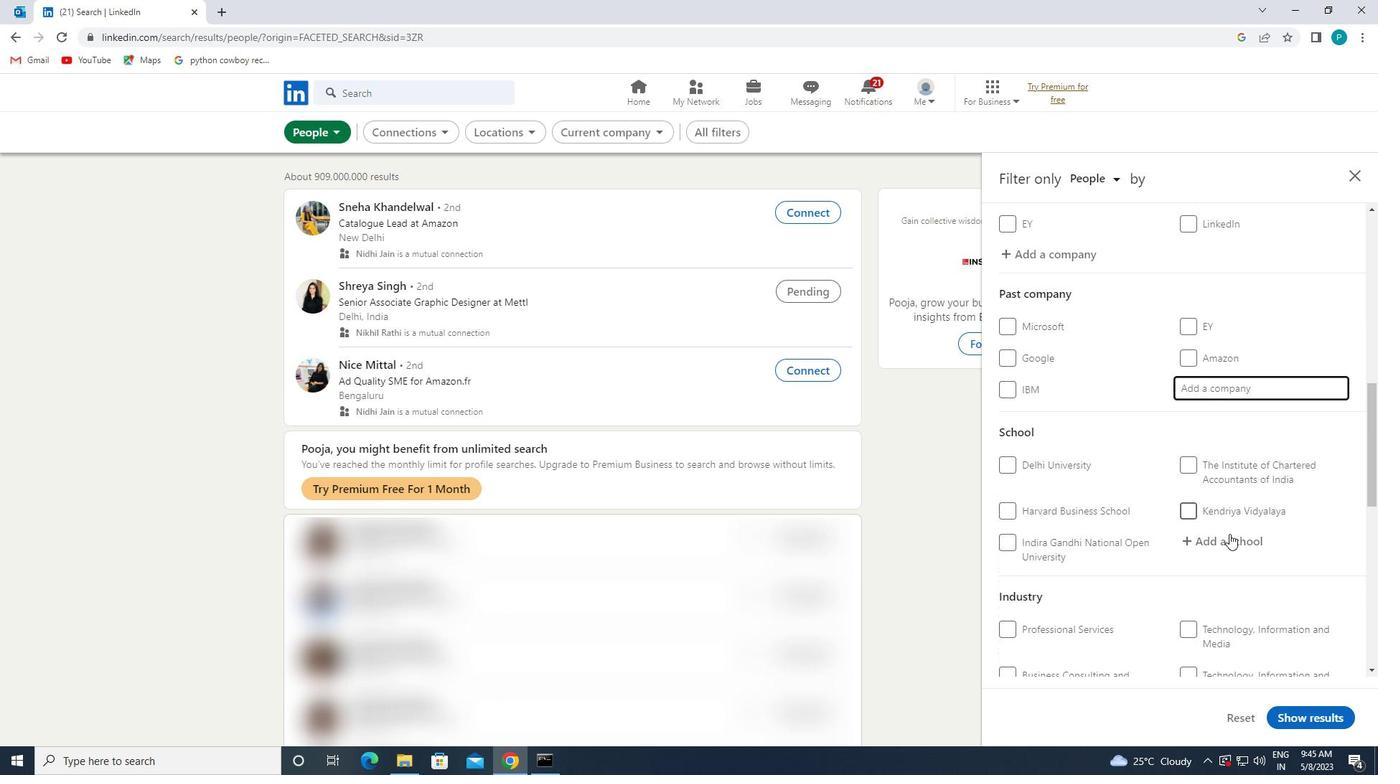 
Action: Mouse moved to (1232, 543)
Screenshot: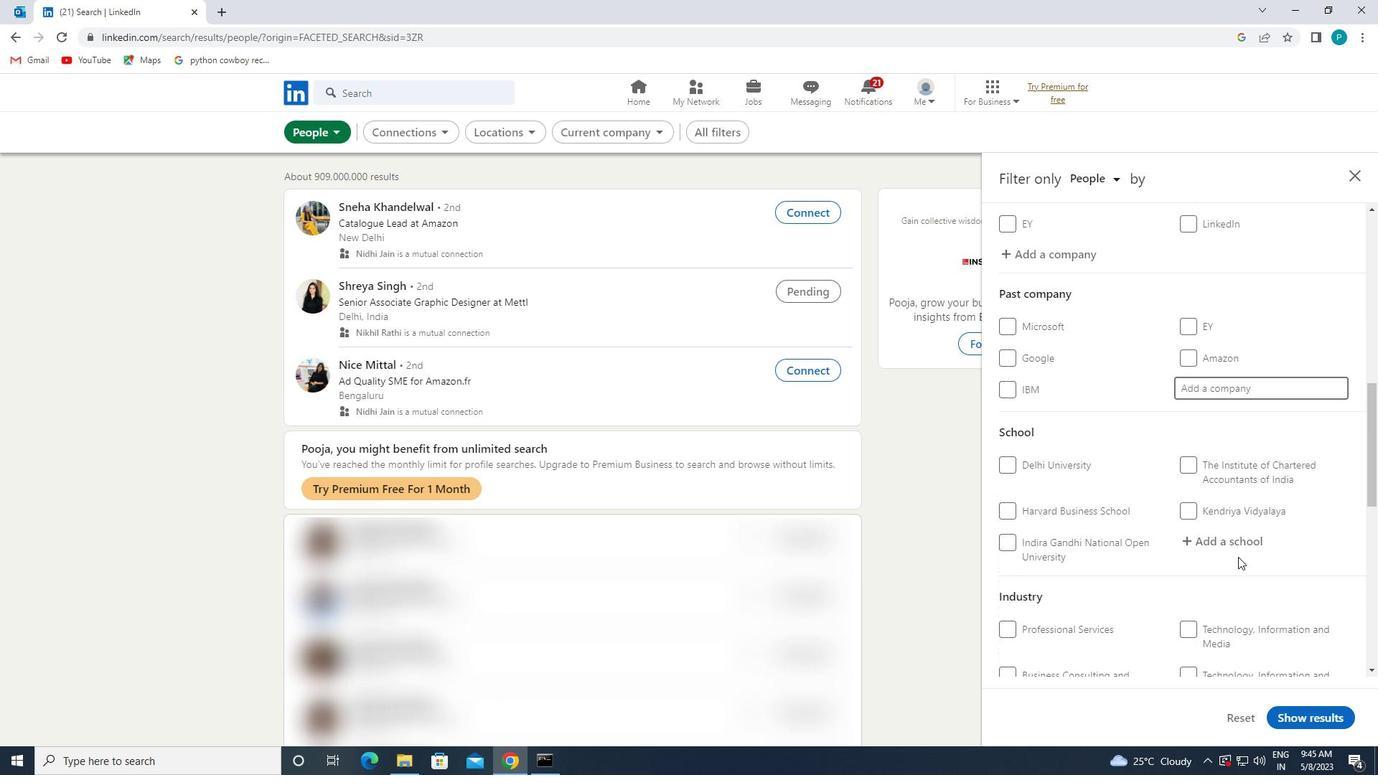 
Action: Mouse pressed left at (1232, 543)
Screenshot: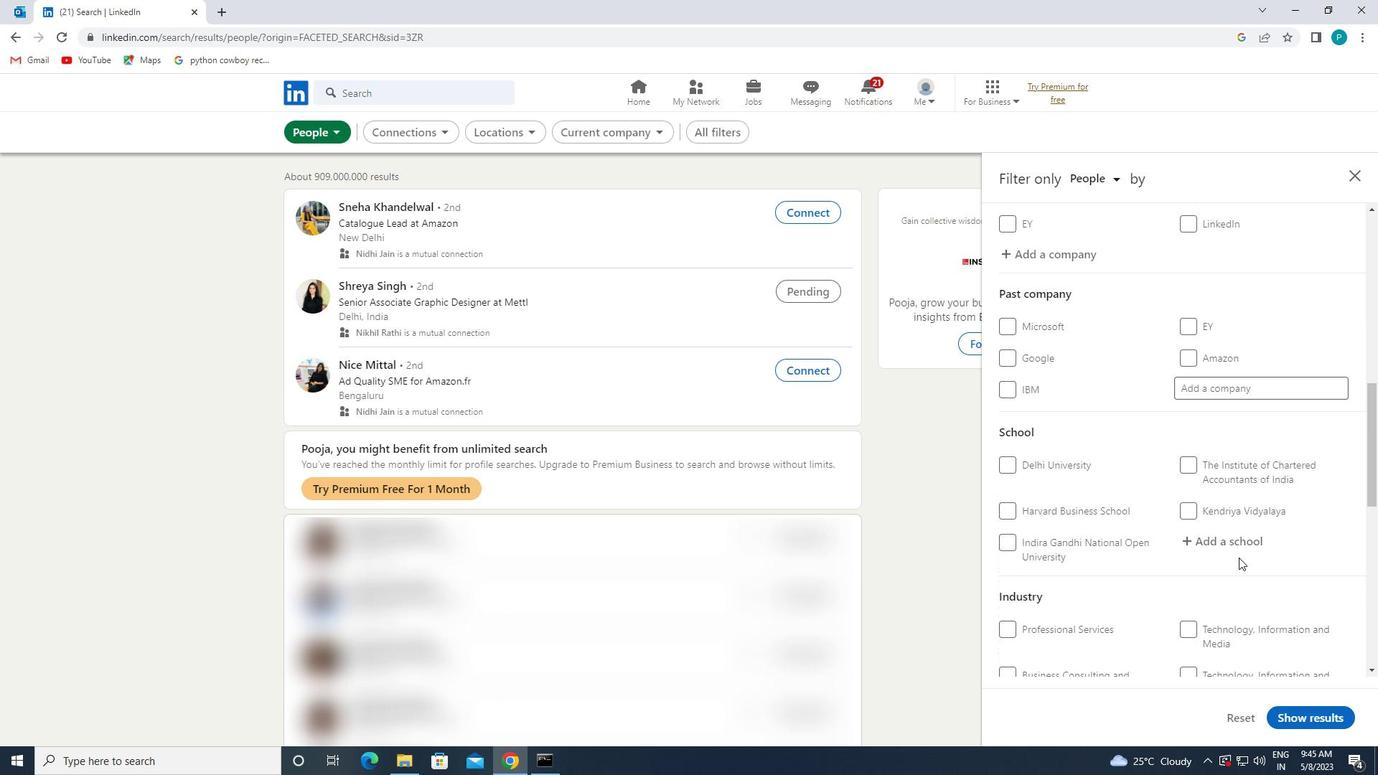 
Action: Key pressed <Key.caps_lock>S<Key.caps_lock>T.<Key.space><Key.caps_lock>A<Key.caps_lock>NN'S<Key.space>
Screenshot: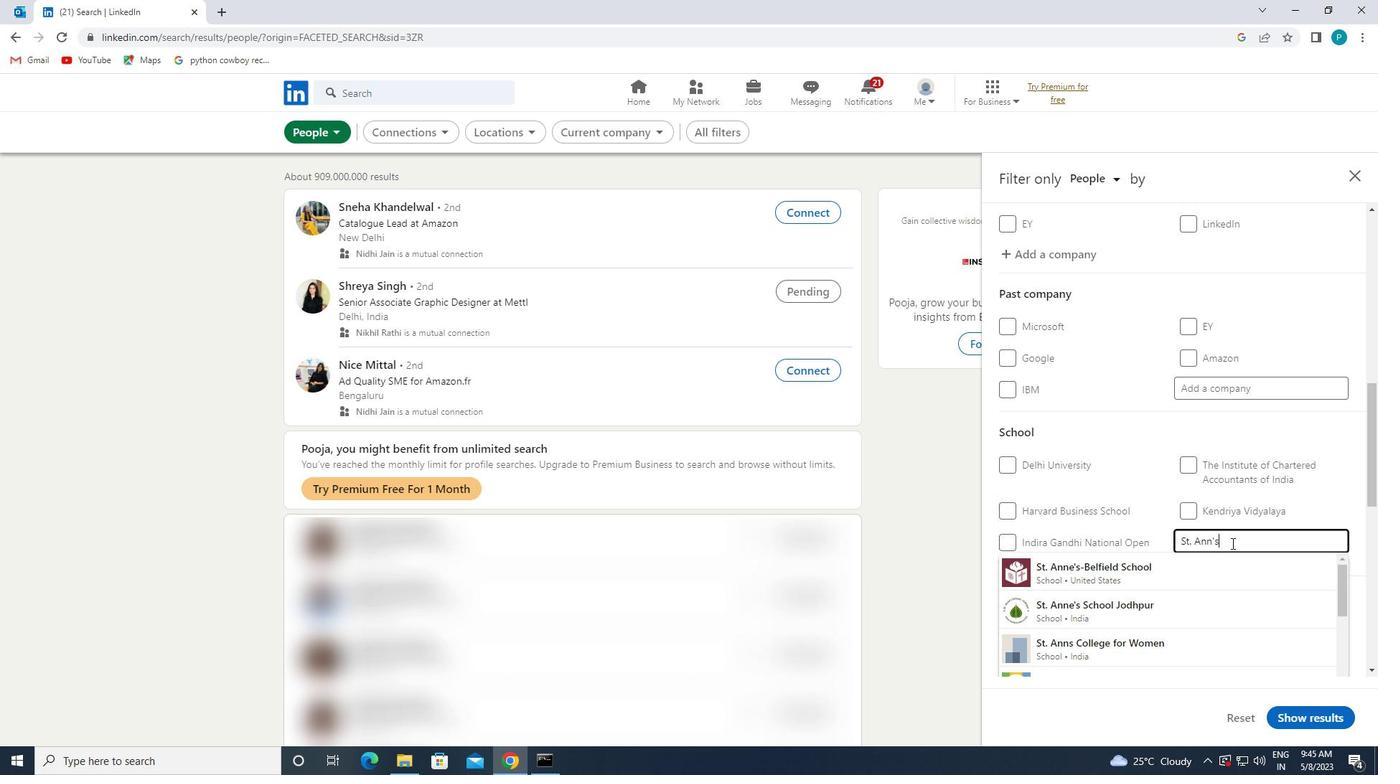 
Action: Mouse moved to (1208, 601)
Screenshot: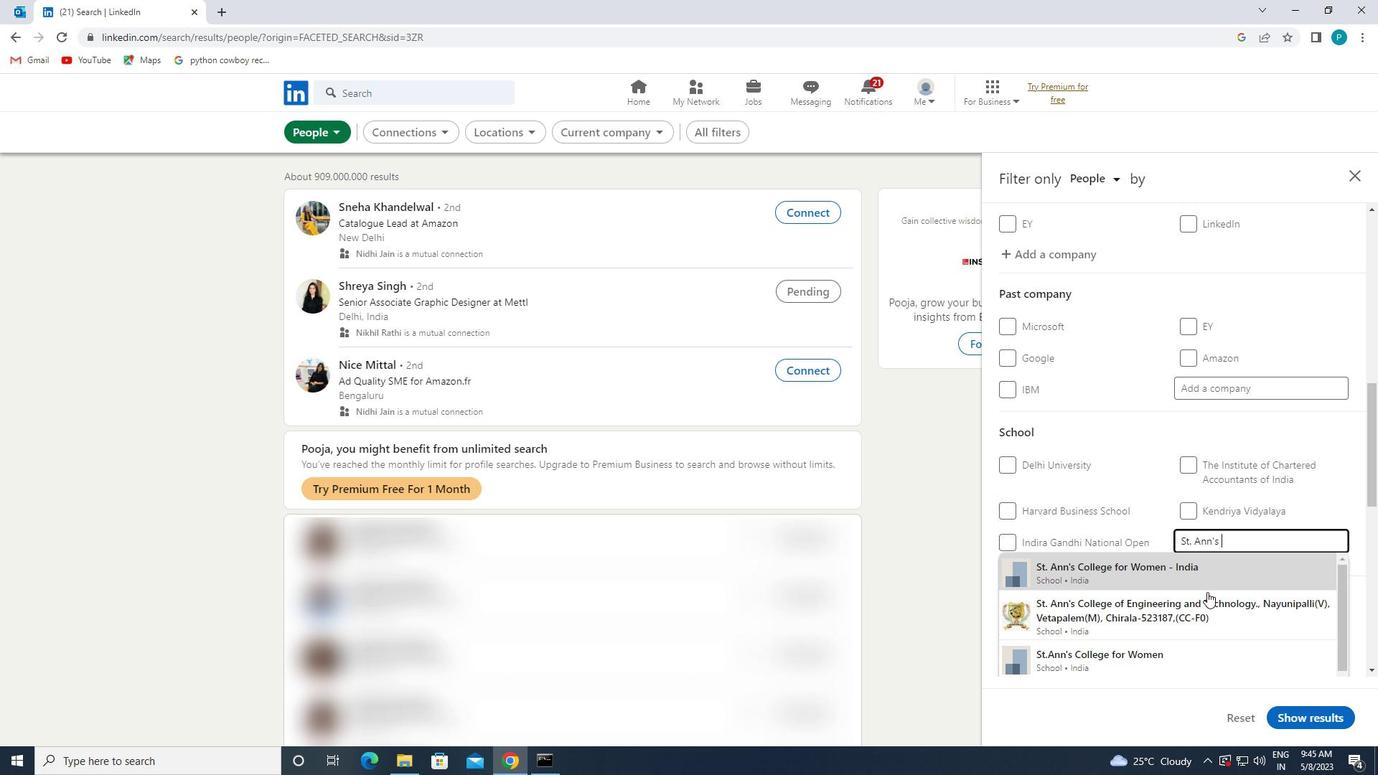 
Action: Mouse pressed left at (1208, 601)
Screenshot: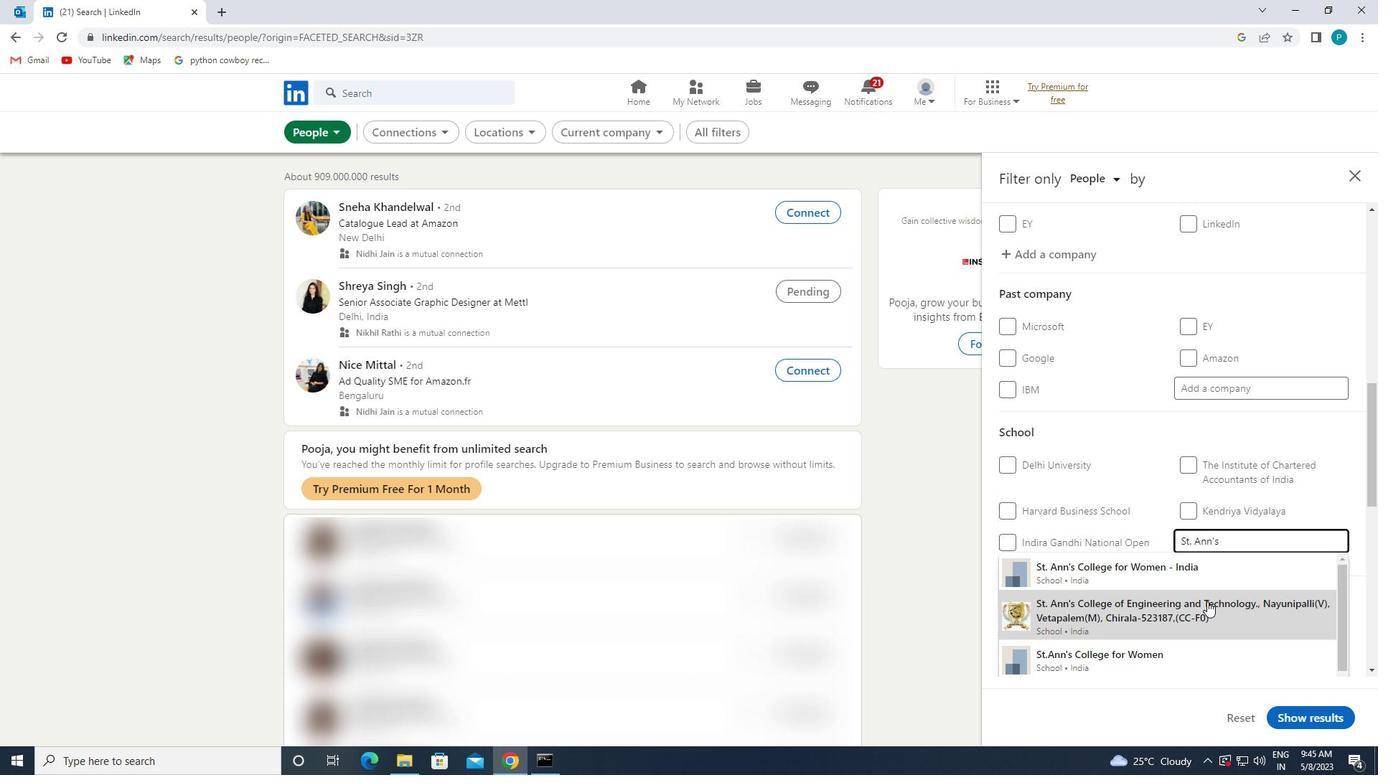 
Action: Mouse moved to (1169, 565)
Screenshot: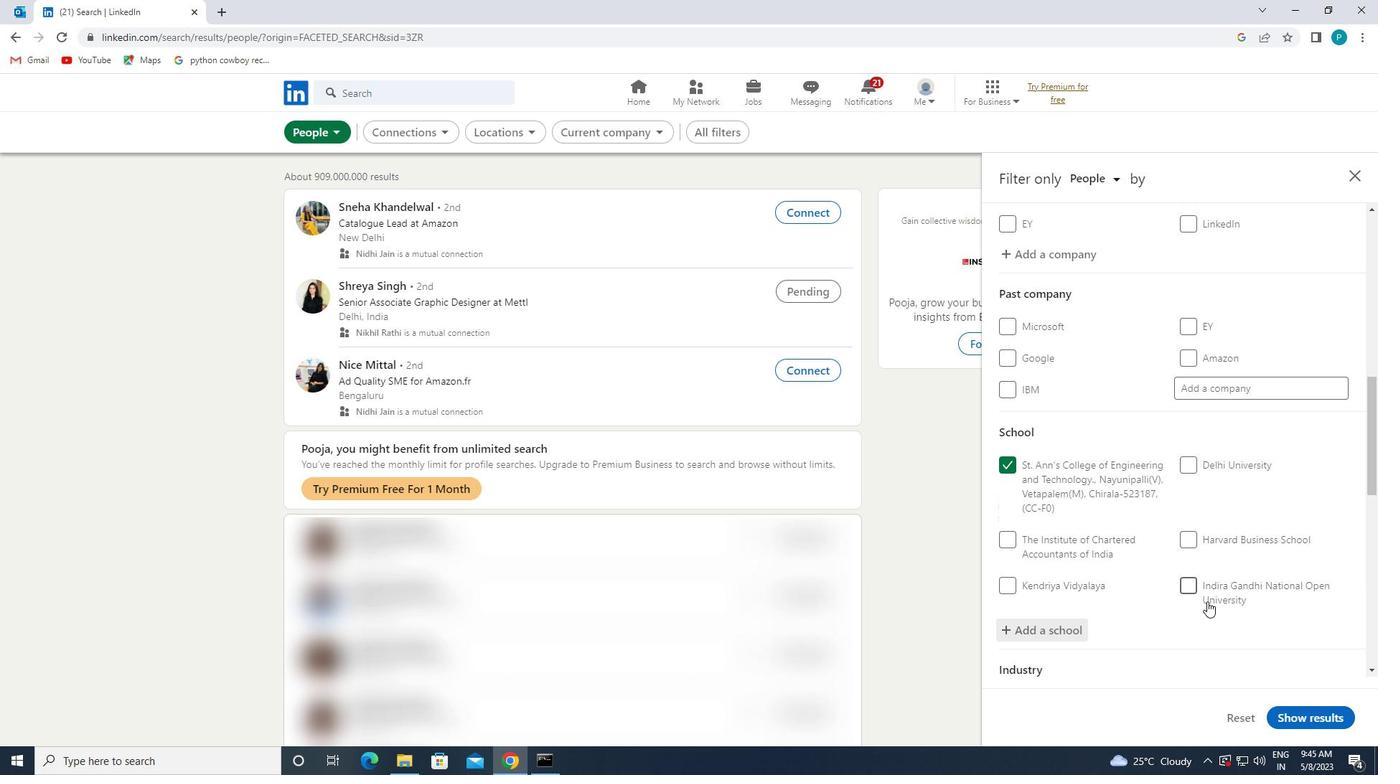 
Action: Mouse scrolled (1169, 565) with delta (0, 0)
Screenshot: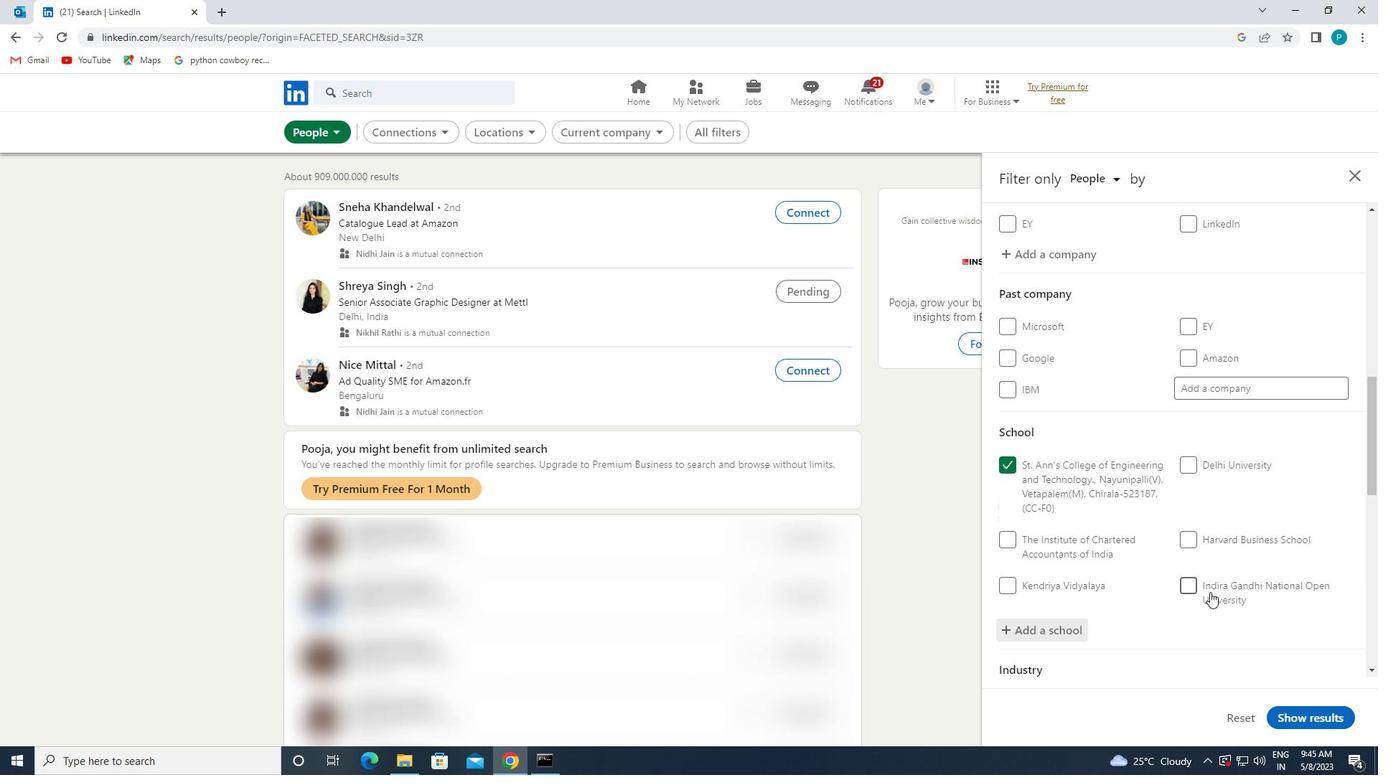 
Action: Mouse scrolled (1169, 565) with delta (0, 0)
Screenshot: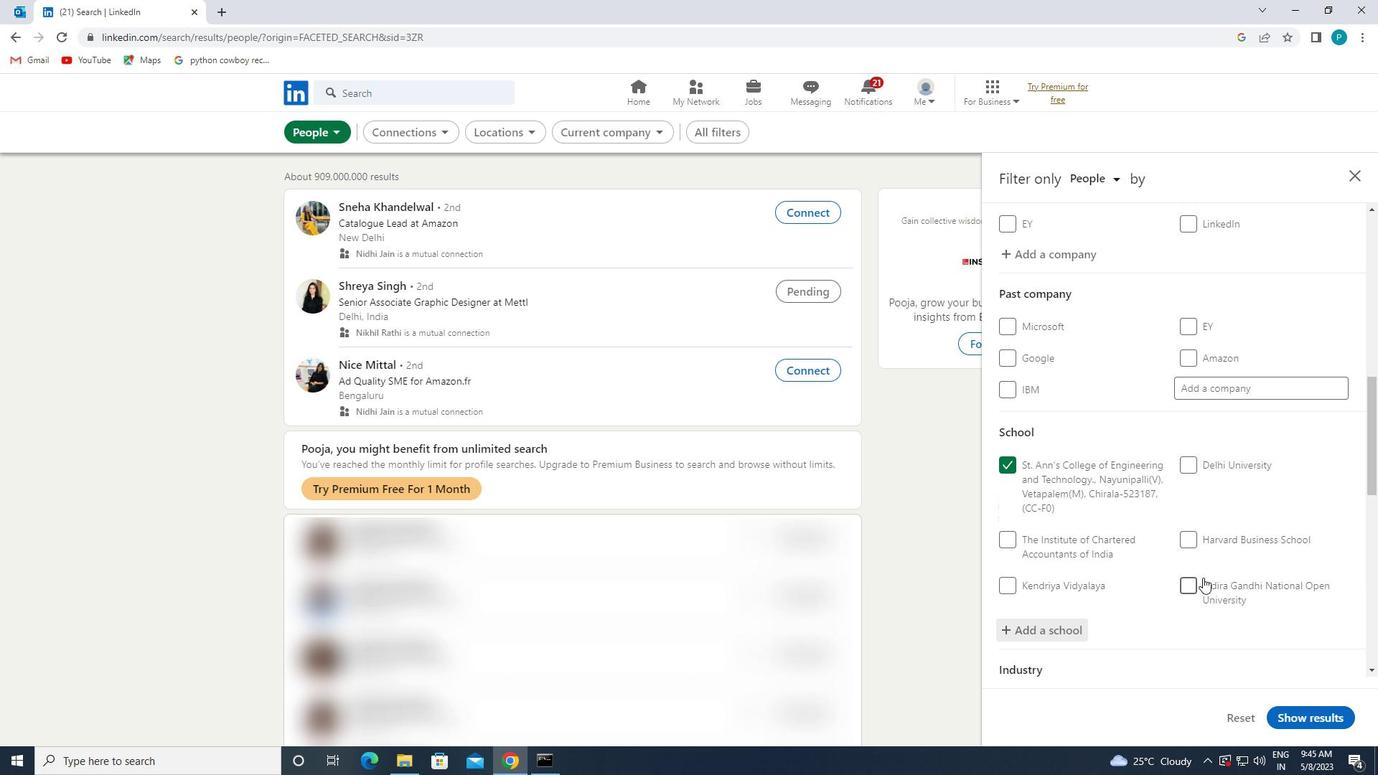 
Action: Mouse scrolled (1169, 565) with delta (0, 0)
Screenshot: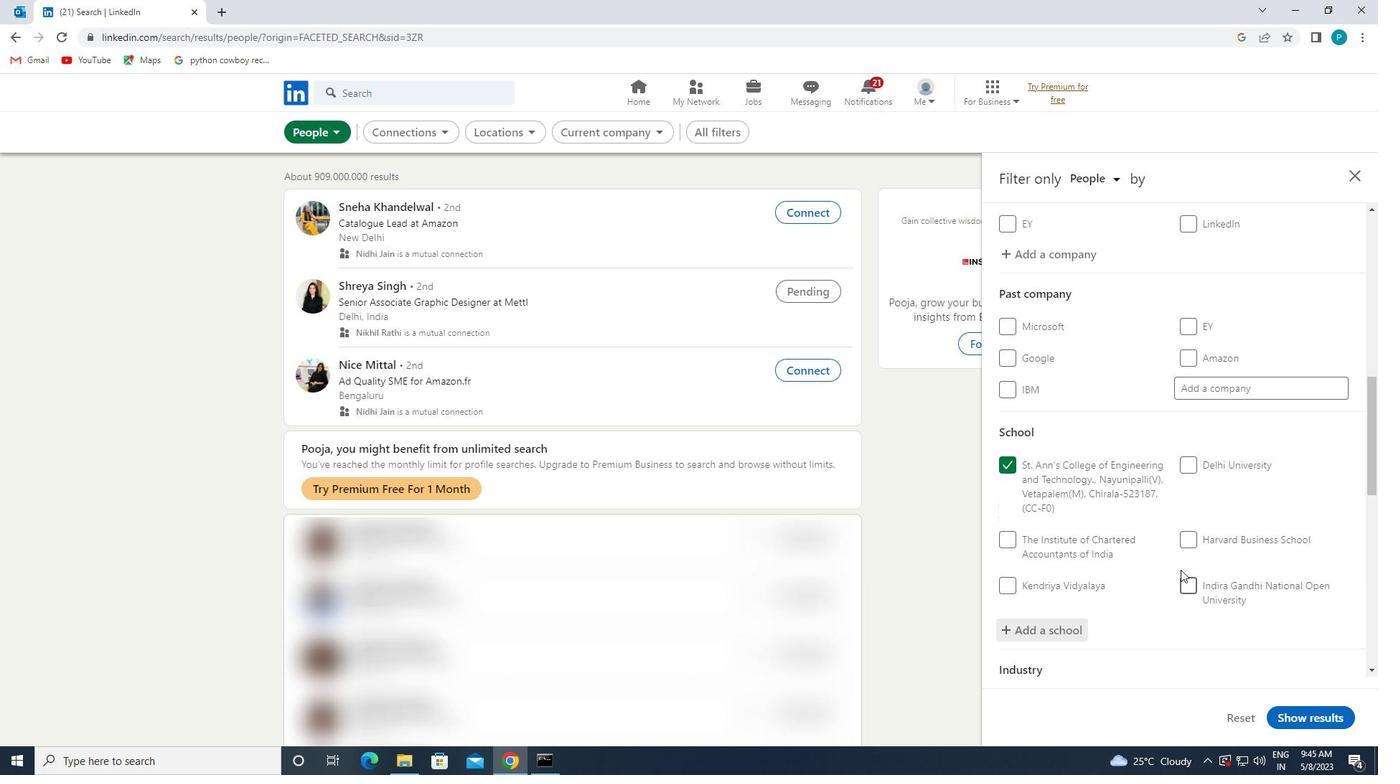 
Action: Mouse scrolled (1169, 565) with delta (0, 0)
Screenshot: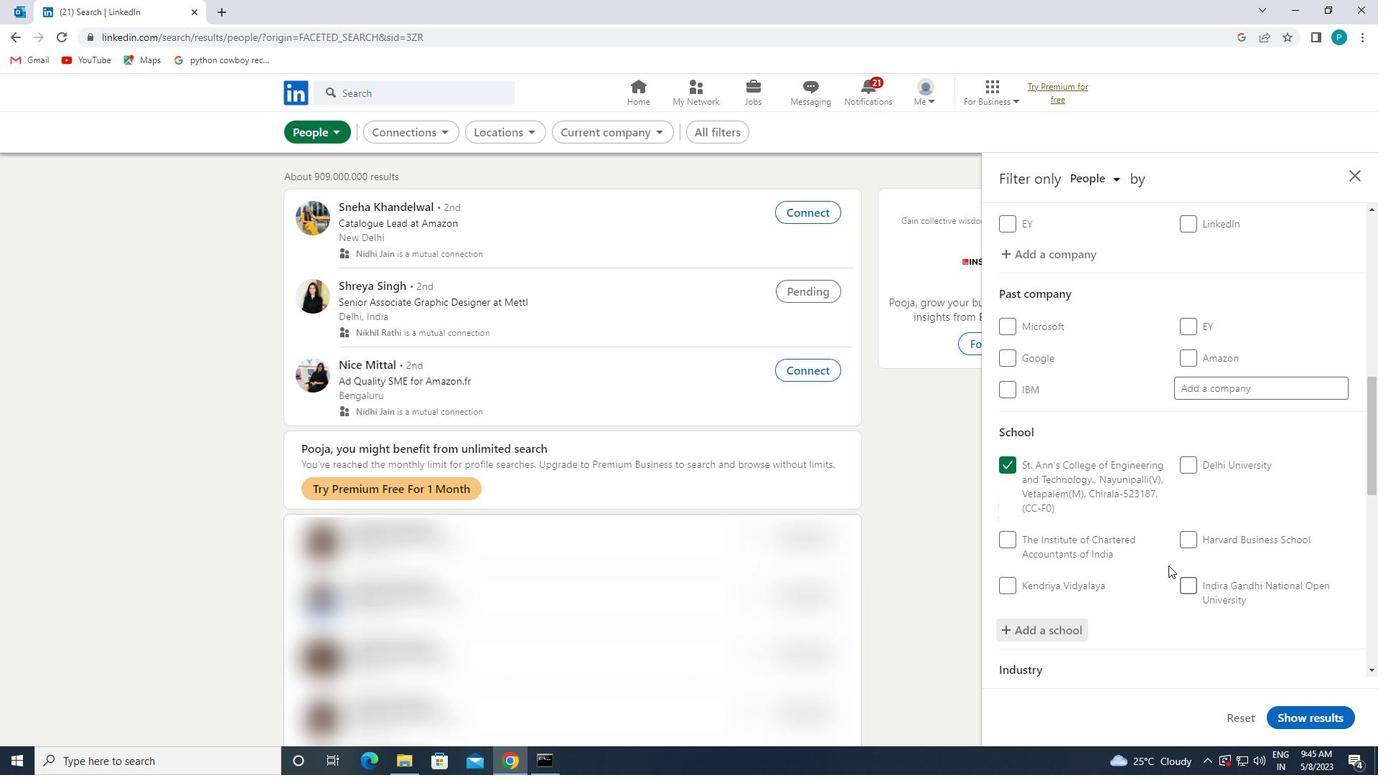 
Action: Mouse moved to (1191, 537)
Screenshot: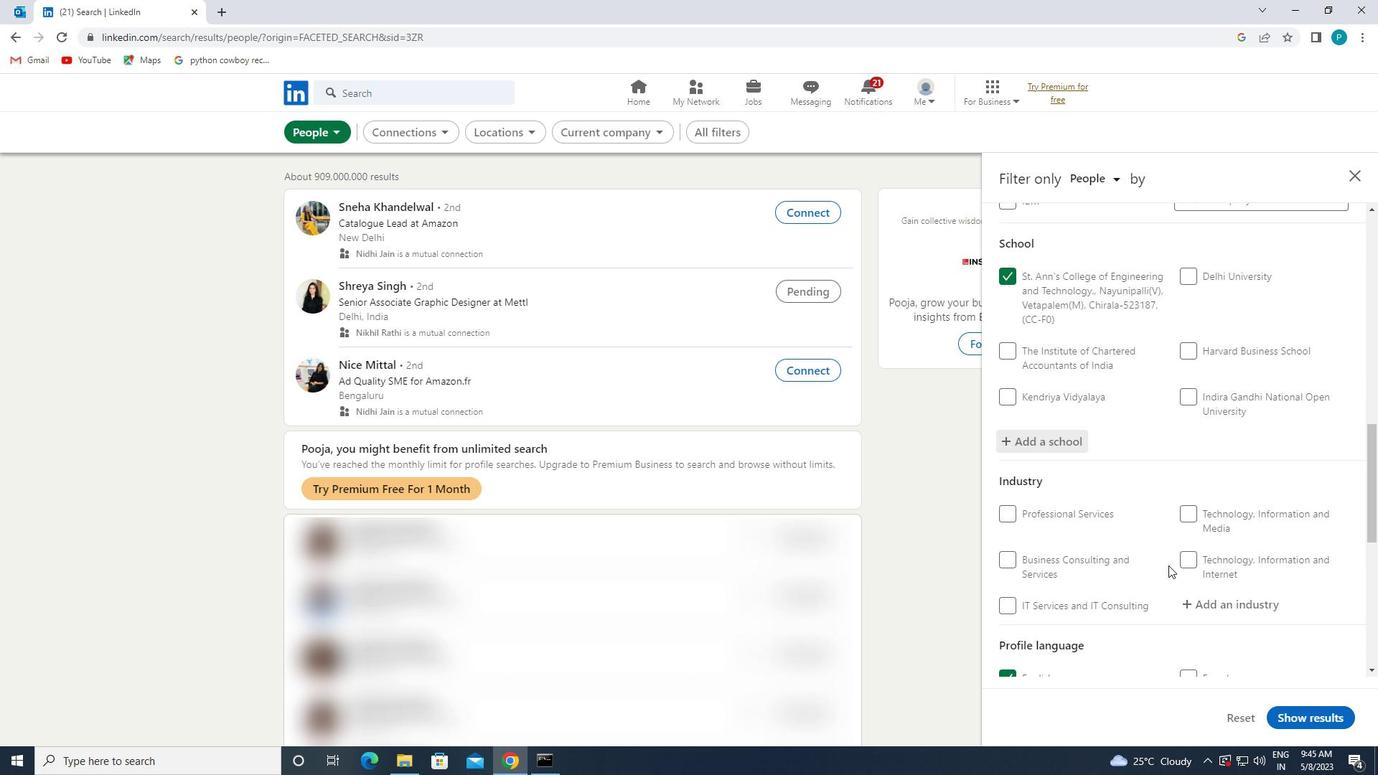 
Action: Mouse scrolled (1191, 536) with delta (0, 0)
Screenshot: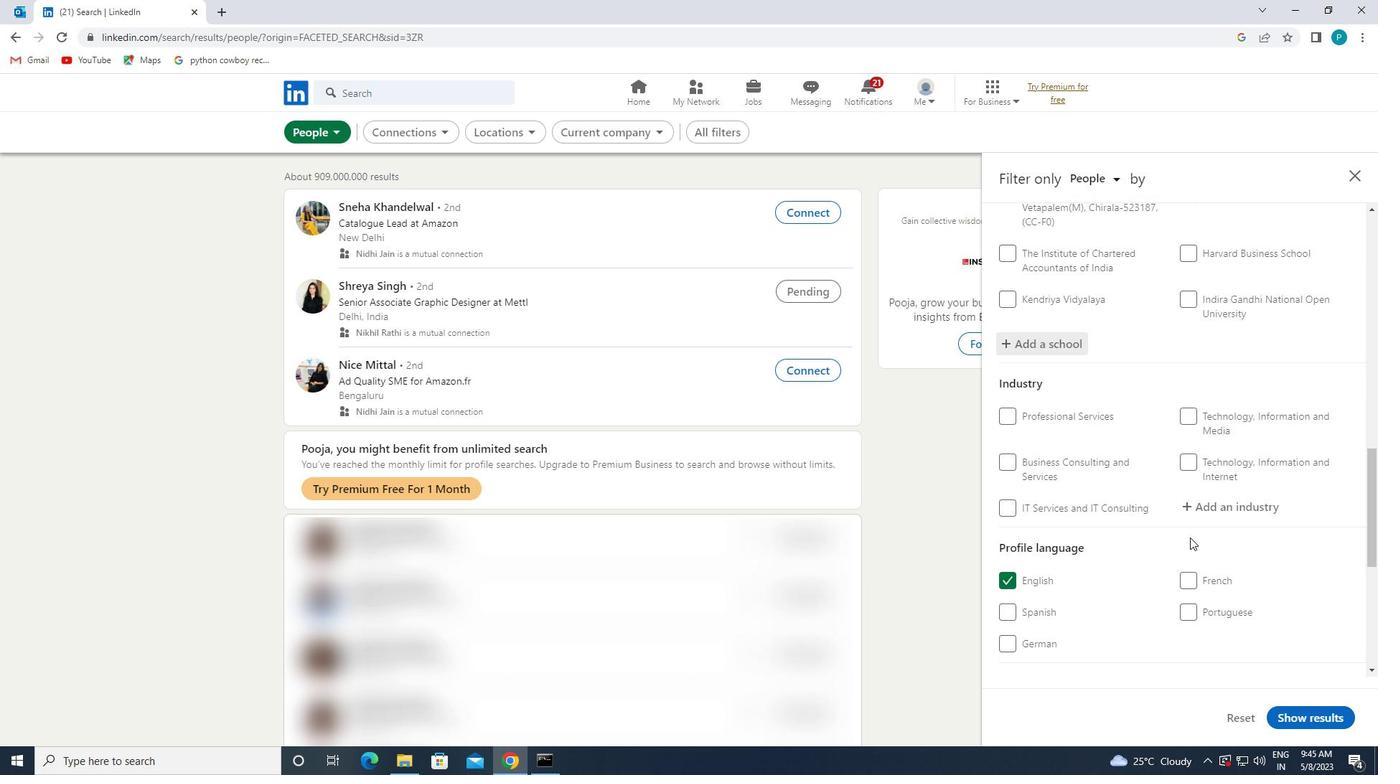 
Action: Mouse moved to (1203, 444)
Screenshot: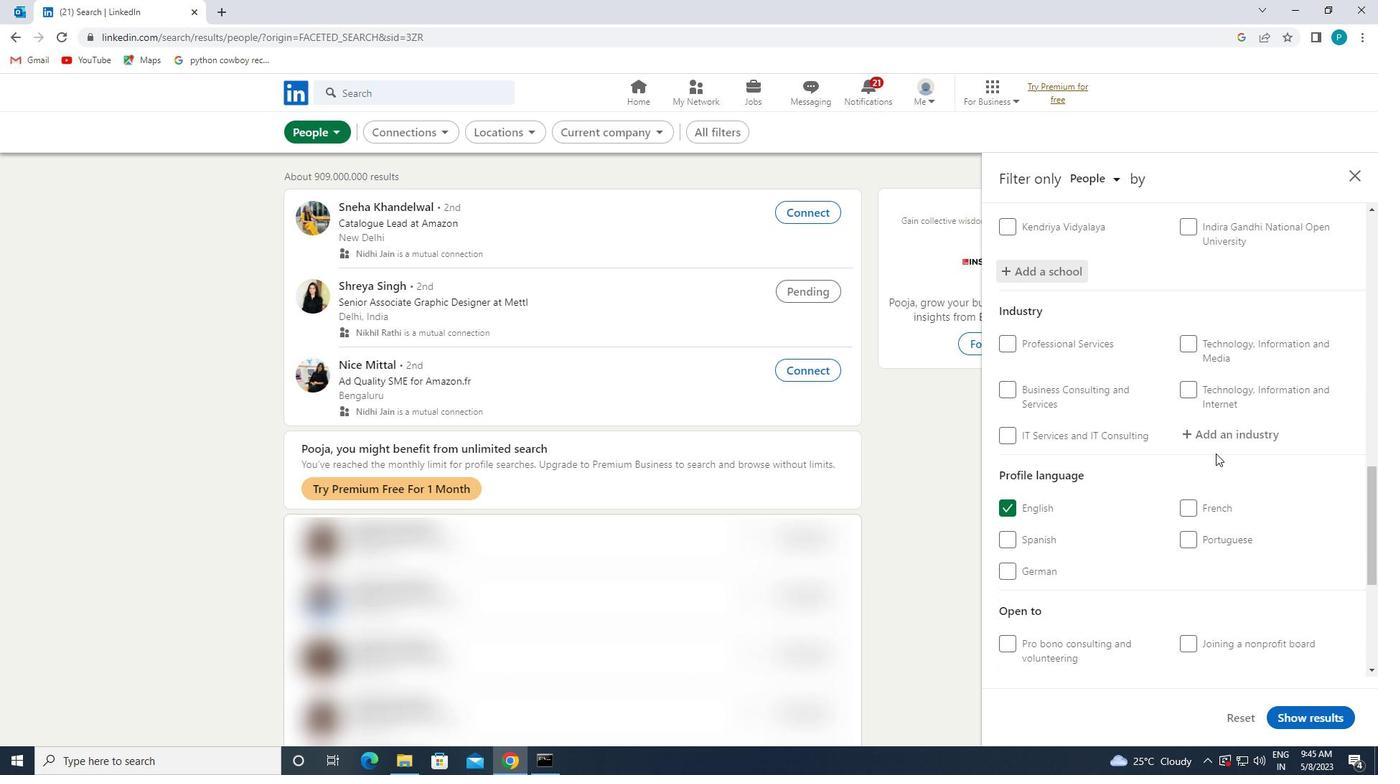 
Action: Mouse pressed left at (1203, 444)
Screenshot: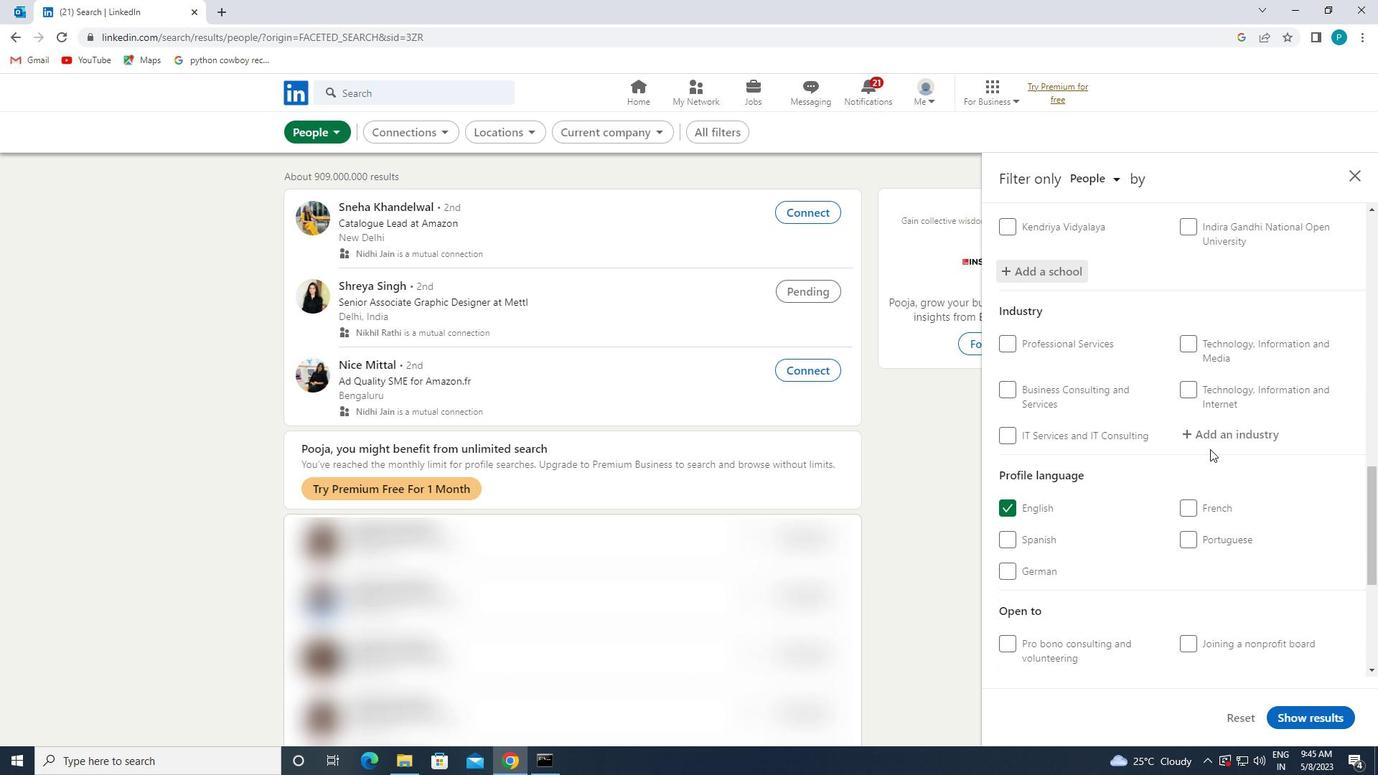 
Action: Key pressed <Key.caps_lock>C<Key.caps_lock>OMMER
Screenshot: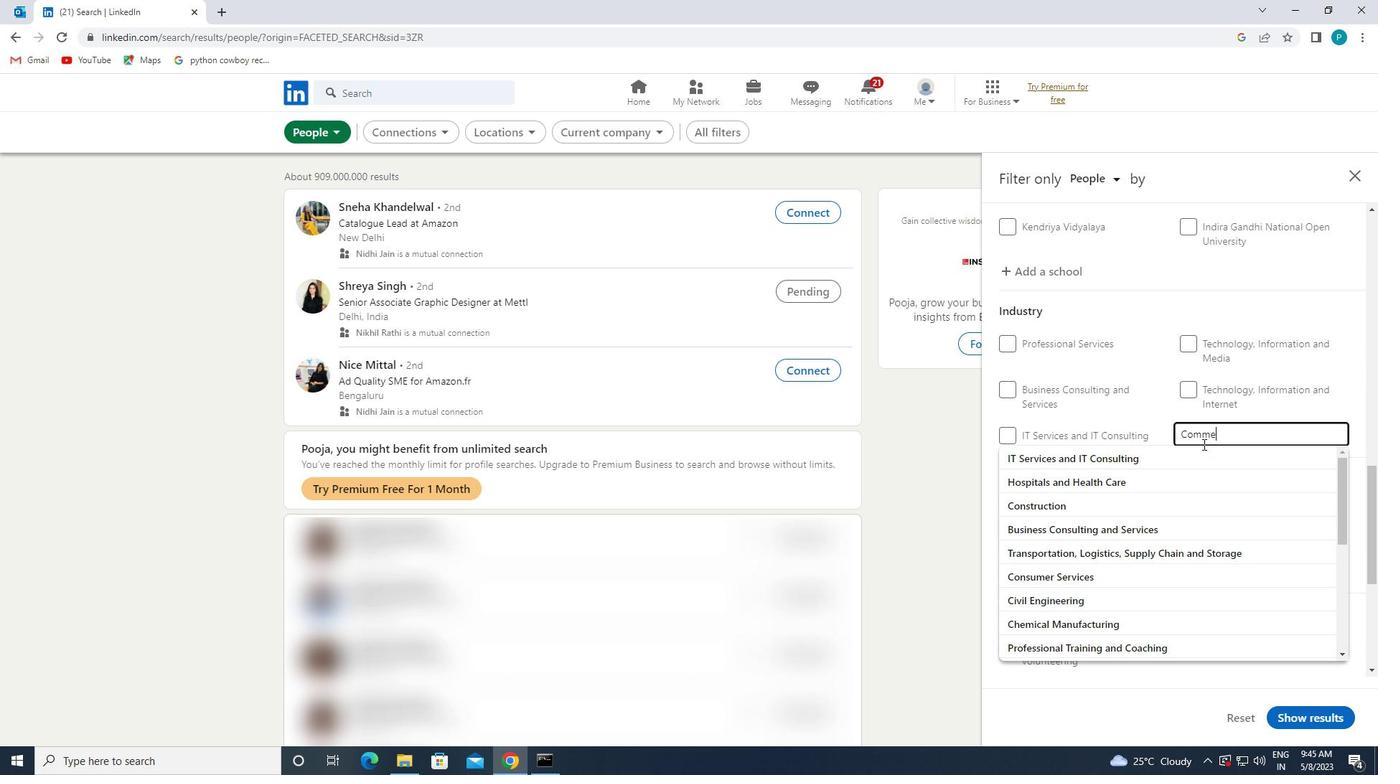 
Action: Mouse moved to (1167, 501)
Screenshot: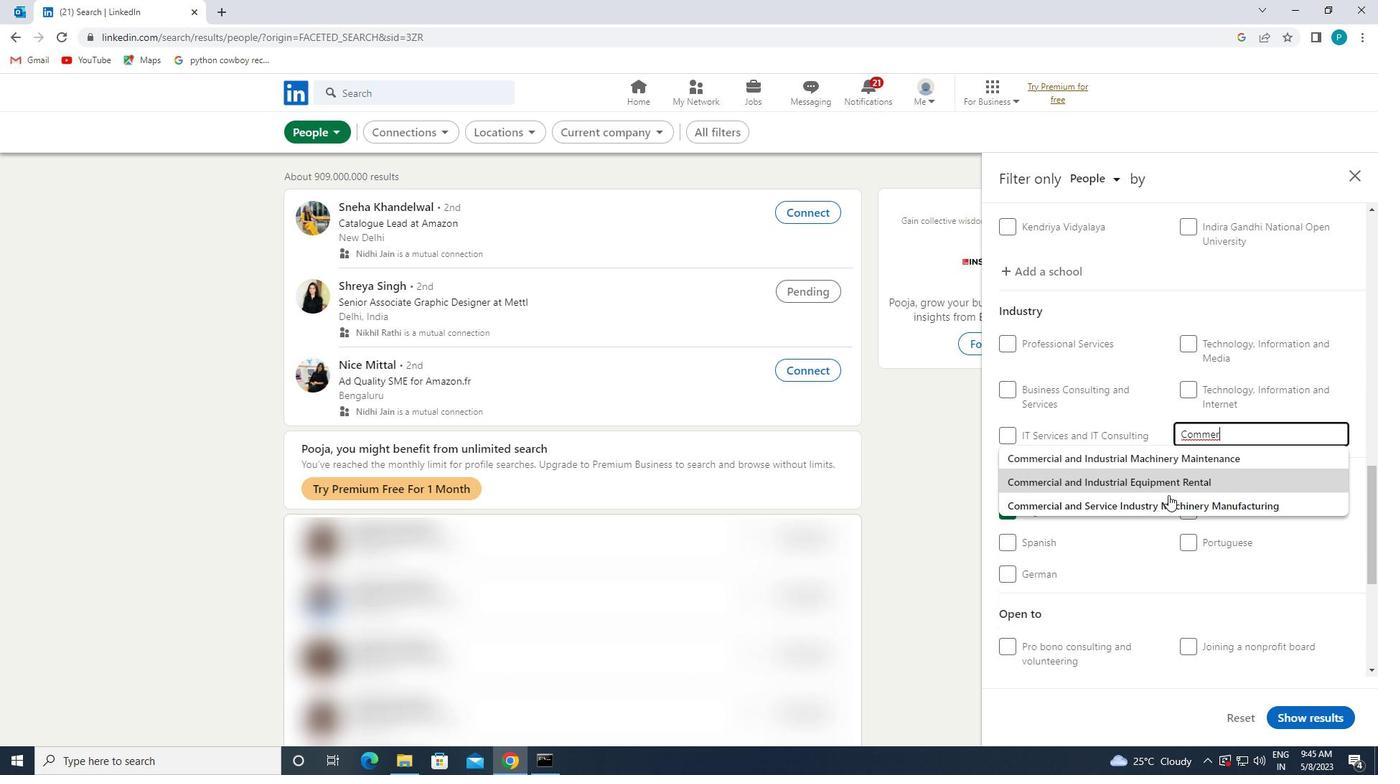 
Action: Mouse pressed left at (1167, 501)
Screenshot: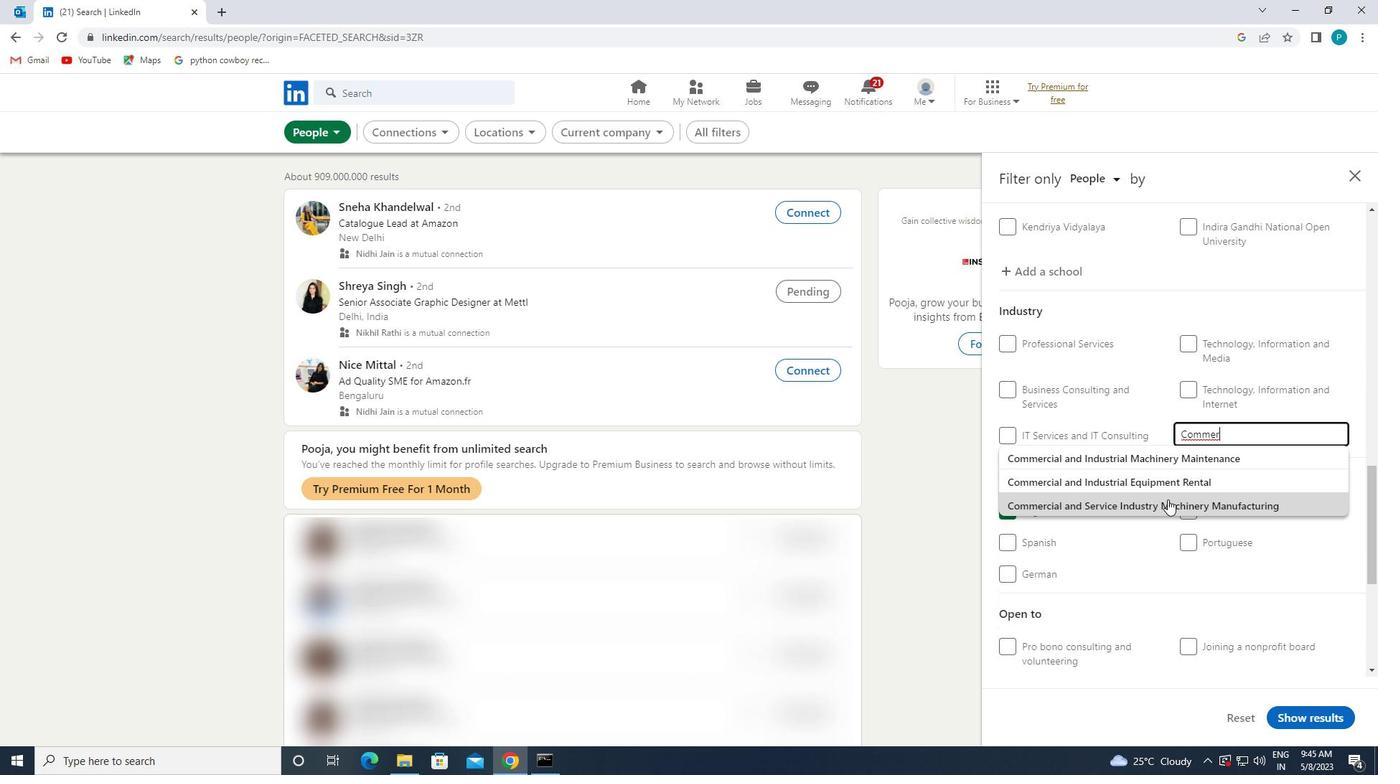 
Action: Mouse moved to (1269, 525)
Screenshot: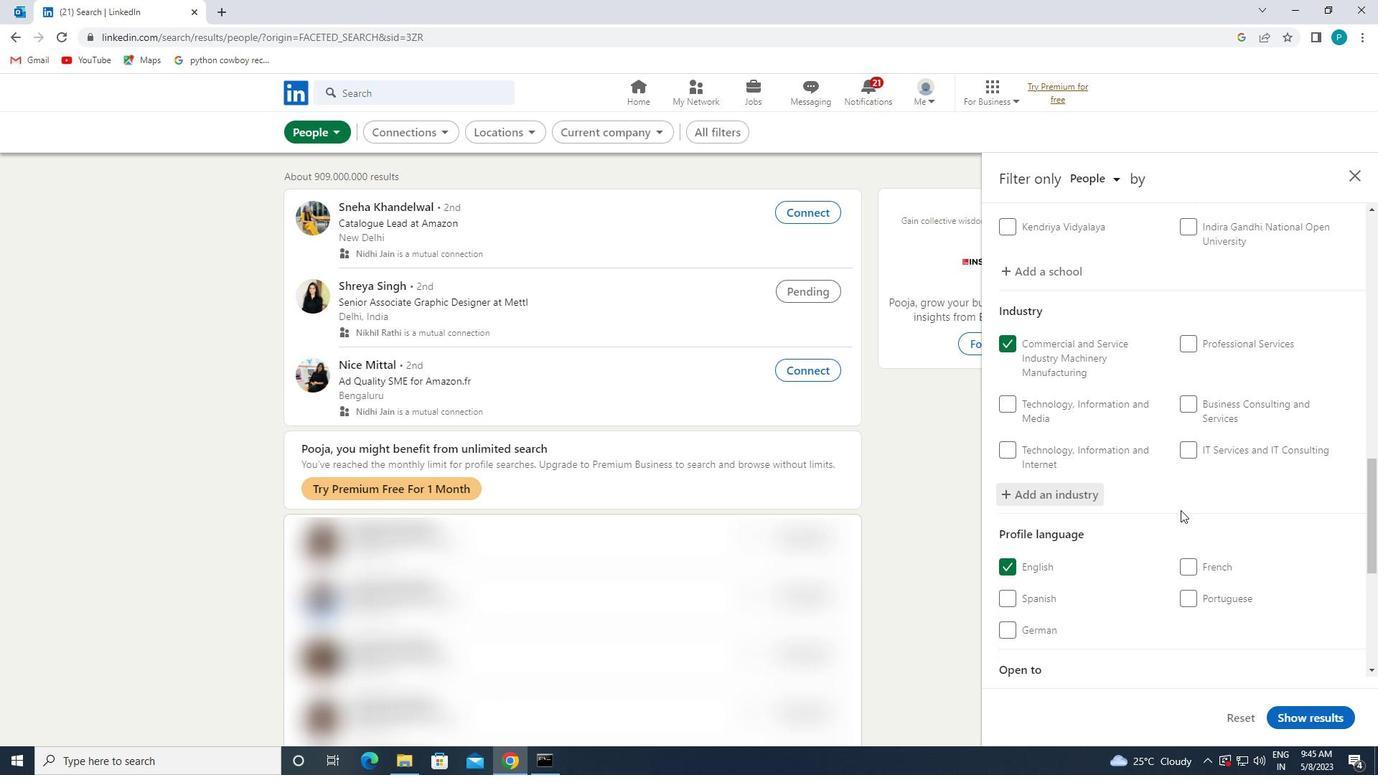 
Action: Mouse scrolled (1269, 525) with delta (0, 0)
Screenshot: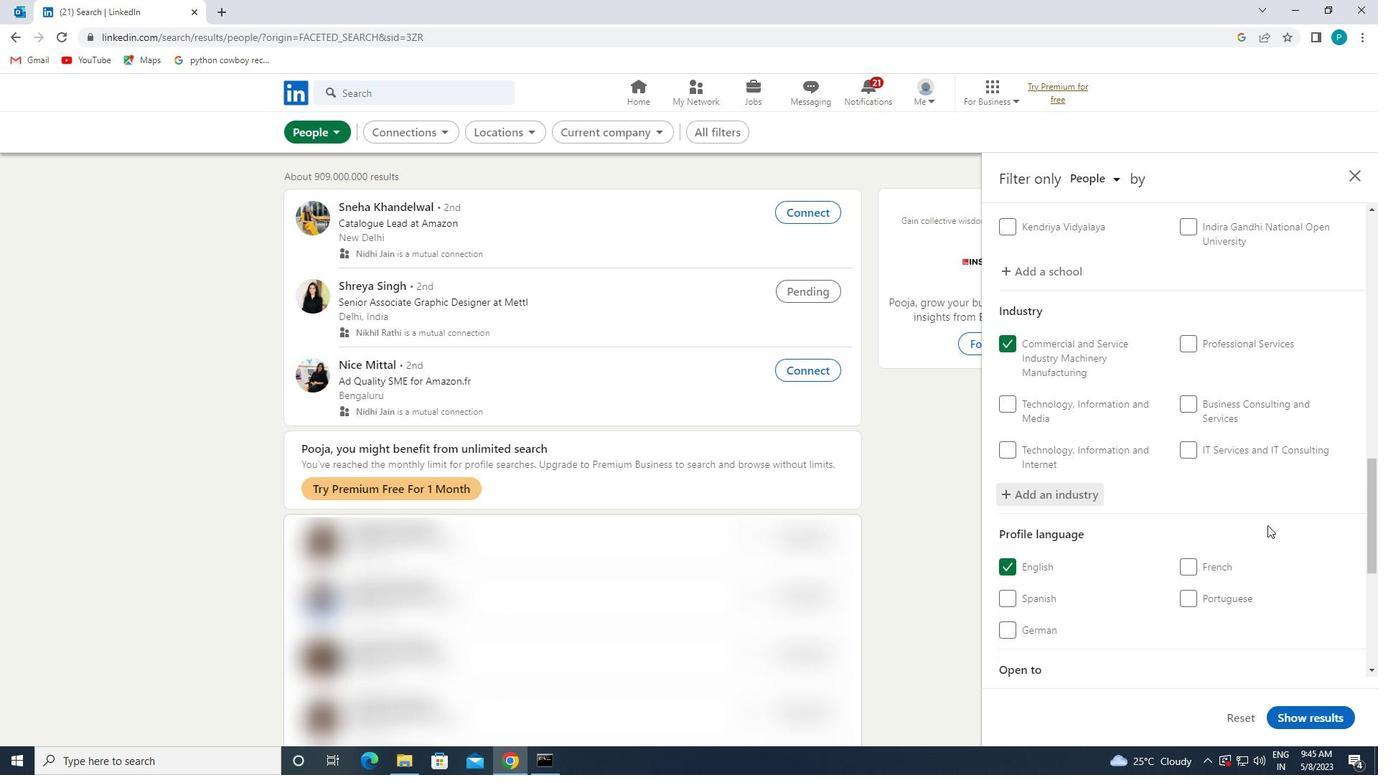 
Action: Mouse scrolled (1269, 525) with delta (0, 0)
Screenshot: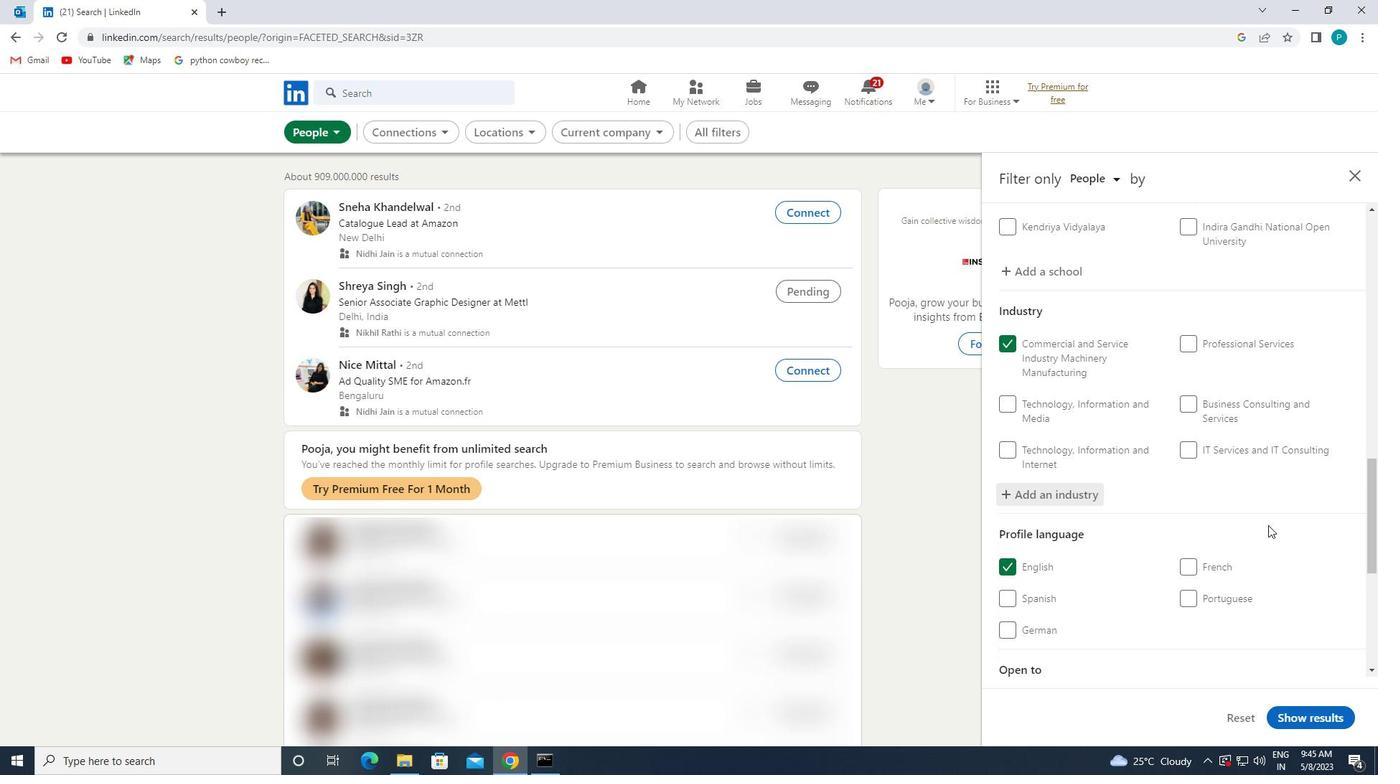 
Action: Mouse moved to (1267, 524)
Screenshot: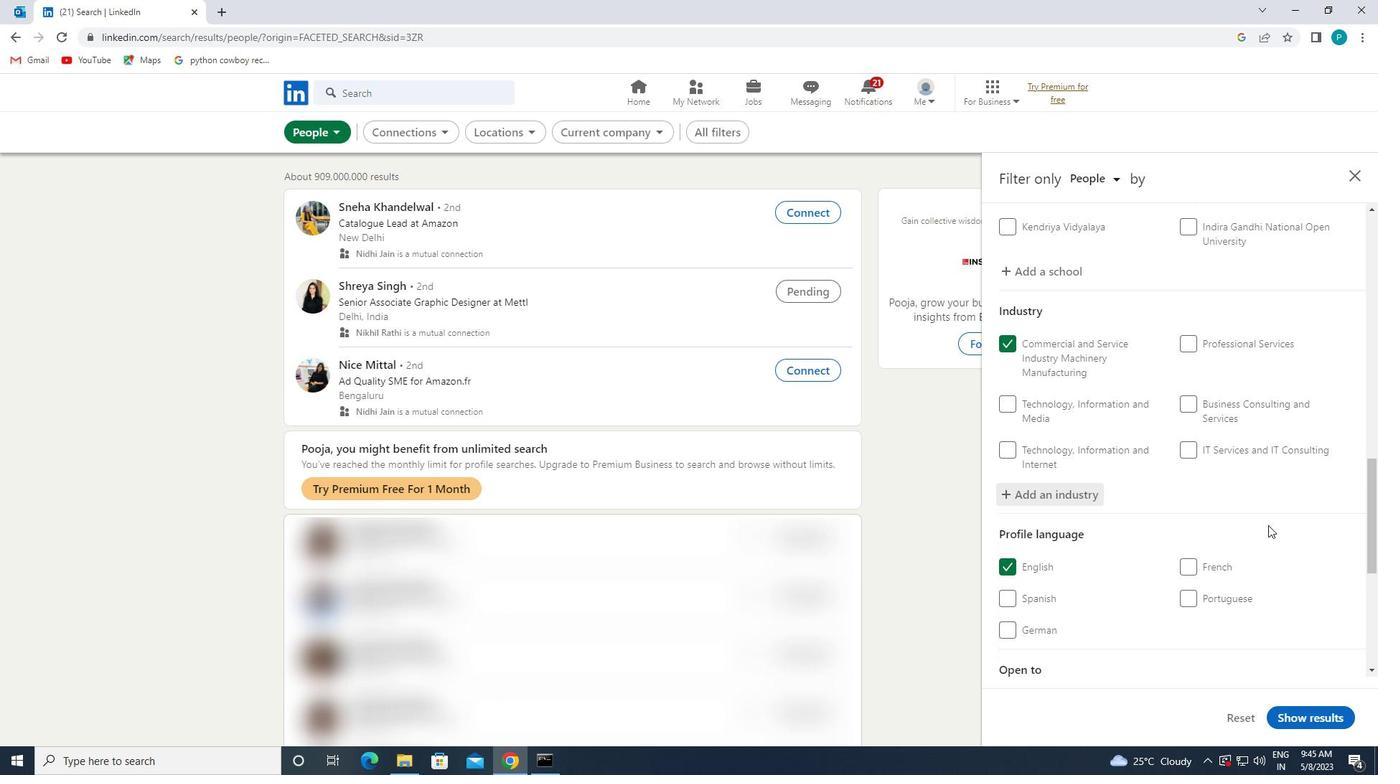 
Action: Mouse scrolled (1267, 523) with delta (0, 0)
Screenshot: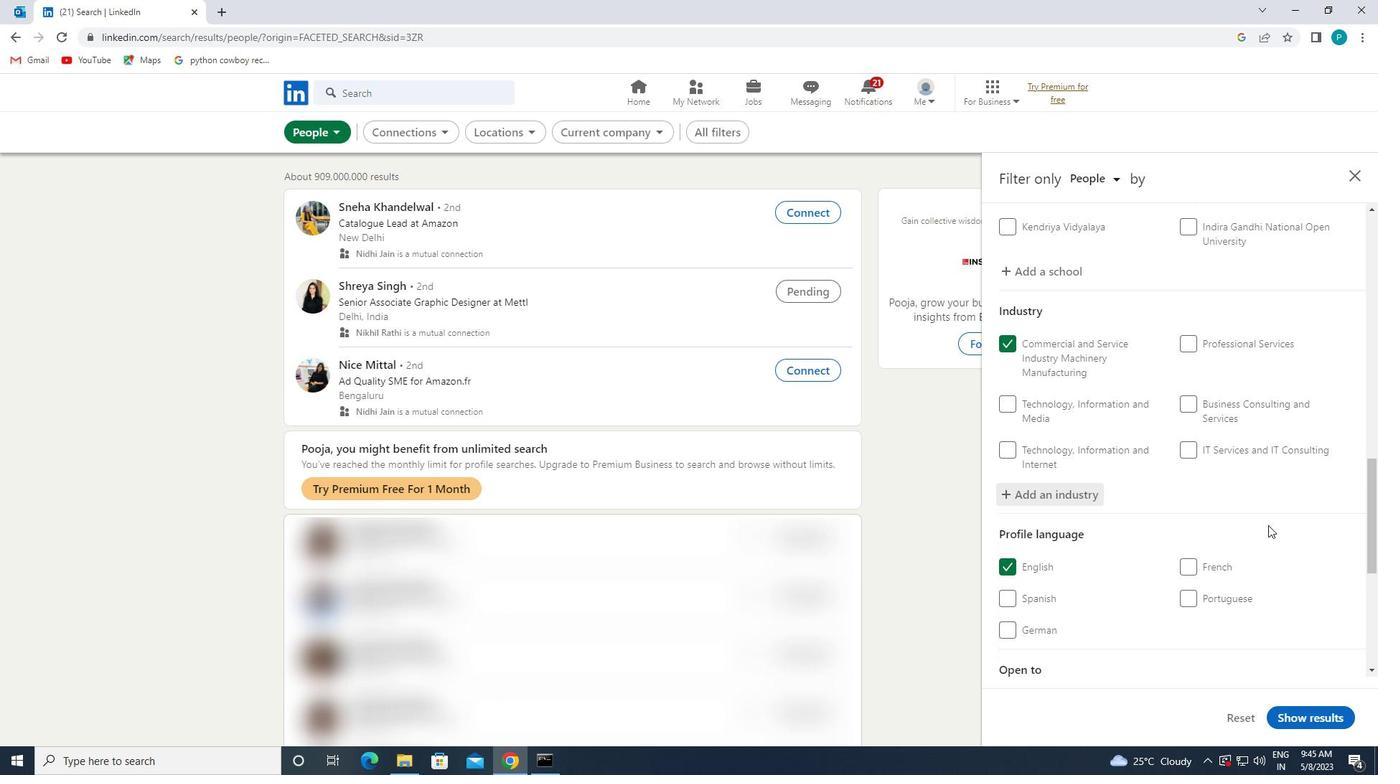 
Action: Mouse moved to (1259, 507)
Screenshot: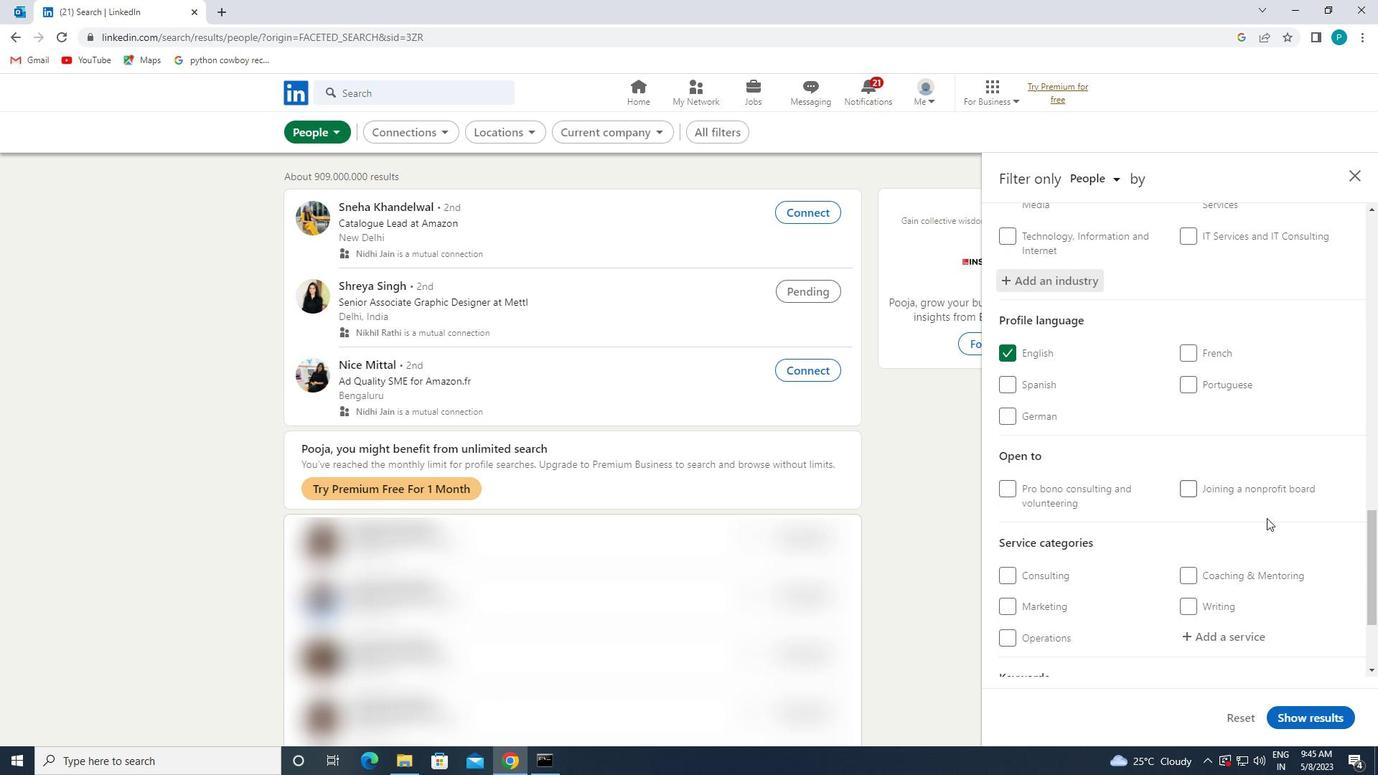 
Action: Mouse scrolled (1259, 507) with delta (0, 0)
Screenshot: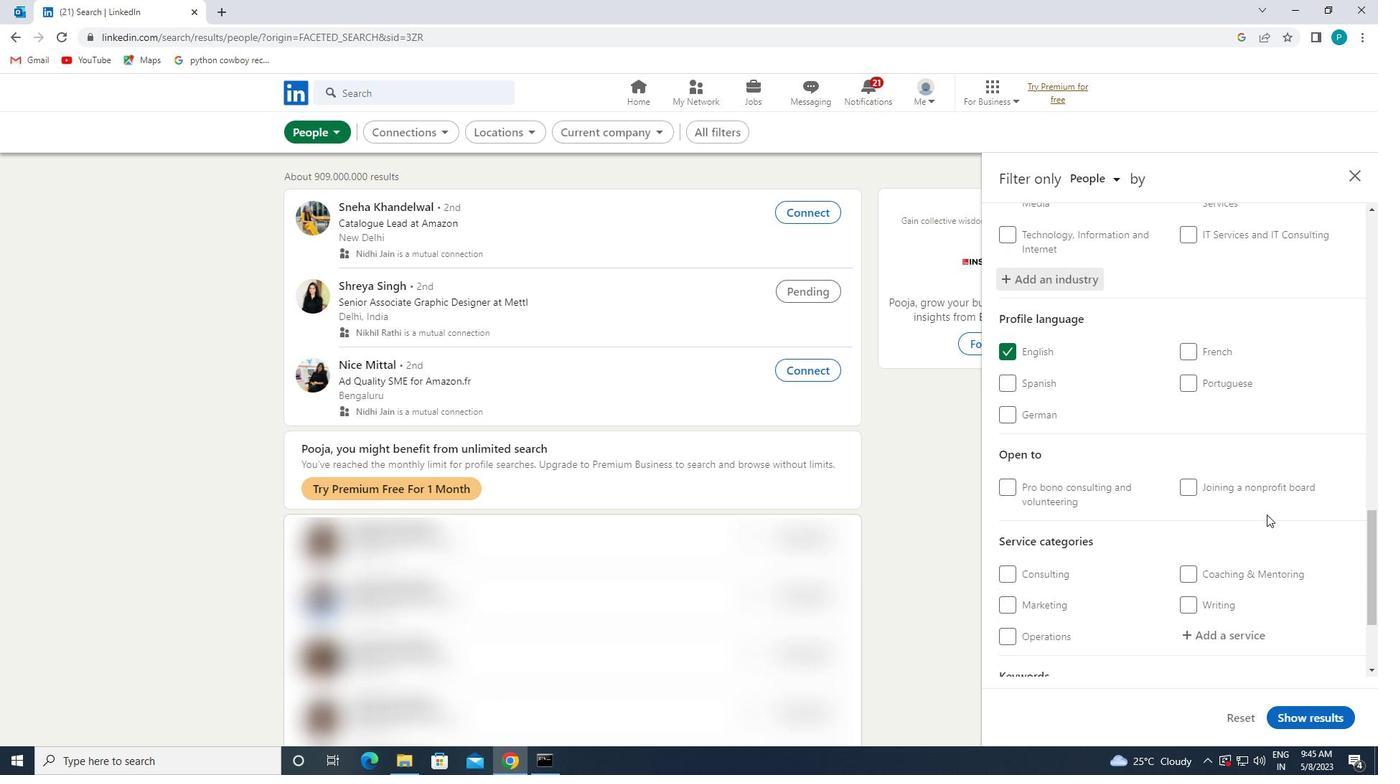 
Action: Mouse scrolled (1259, 507) with delta (0, 0)
Screenshot: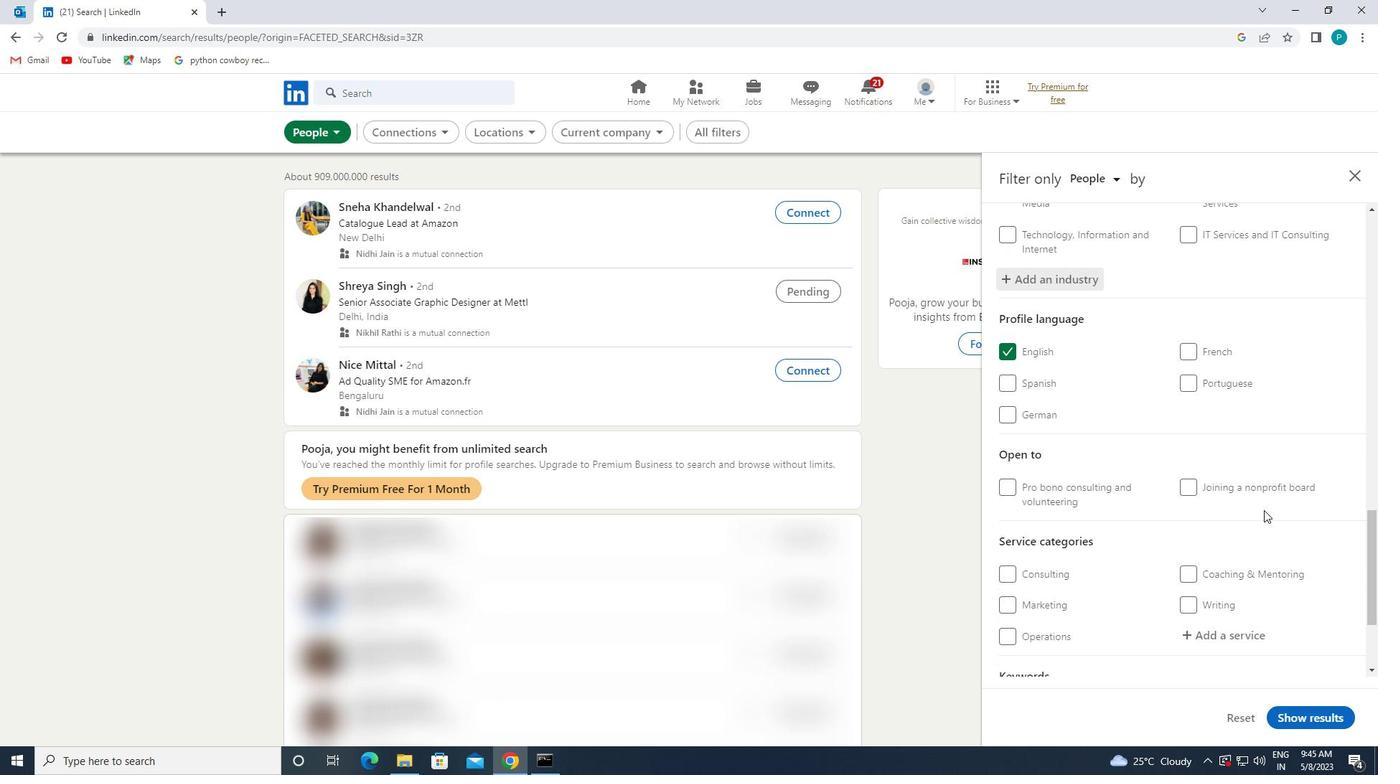 
Action: Mouse moved to (1238, 487)
Screenshot: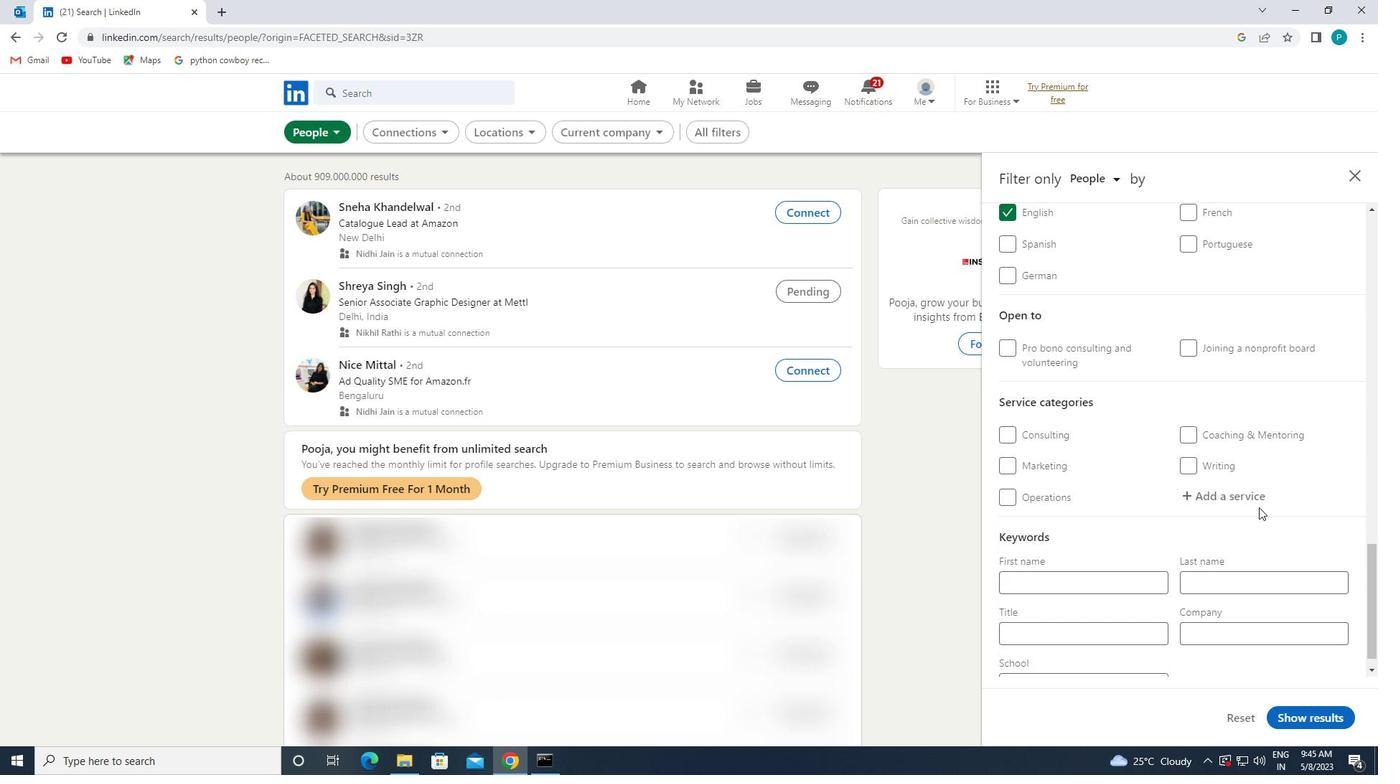 
Action: Mouse pressed left at (1238, 487)
Screenshot: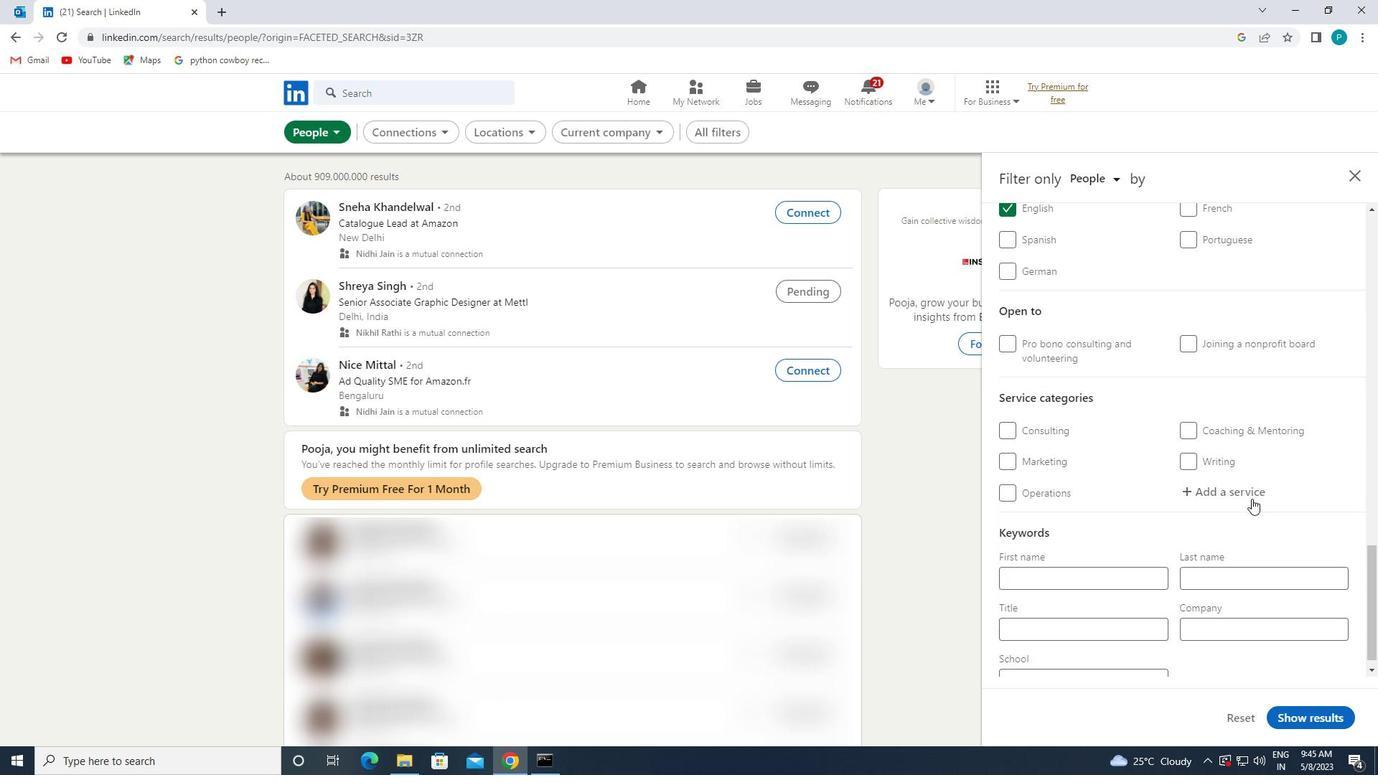 
Action: Key pressed <Key.caps_lock>F<Key.caps_lock>INAN
Screenshot: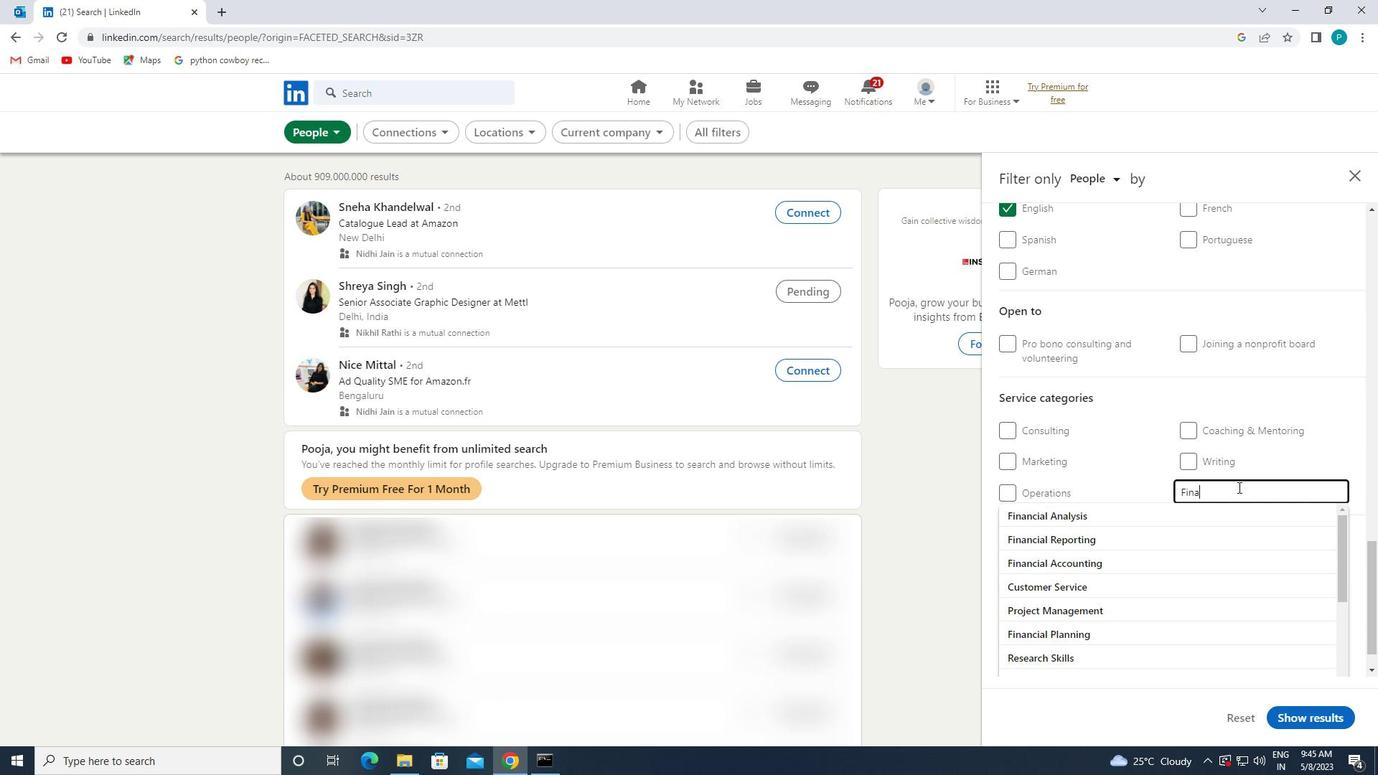 
Action: Mouse moved to (1148, 641)
Screenshot: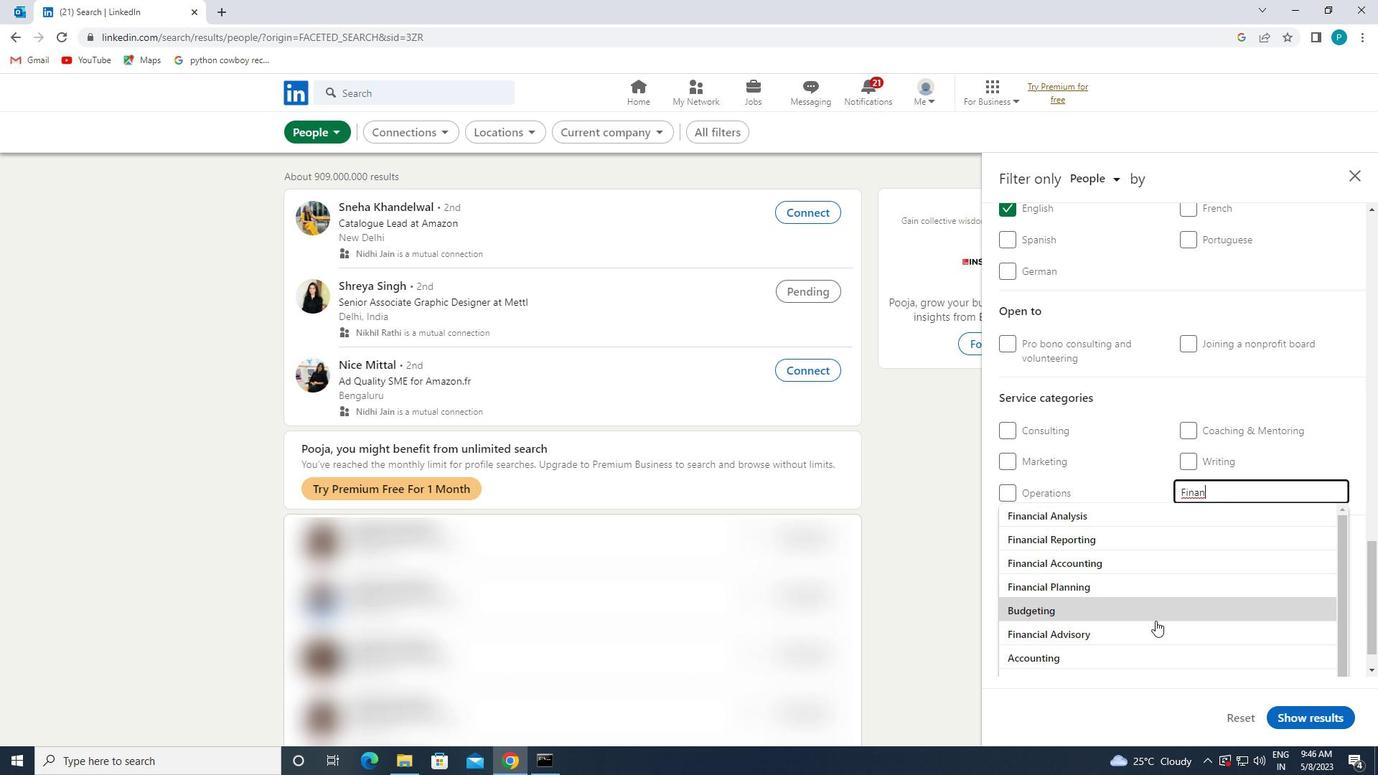 
Action: Mouse pressed left at (1148, 641)
Screenshot: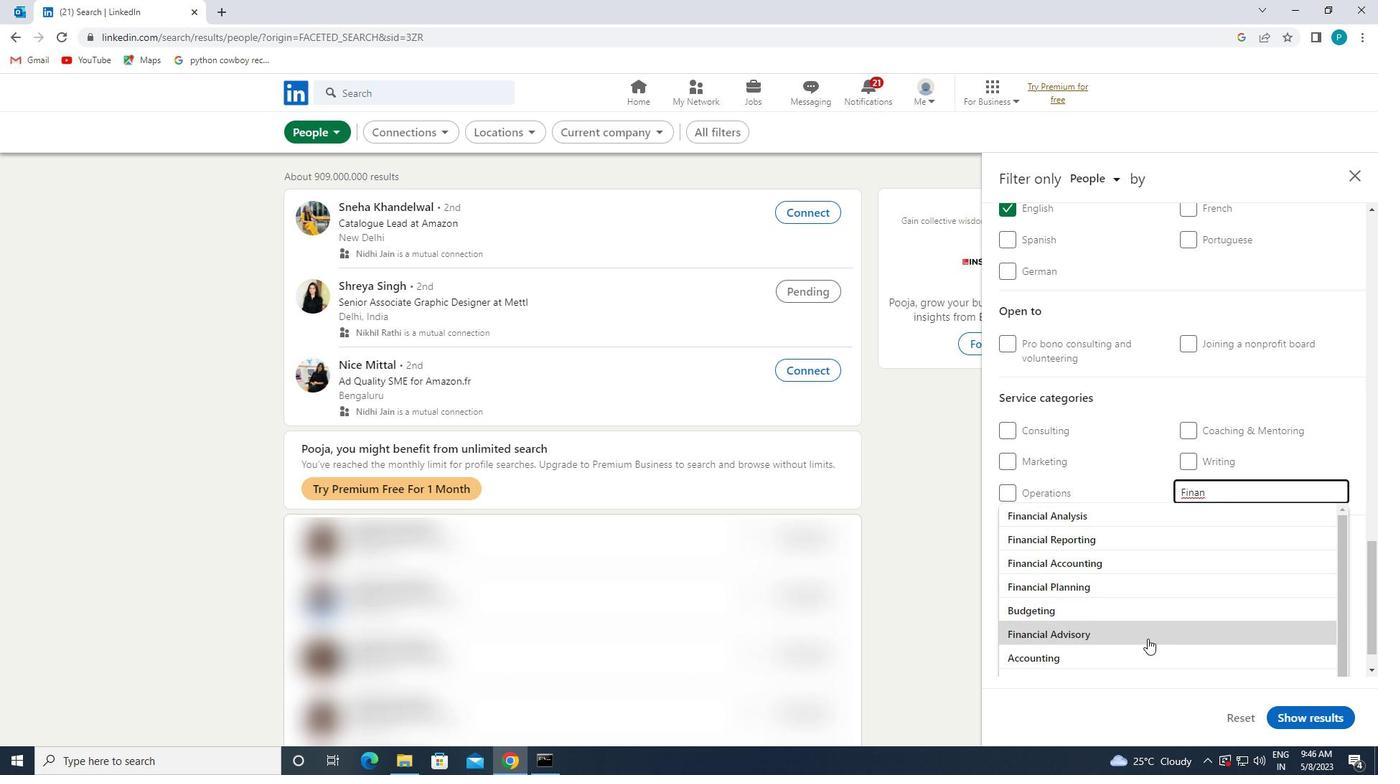 
Action: Mouse moved to (1096, 604)
Screenshot: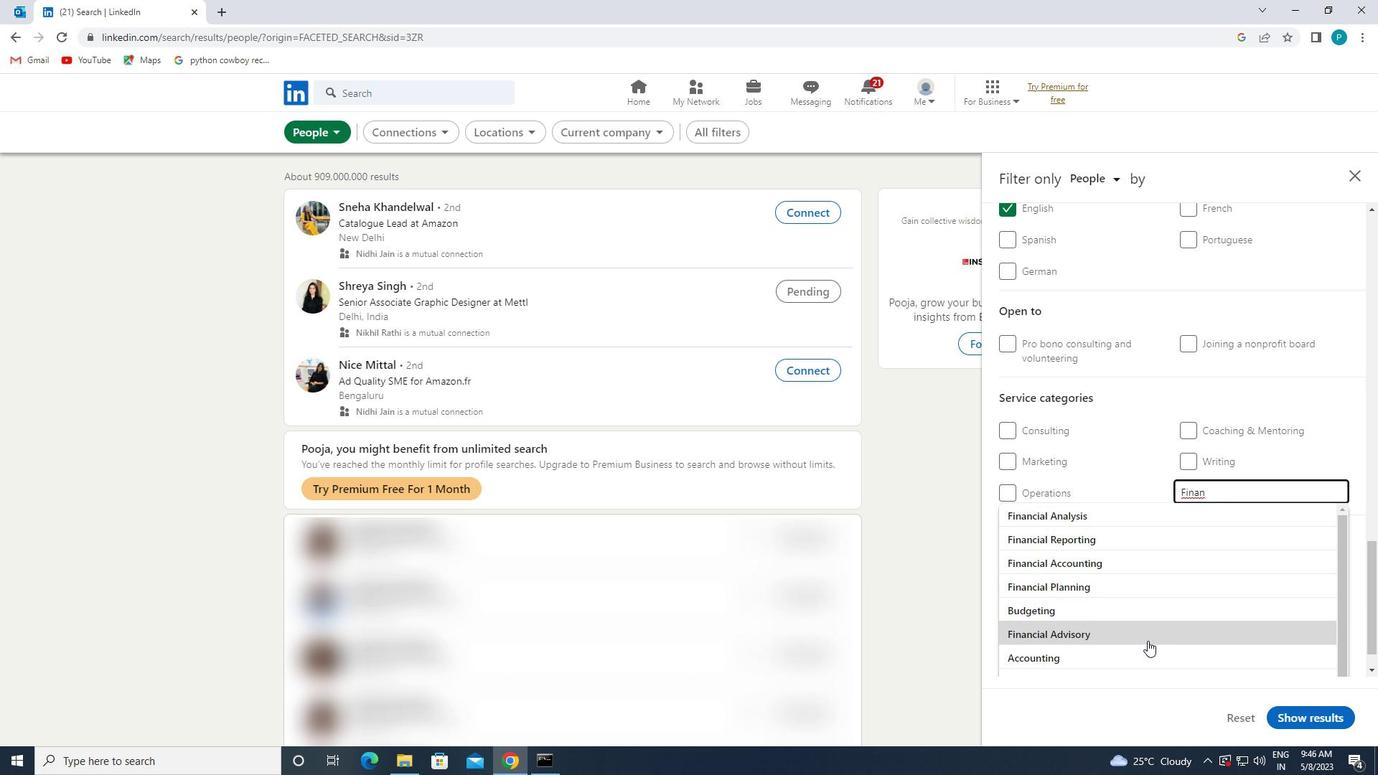 
Action: Mouse scrolled (1096, 604) with delta (0, 0)
Screenshot: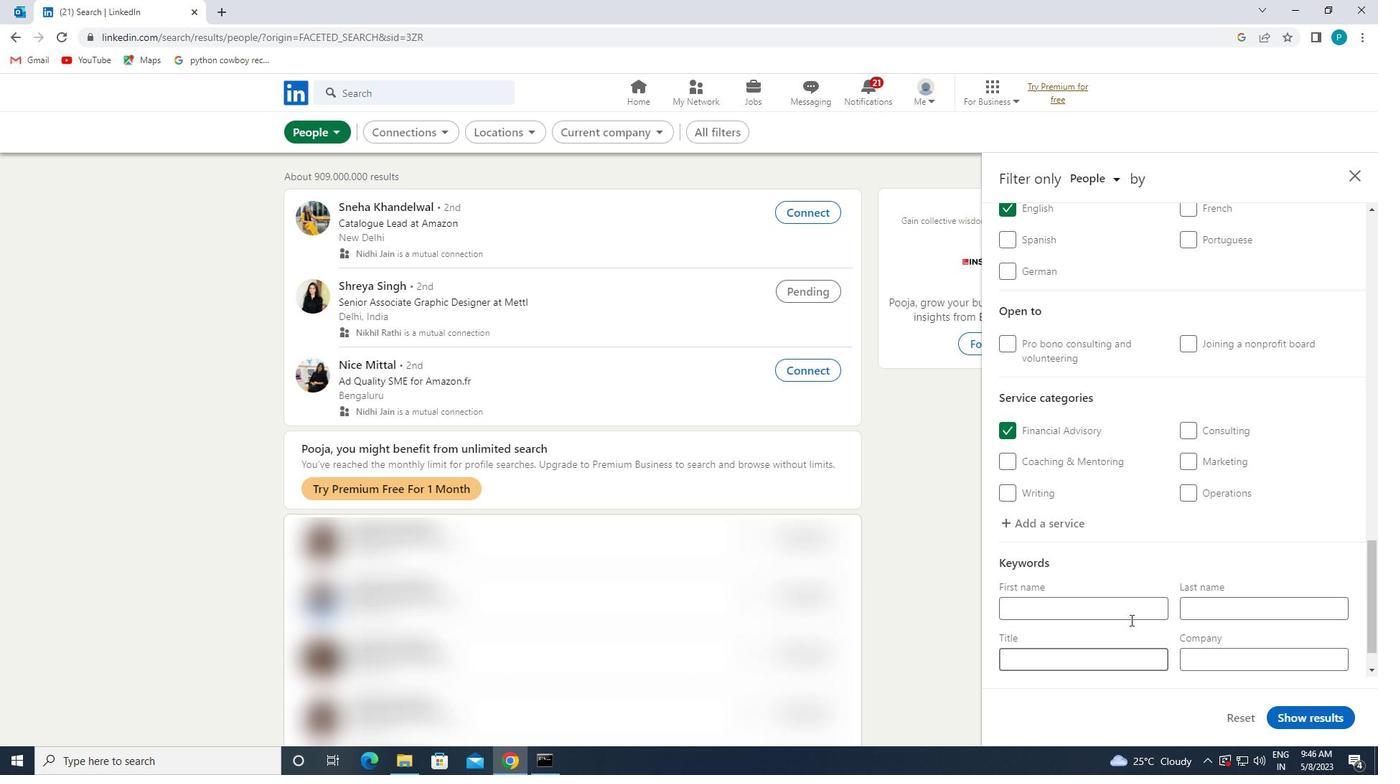 
Action: Mouse scrolled (1096, 604) with delta (0, 0)
Screenshot: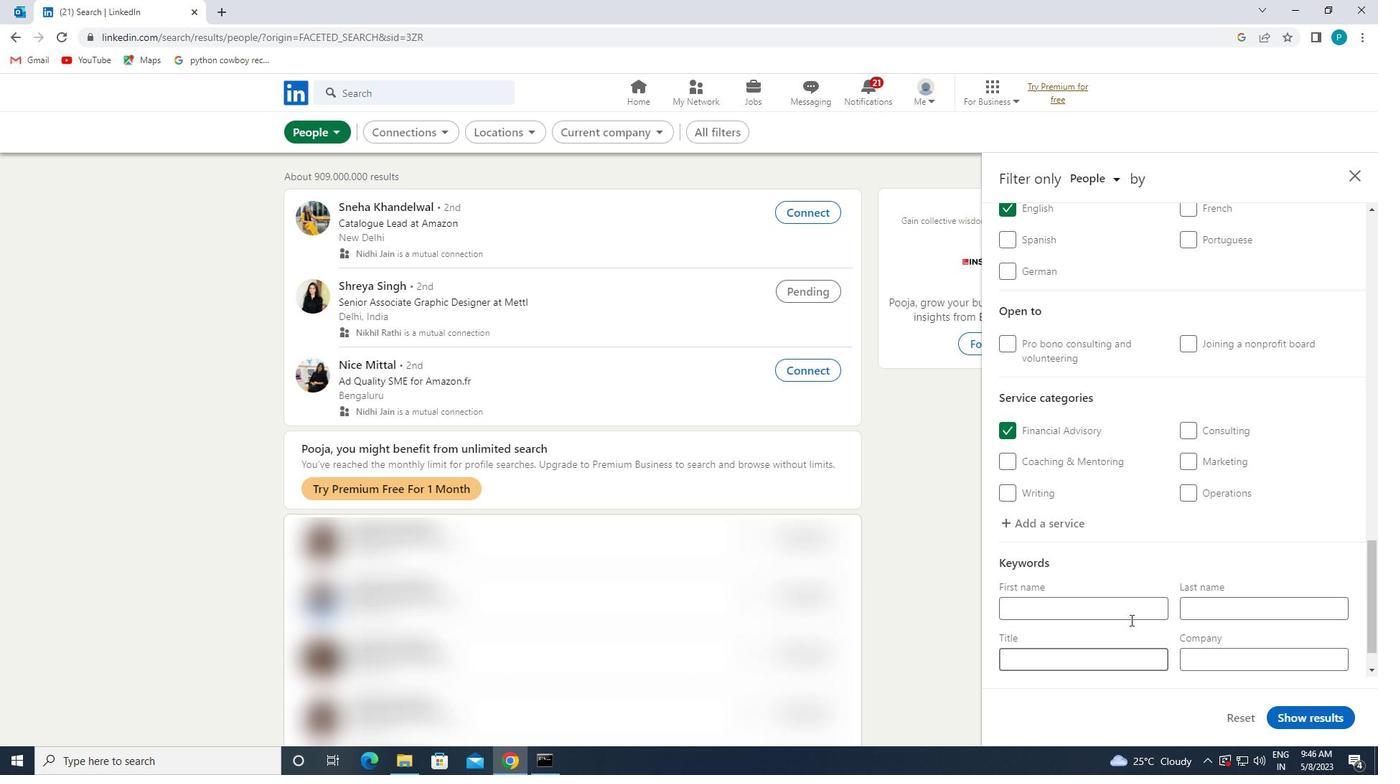 
Action: Mouse scrolled (1096, 604) with delta (0, 0)
Screenshot: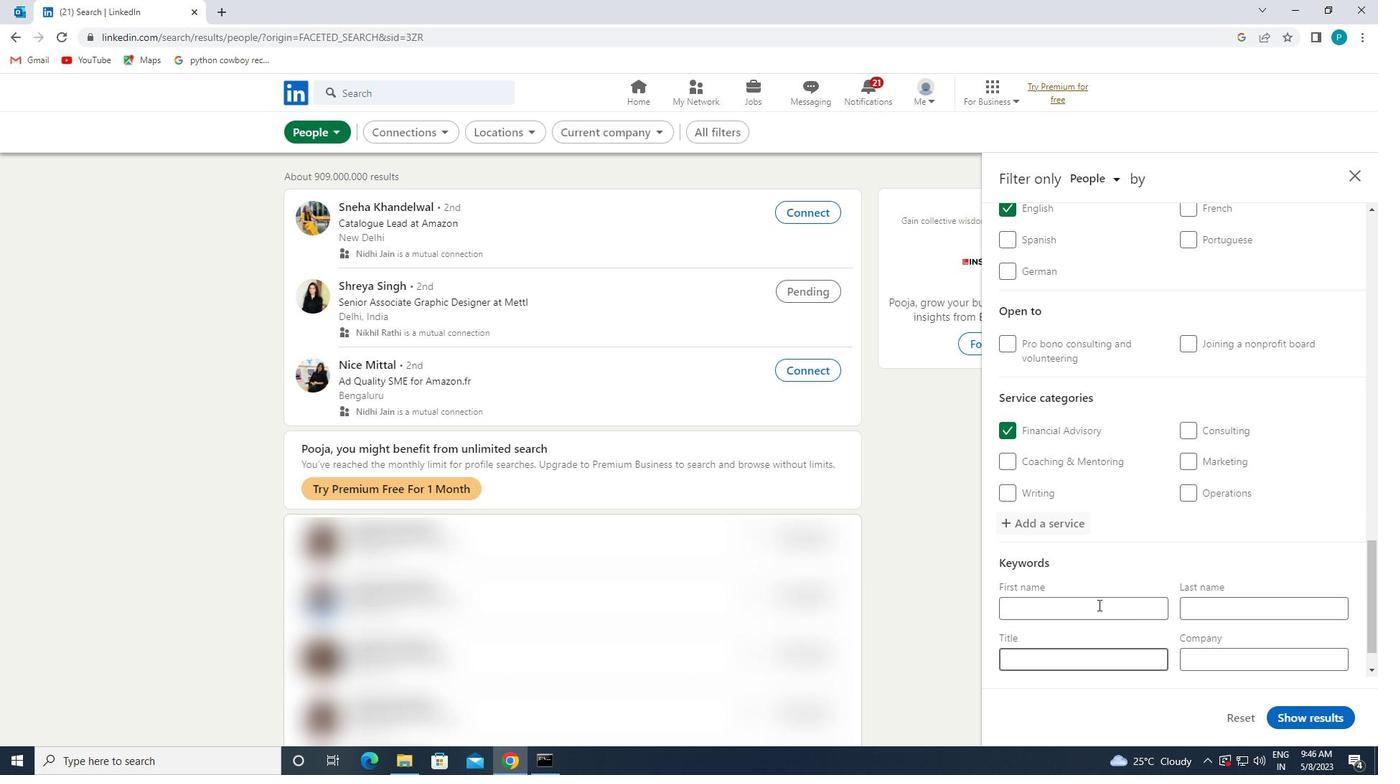 
Action: Mouse scrolled (1096, 604) with delta (0, 0)
Screenshot: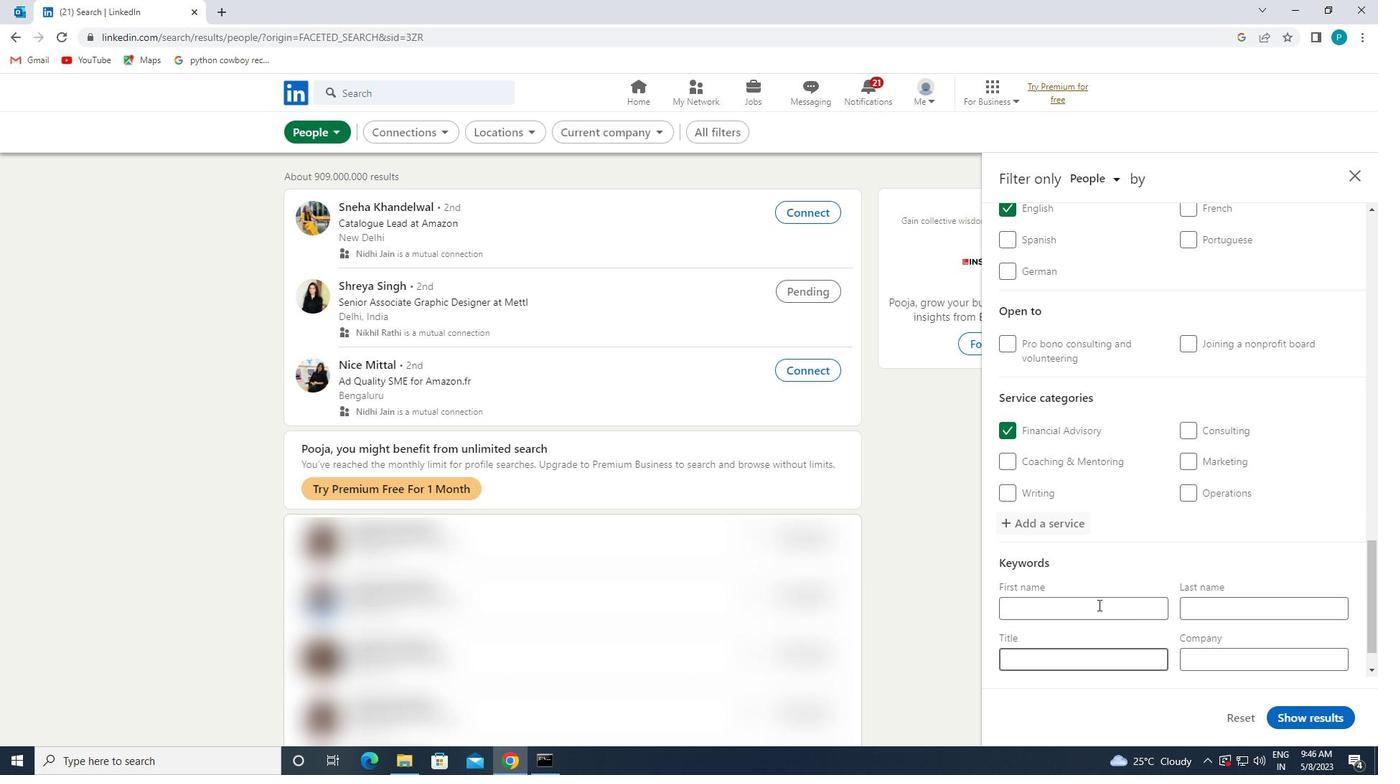 
Action: Mouse moved to (1096, 606)
Screenshot: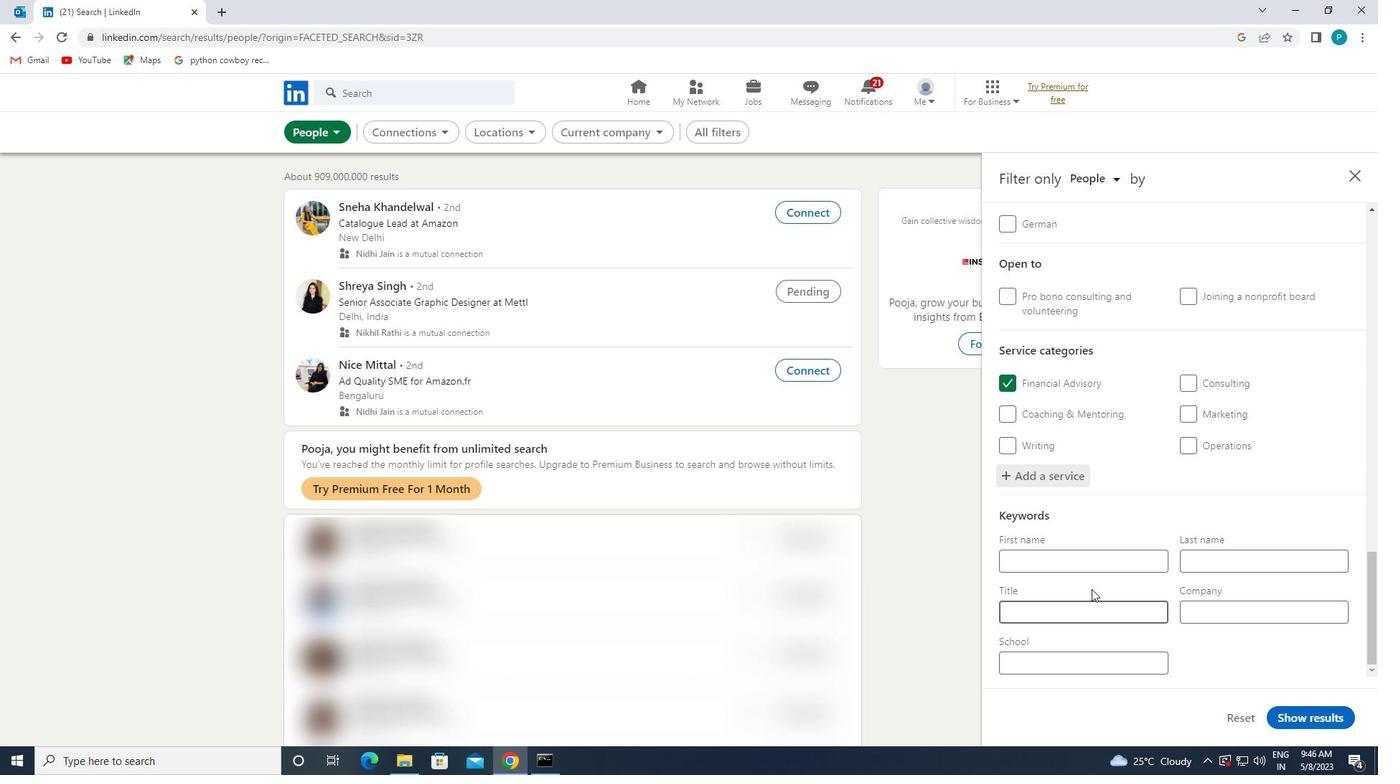 
Action: Mouse pressed left at (1096, 606)
Screenshot: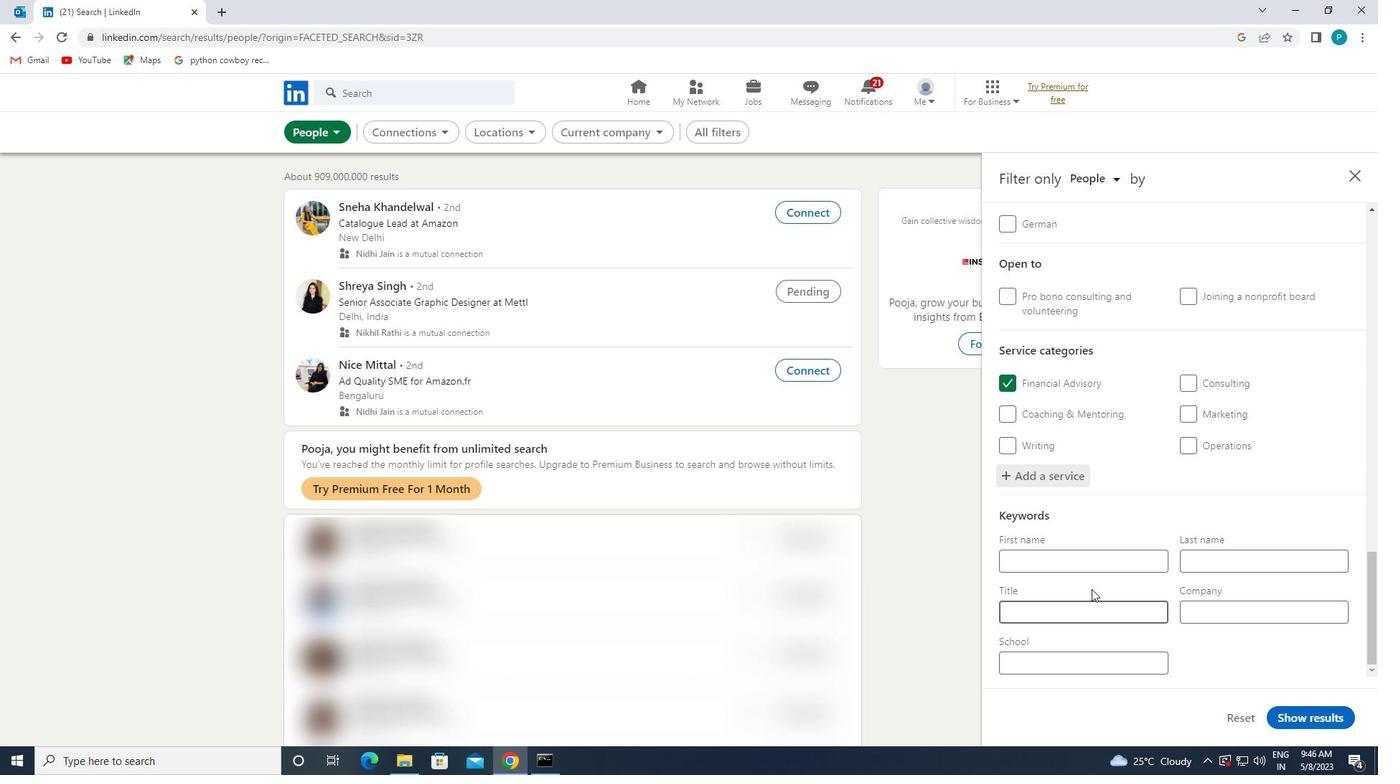 
Action: Mouse moved to (1104, 612)
Screenshot: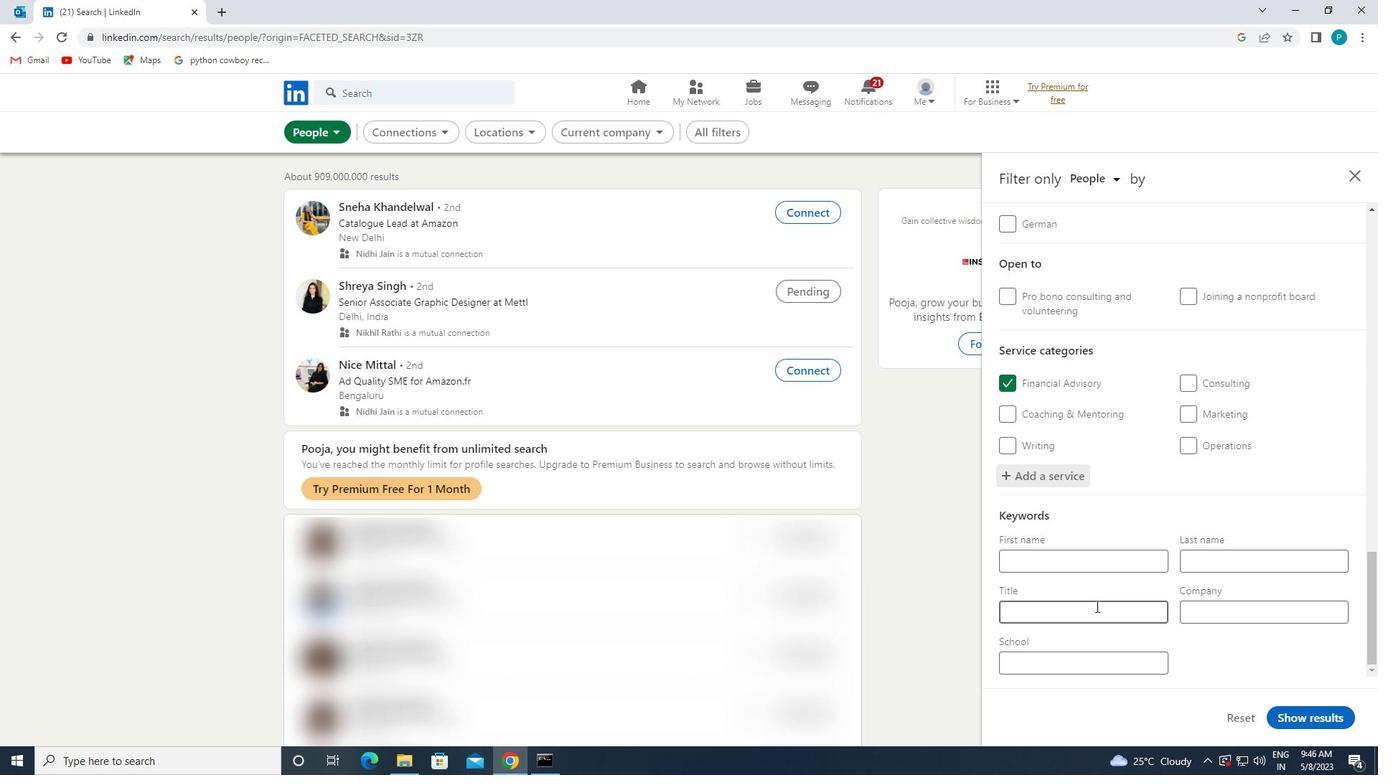 
Action: Key pressed <Key.caps_lock>A<Key.caps_lock>CCOUNTING<Key.space><Key.caps_lock>D<Key.caps_lock>IRECTOR
Screenshot: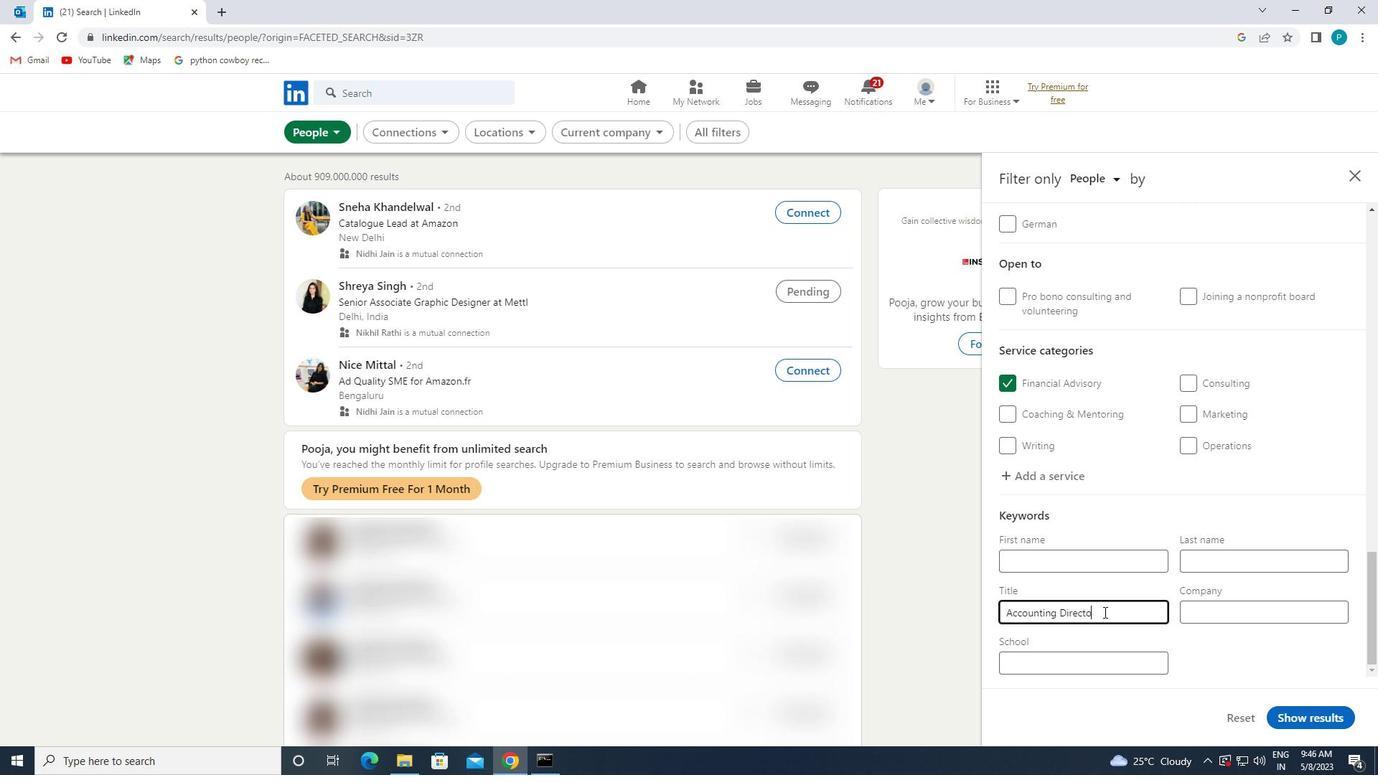 
Action: Mouse moved to (1289, 715)
Screenshot: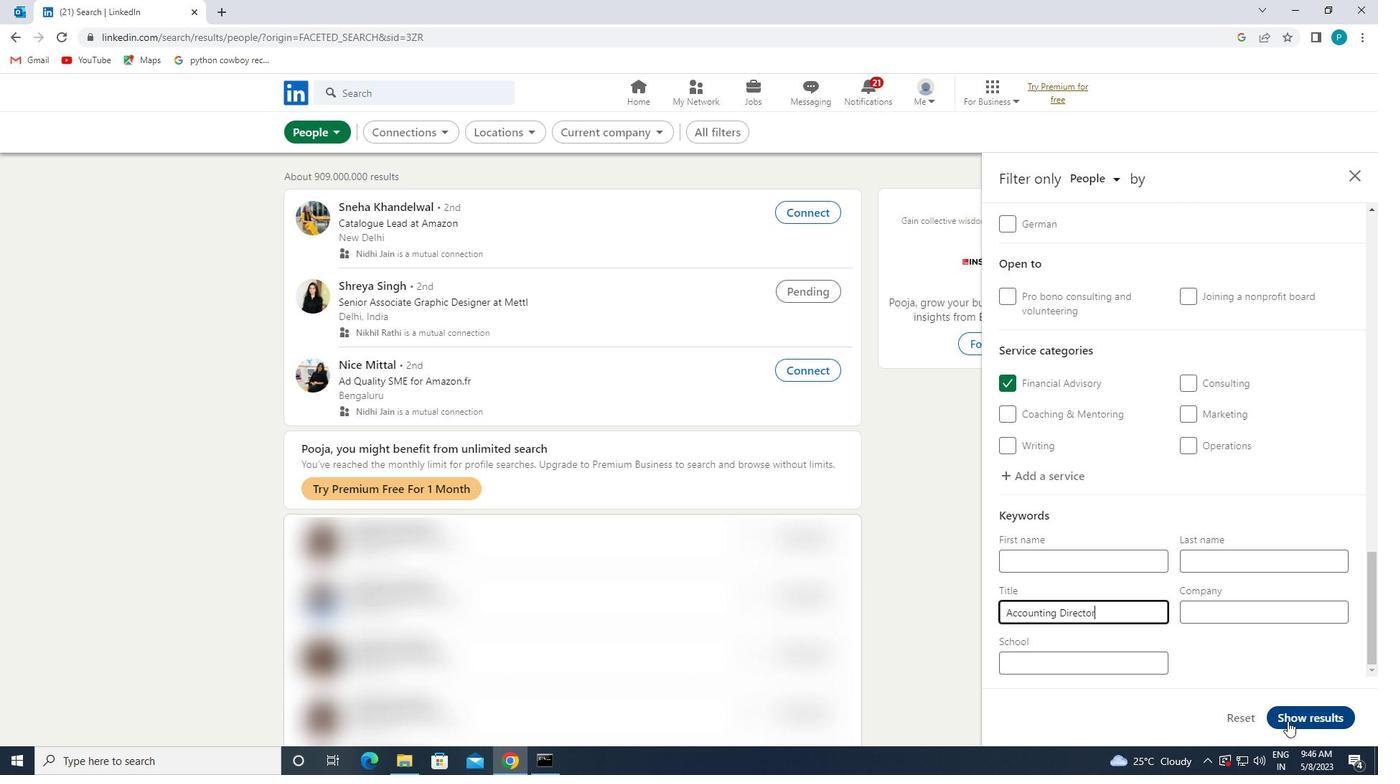 
Action: Mouse pressed left at (1289, 715)
Screenshot: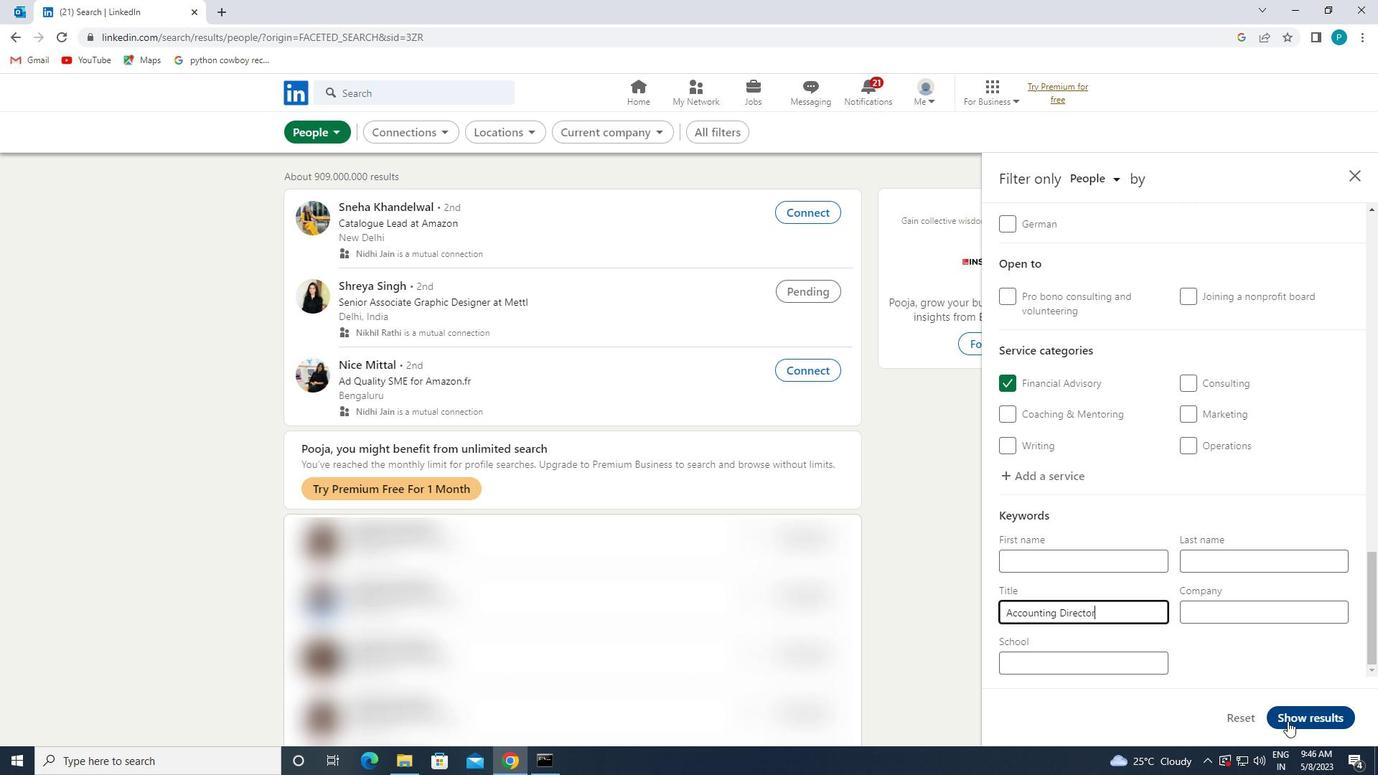 
